 Task: Add a signature Maximus Ramirez containing With heartfelt thanks and warm wishes, Maximus Ramirez to email address softage.9@softage.net and add a label Community events
Action: Mouse moved to (1166, 66)
Screenshot: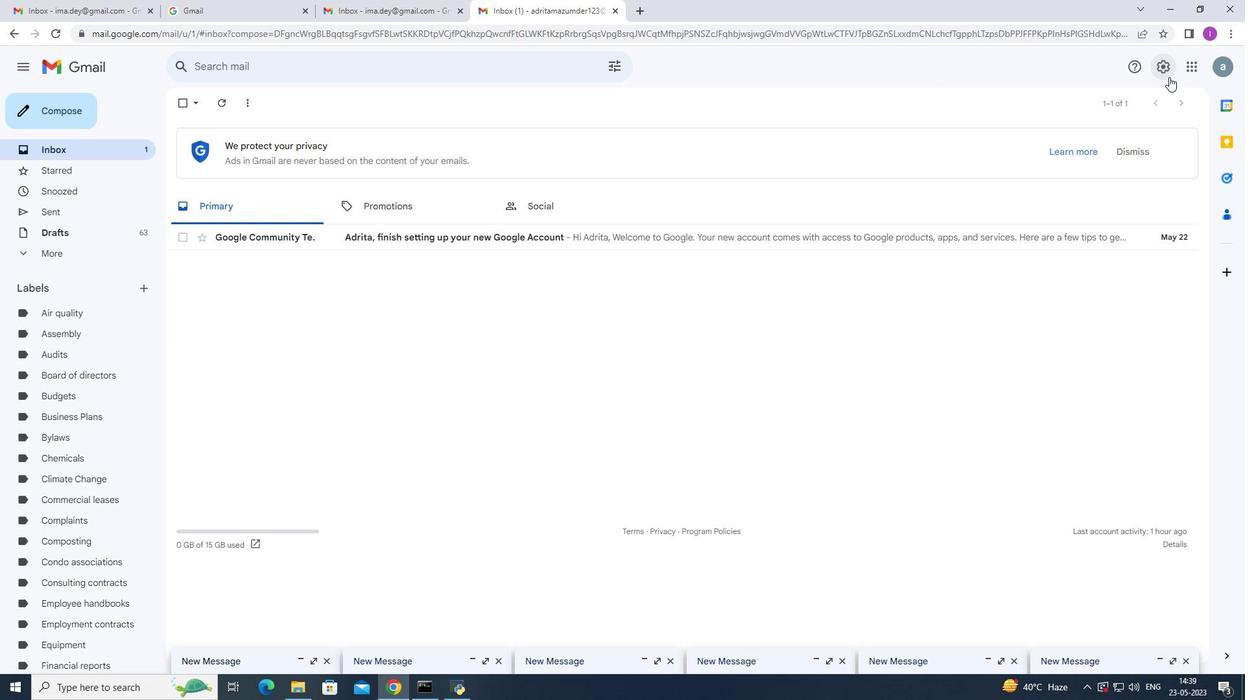 
Action: Mouse pressed left at (1166, 66)
Screenshot: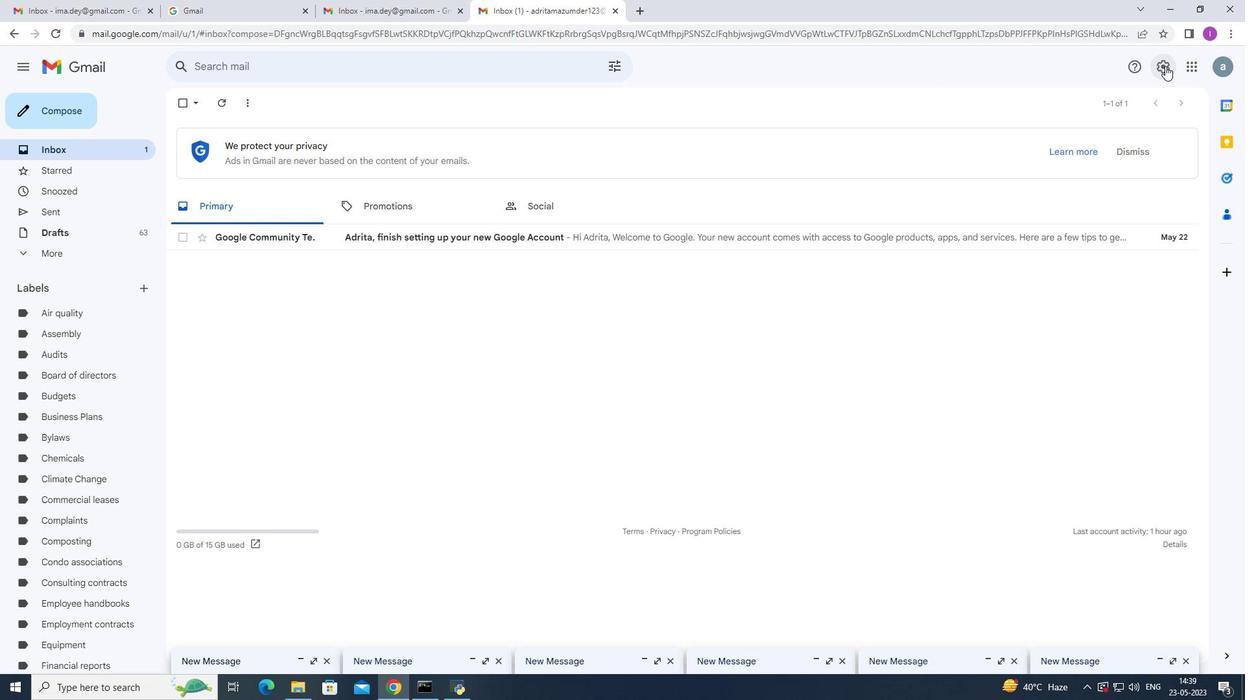 
Action: Mouse moved to (1059, 135)
Screenshot: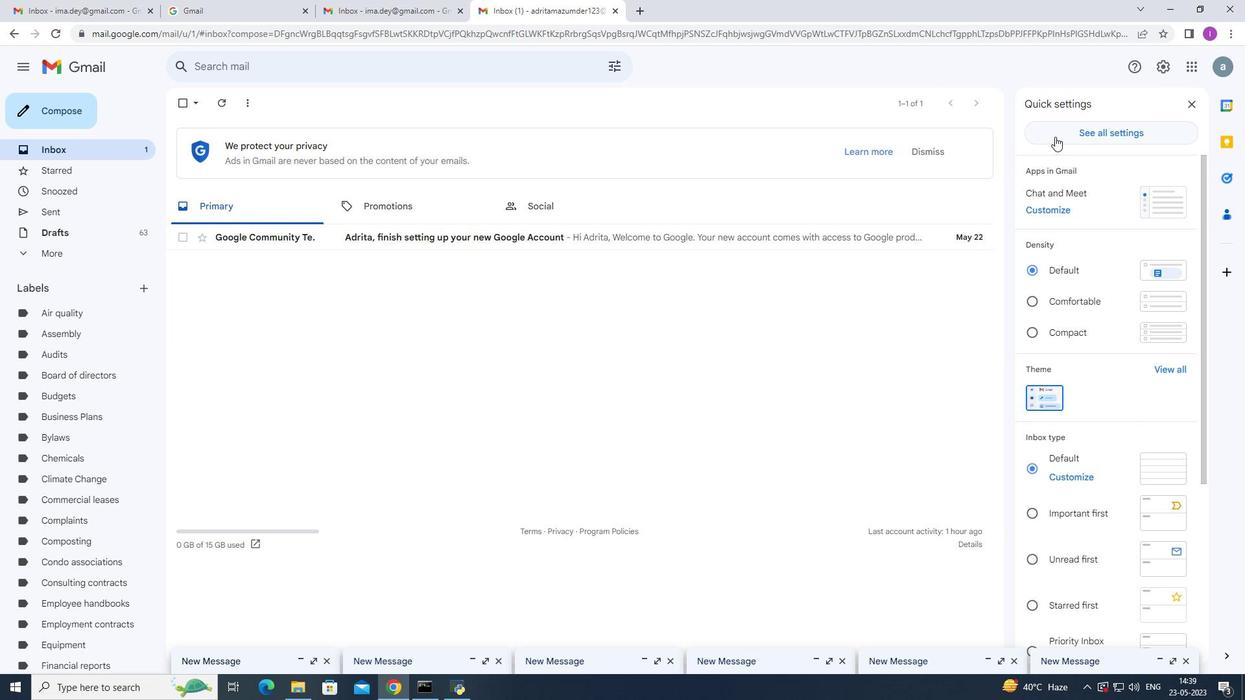
Action: Mouse pressed left at (1059, 135)
Screenshot: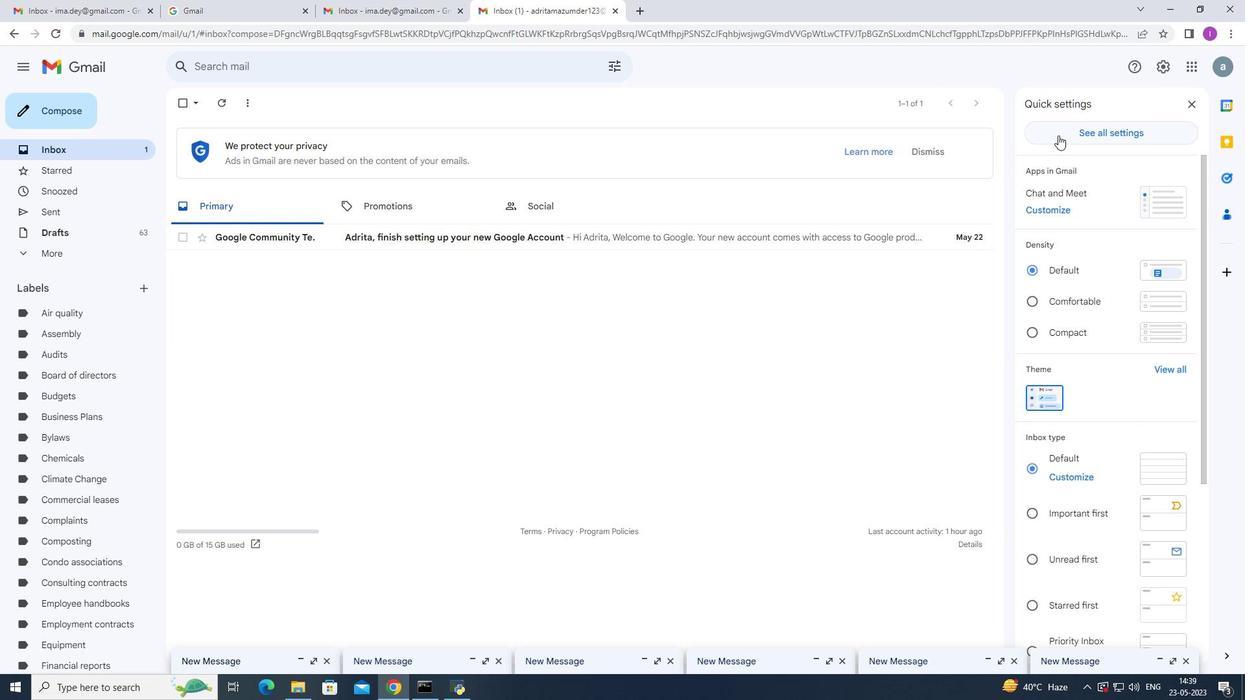 
Action: Mouse moved to (429, 349)
Screenshot: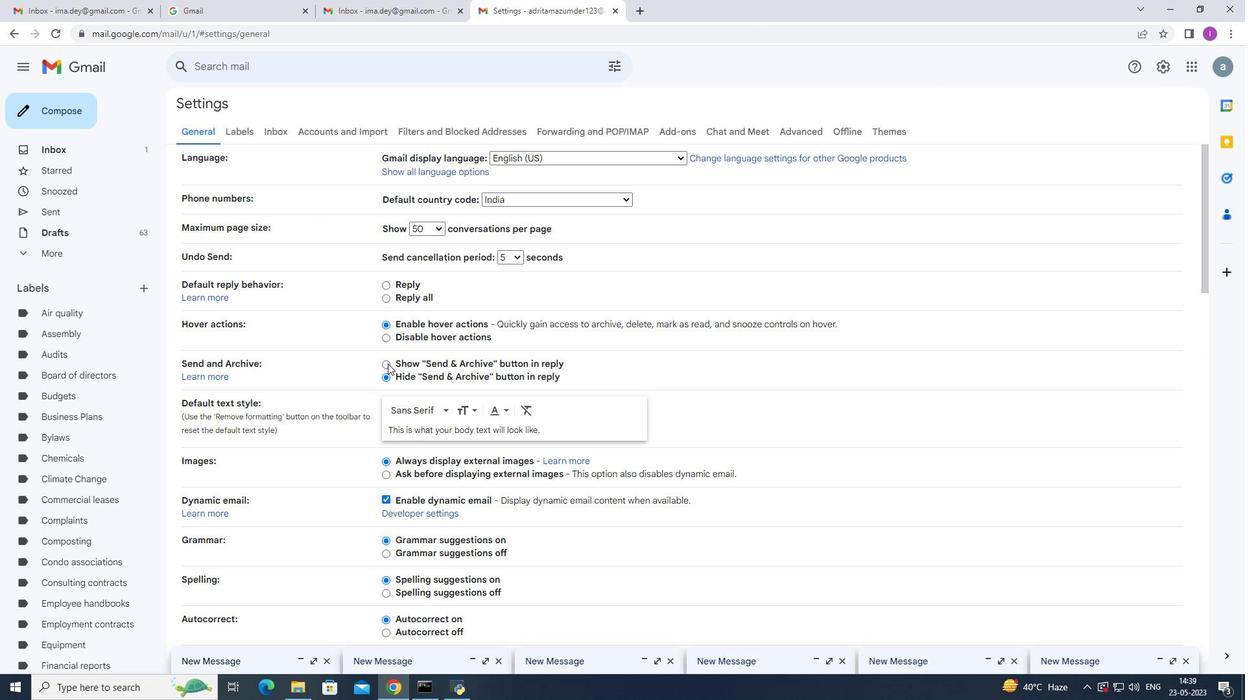 
Action: Mouse scrolled (429, 348) with delta (0, 0)
Screenshot: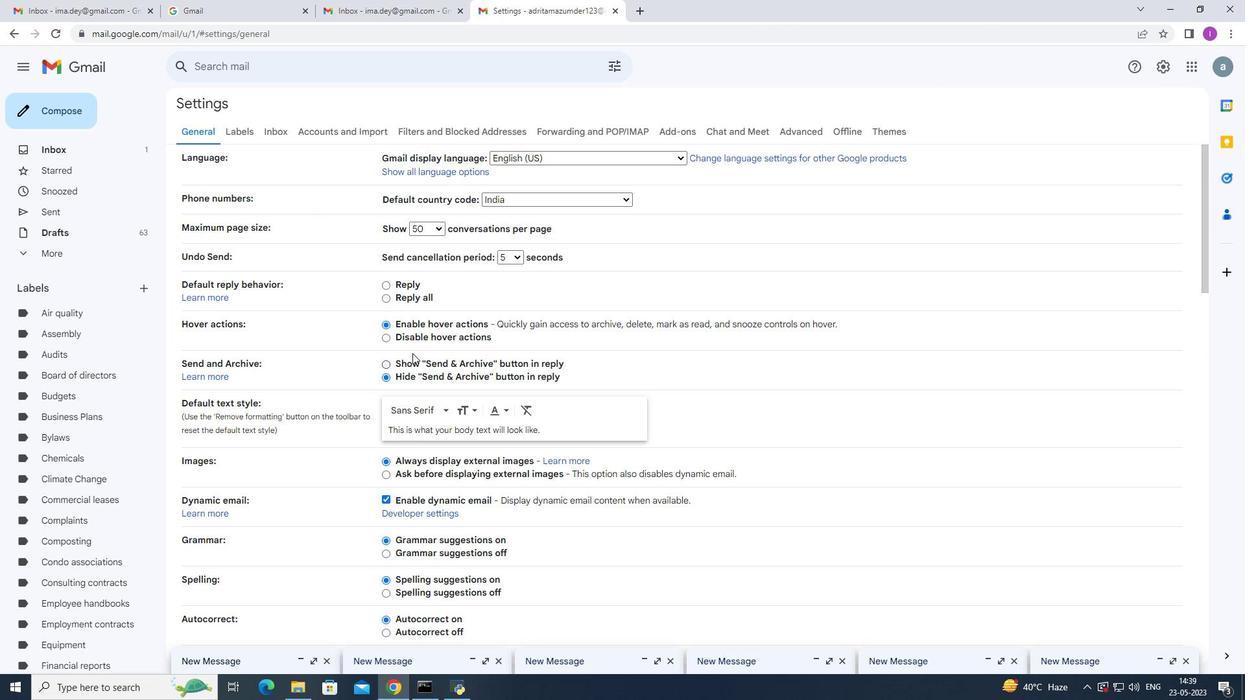 
Action: Mouse scrolled (429, 348) with delta (0, 0)
Screenshot: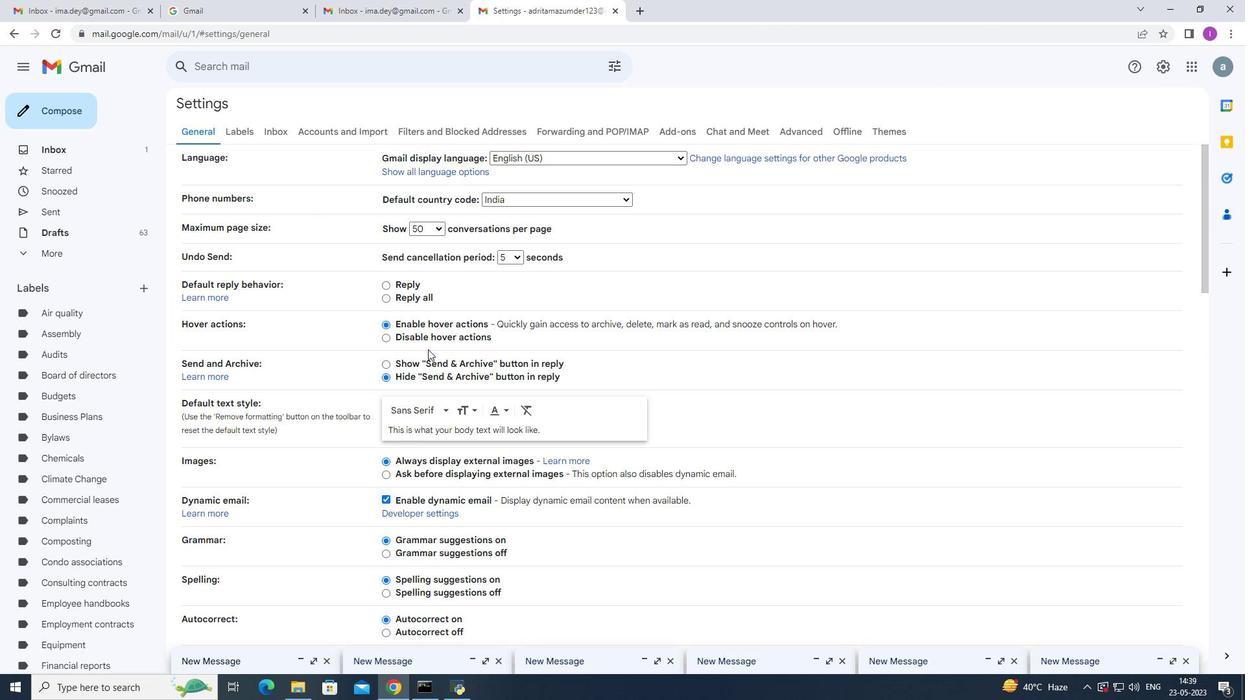 
Action: Mouse scrolled (429, 348) with delta (0, 0)
Screenshot: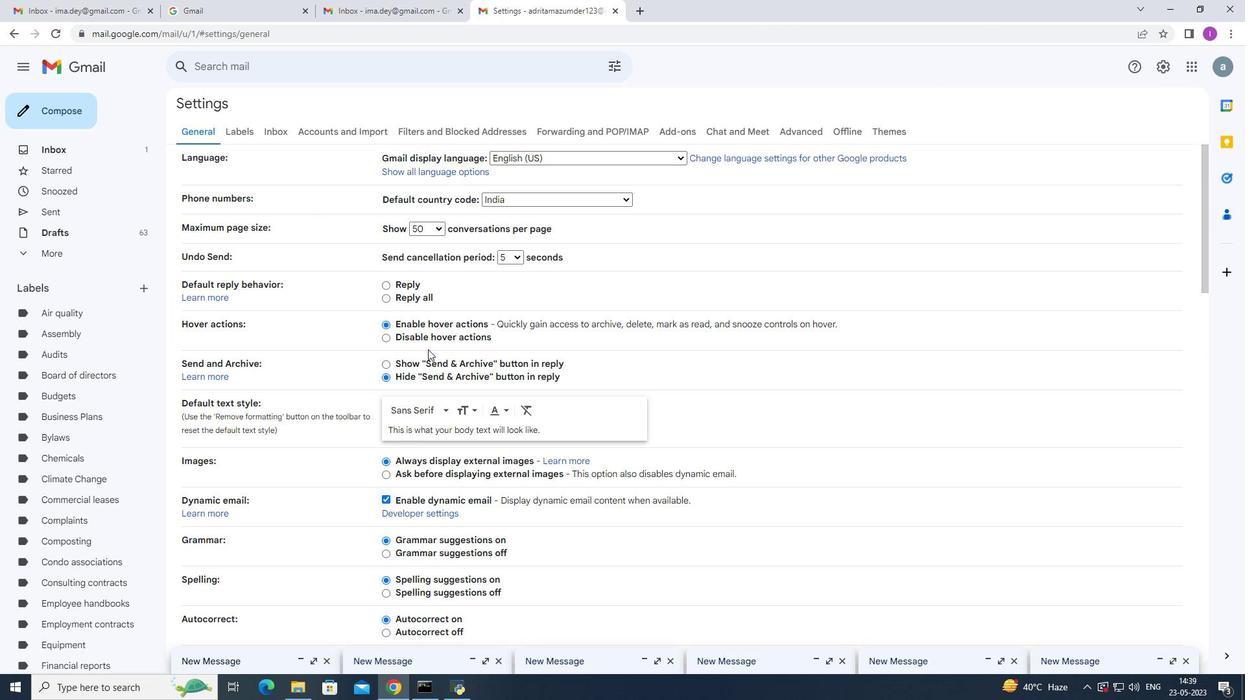 
Action: Mouse scrolled (429, 349) with delta (0, 0)
Screenshot: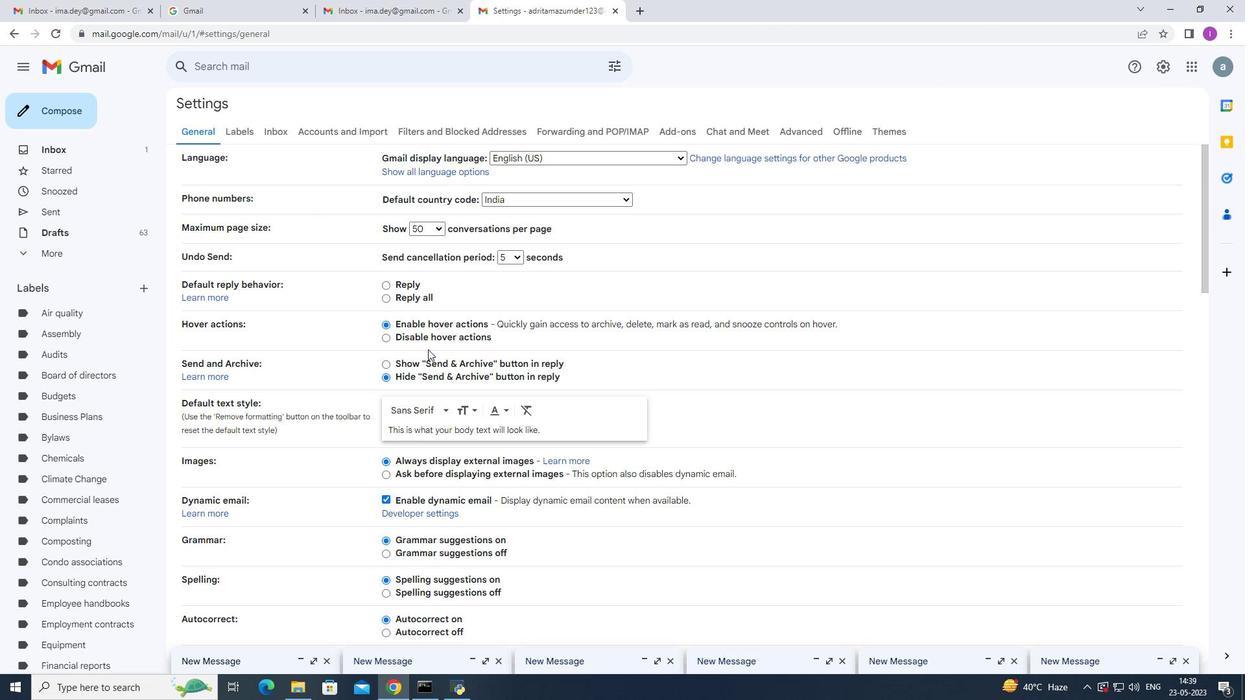 
Action: Mouse moved to (431, 349)
Screenshot: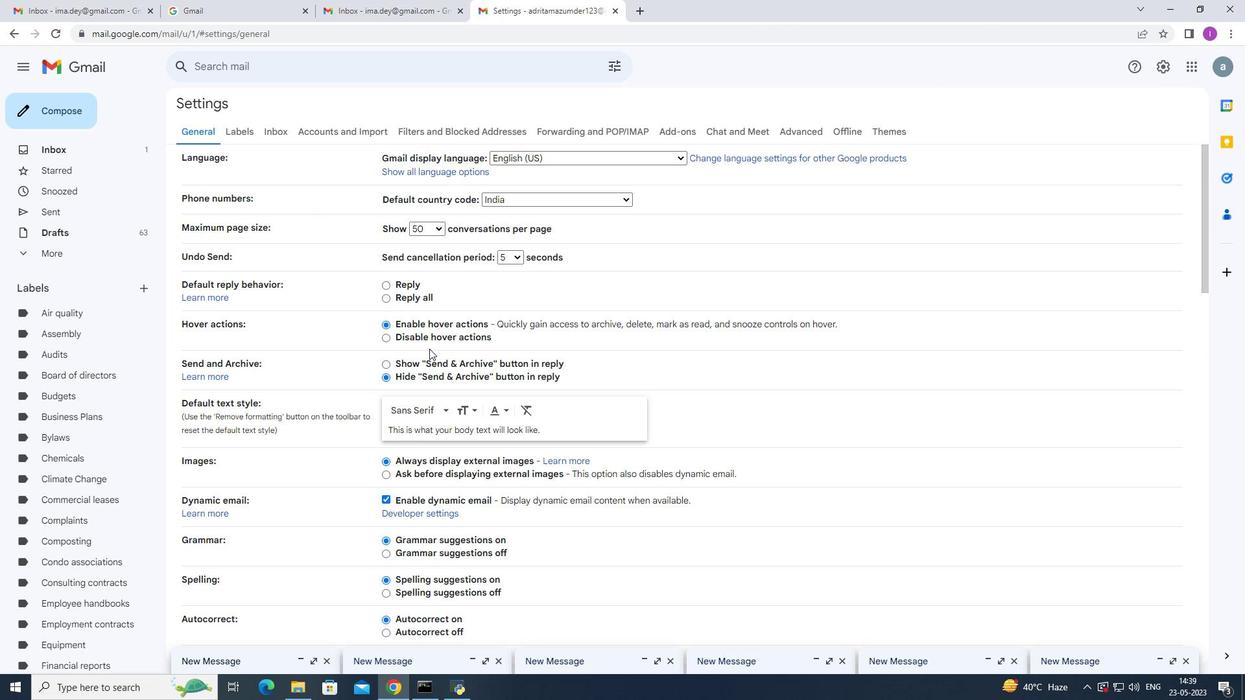 
Action: Mouse scrolled (430, 348) with delta (0, 0)
Screenshot: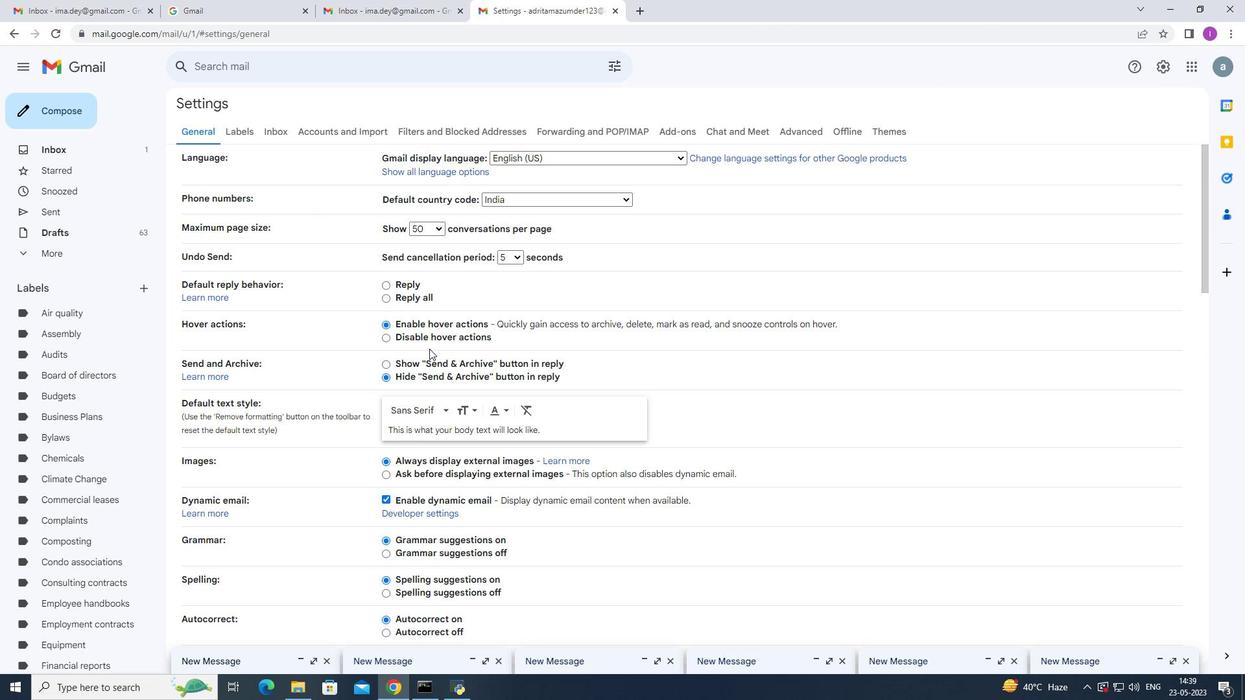 
Action: Mouse moved to (441, 344)
Screenshot: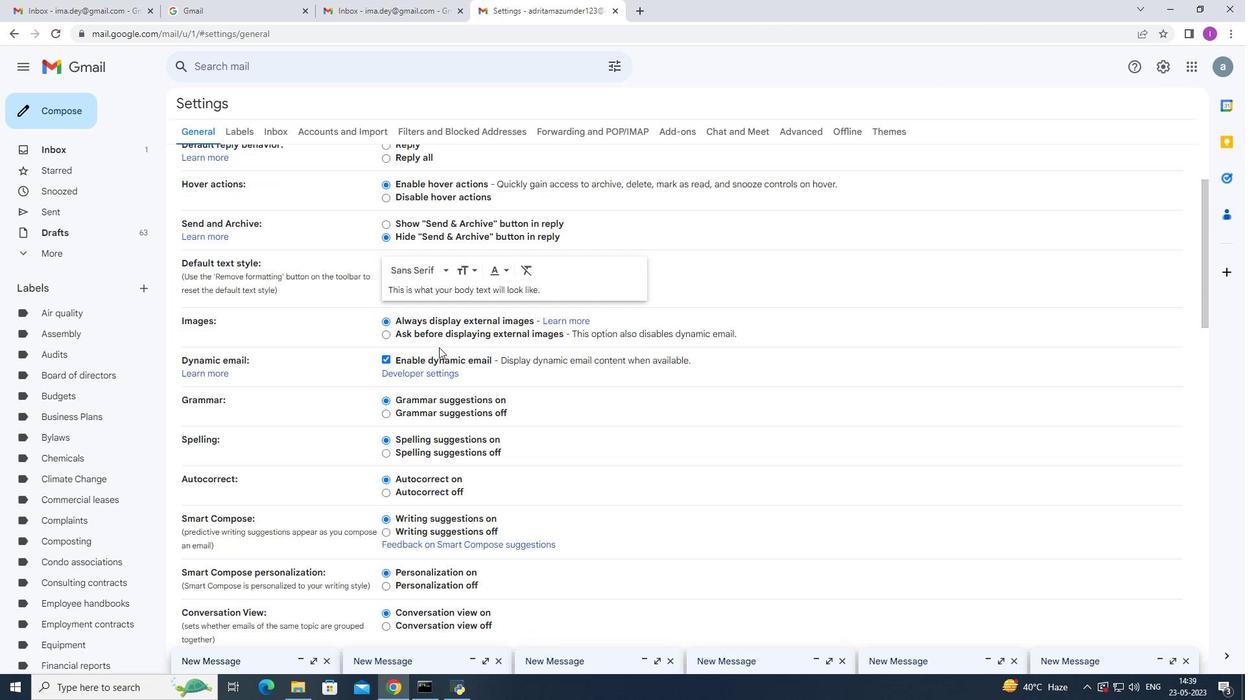 
Action: Mouse scrolled (441, 343) with delta (0, 0)
Screenshot: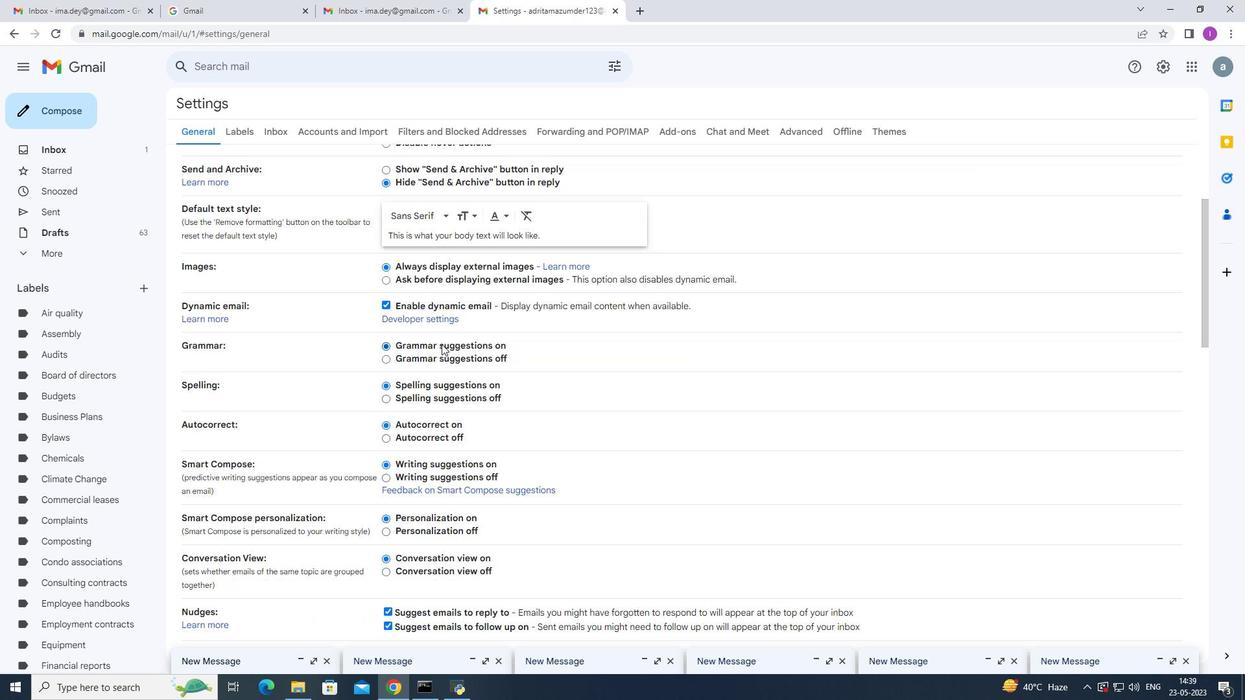 
Action: Mouse scrolled (441, 343) with delta (0, 0)
Screenshot: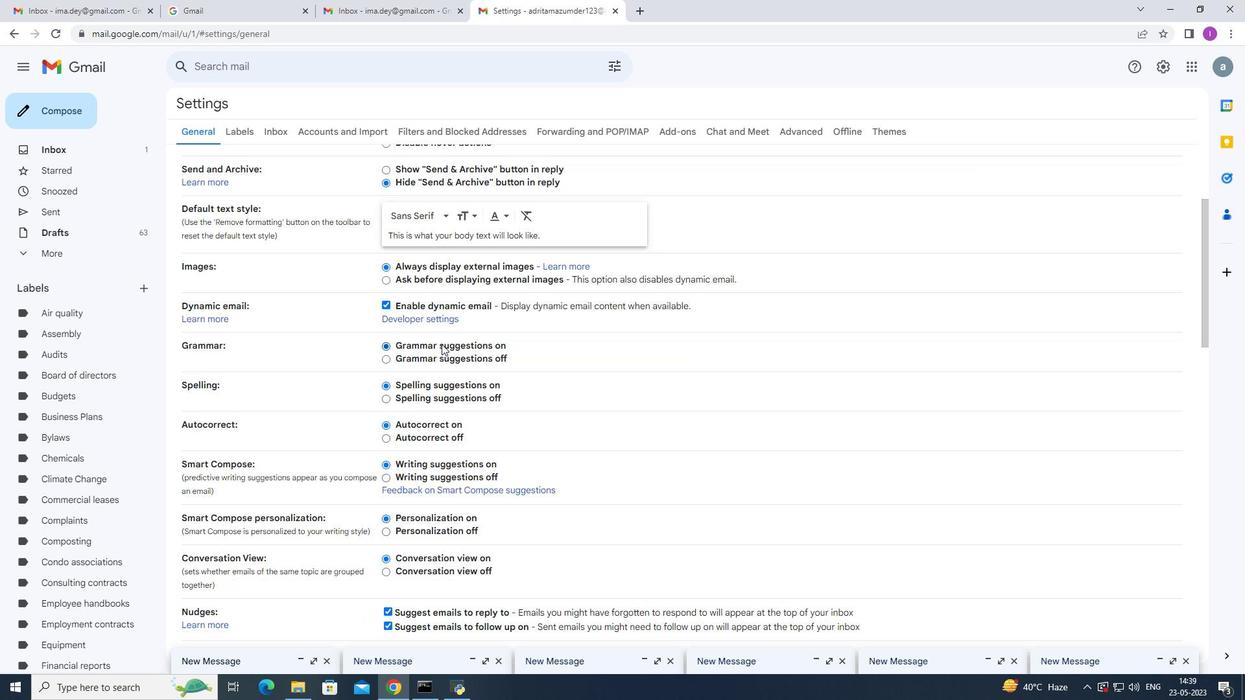 
Action: Mouse moved to (443, 343)
Screenshot: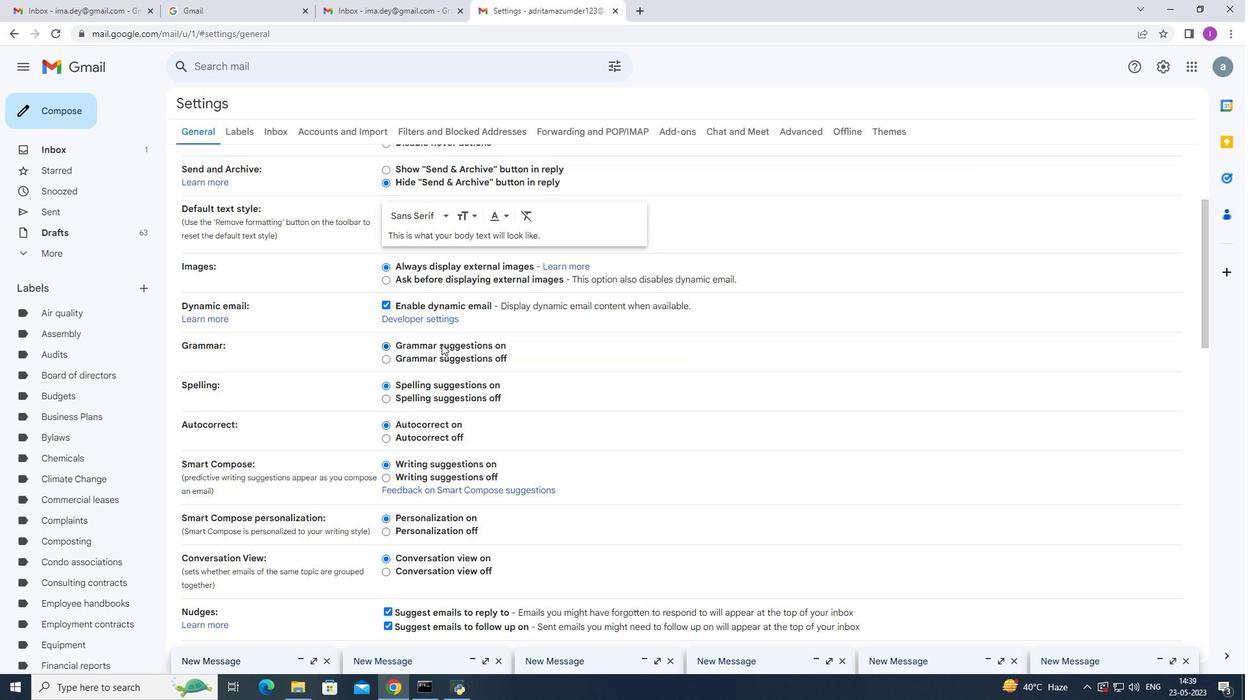 
Action: Mouse scrolled (443, 343) with delta (0, 0)
Screenshot: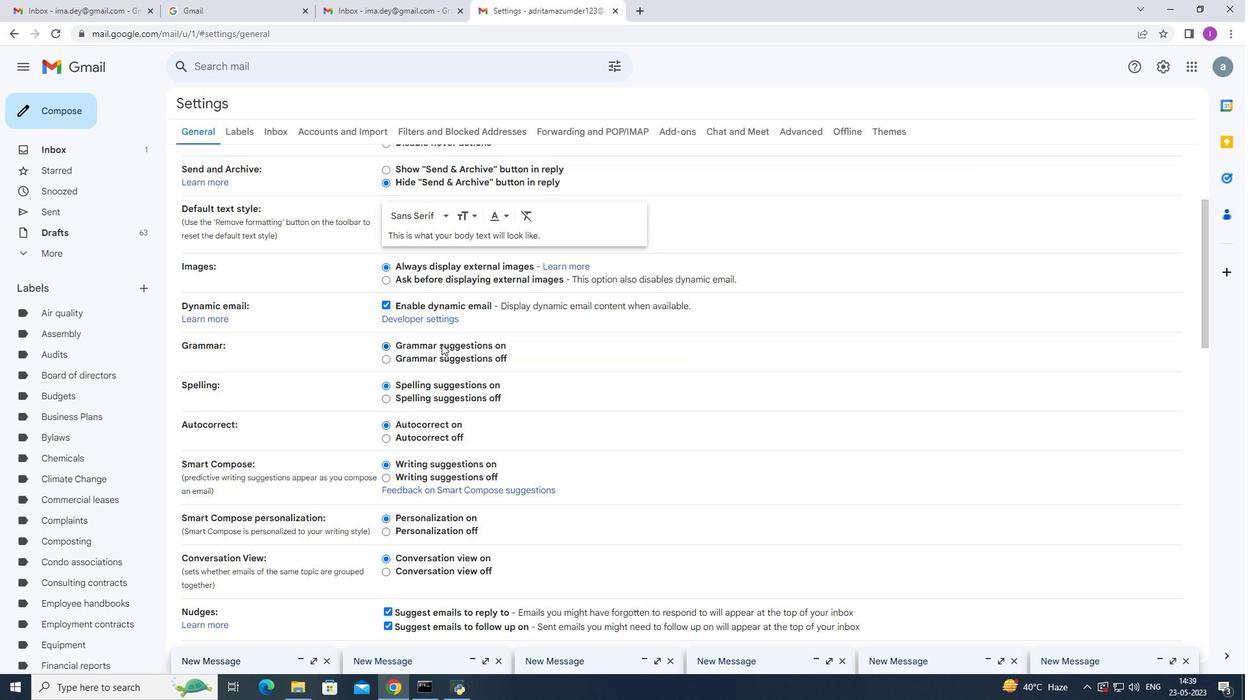 
Action: Mouse moved to (443, 343)
Screenshot: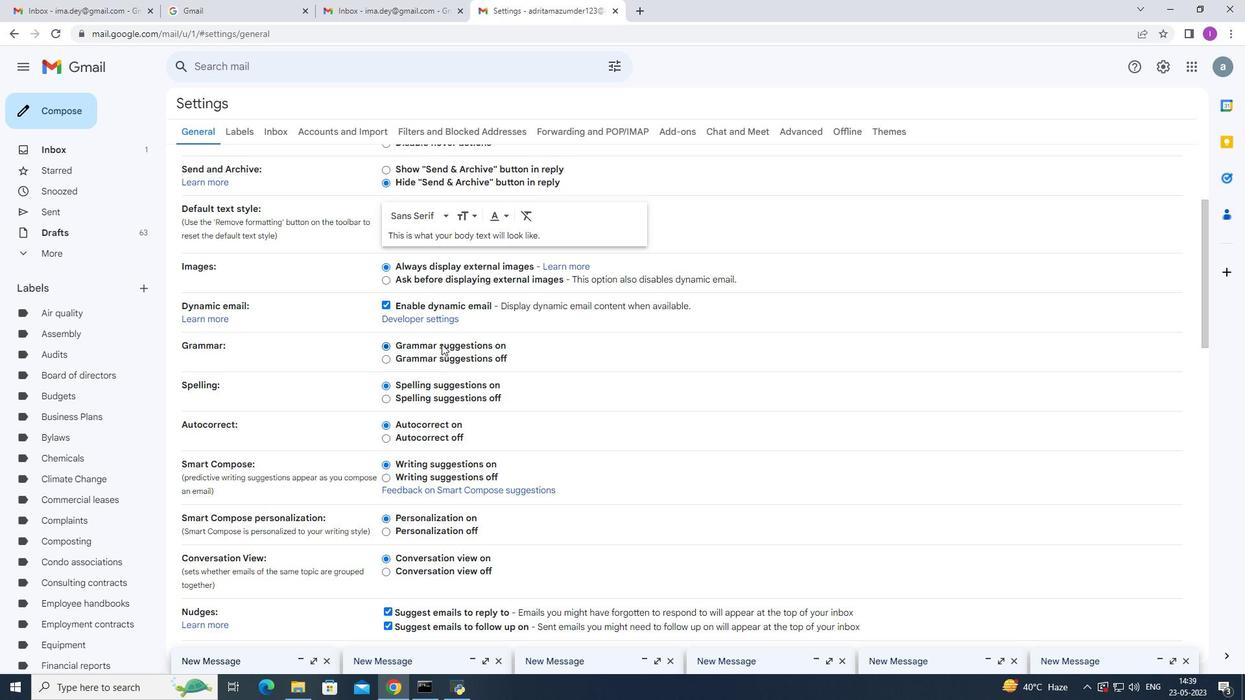 
Action: Mouse scrolled (443, 342) with delta (0, 0)
Screenshot: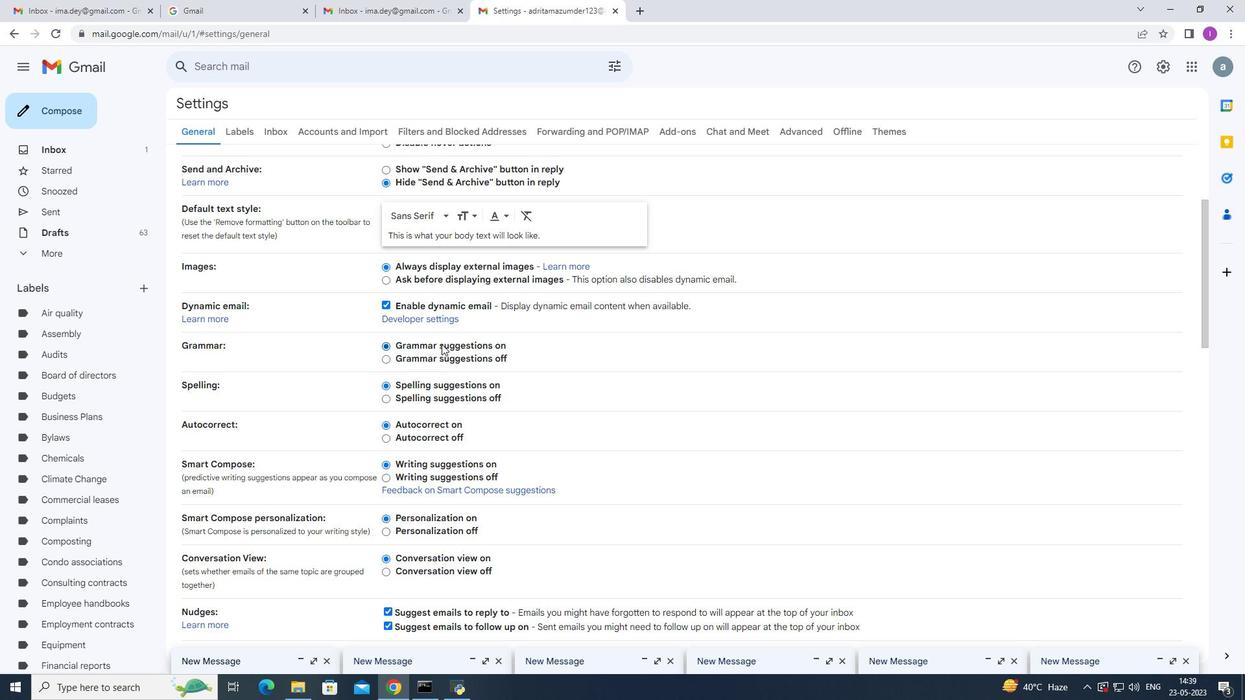 
Action: Mouse scrolled (443, 342) with delta (0, 0)
Screenshot: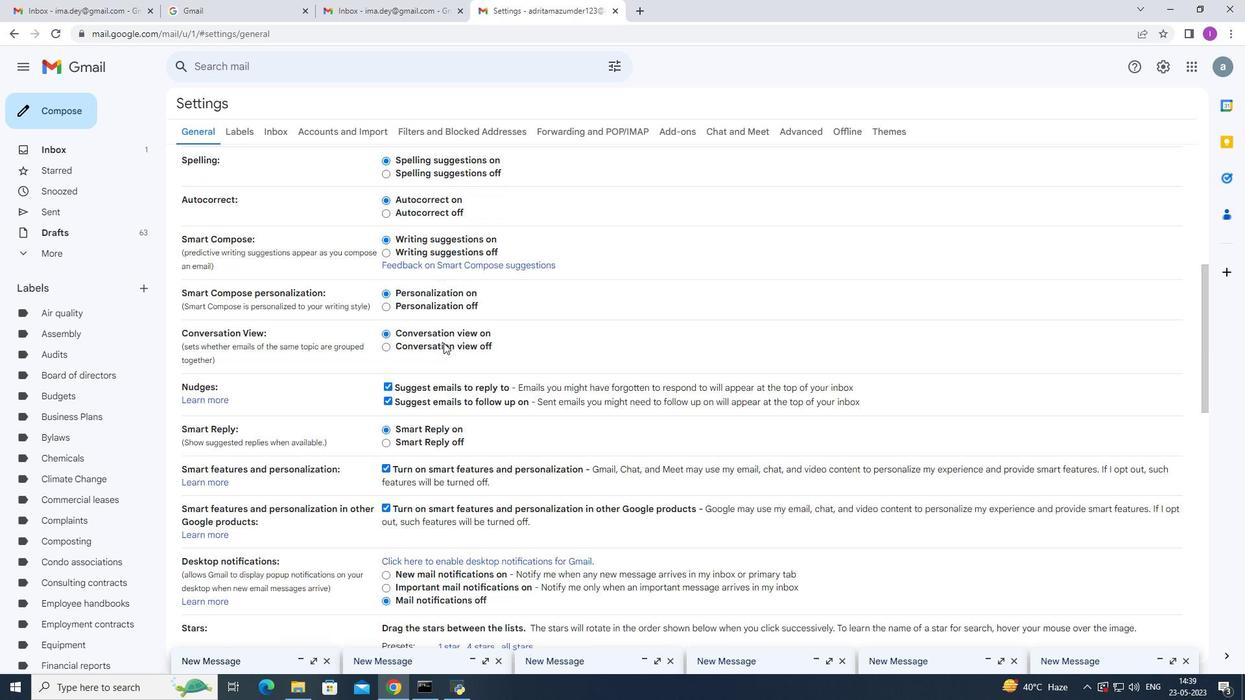 
Action: Mouse scrolled (443, 342) with delta (0, 0)
Screenshot: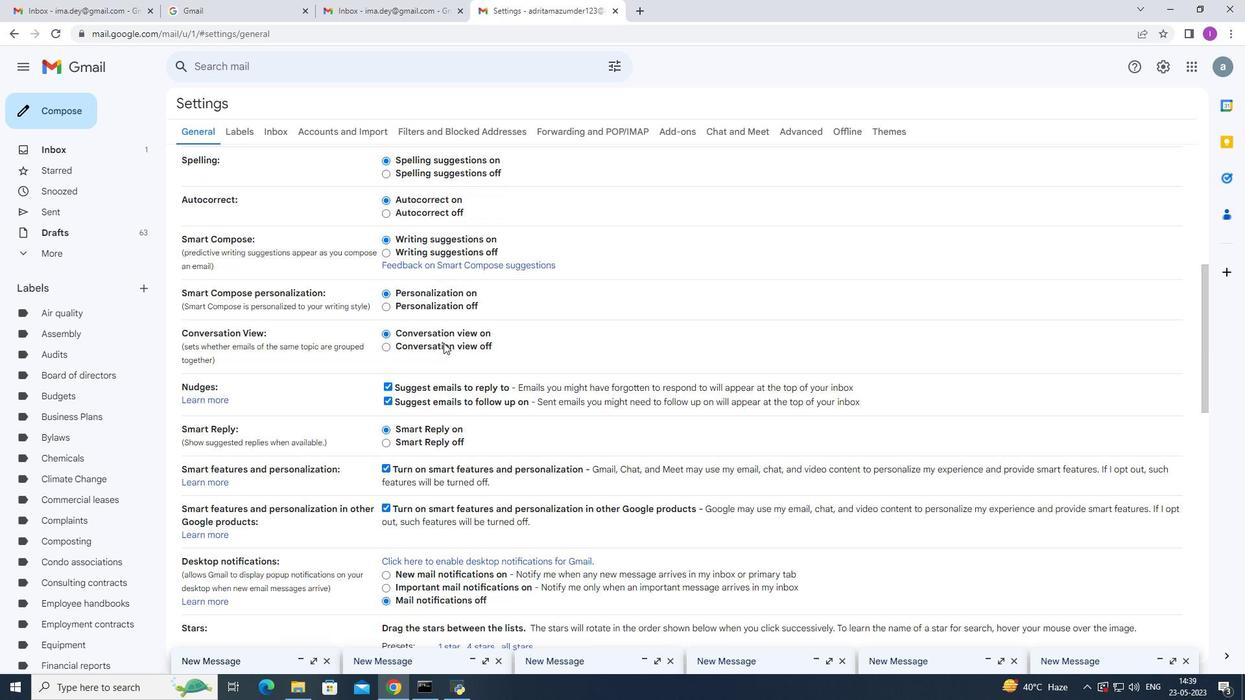 
Action: Mouse scrolled (443, 343) with delta (0, 0)
Screenshot: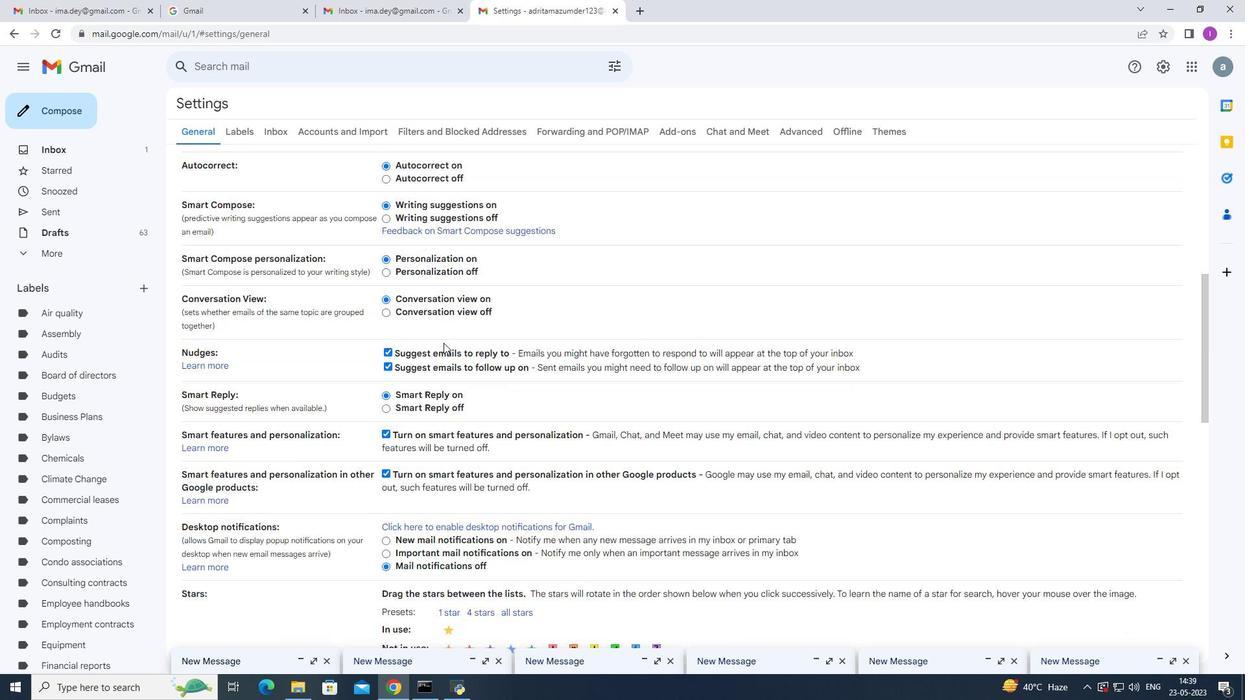 
Action: Mouse moved to (444, 344)
Screenshot: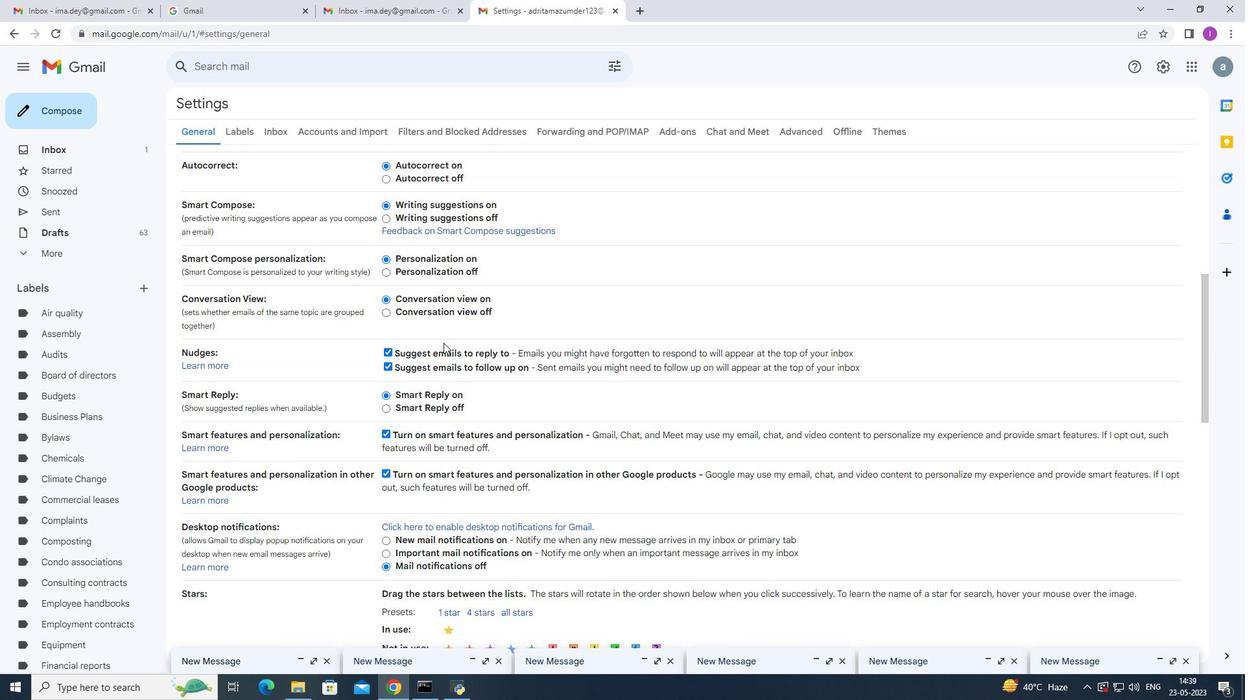 
Action: Mouse scrolled (444, 343) with delta (0, 0)
Screenshot: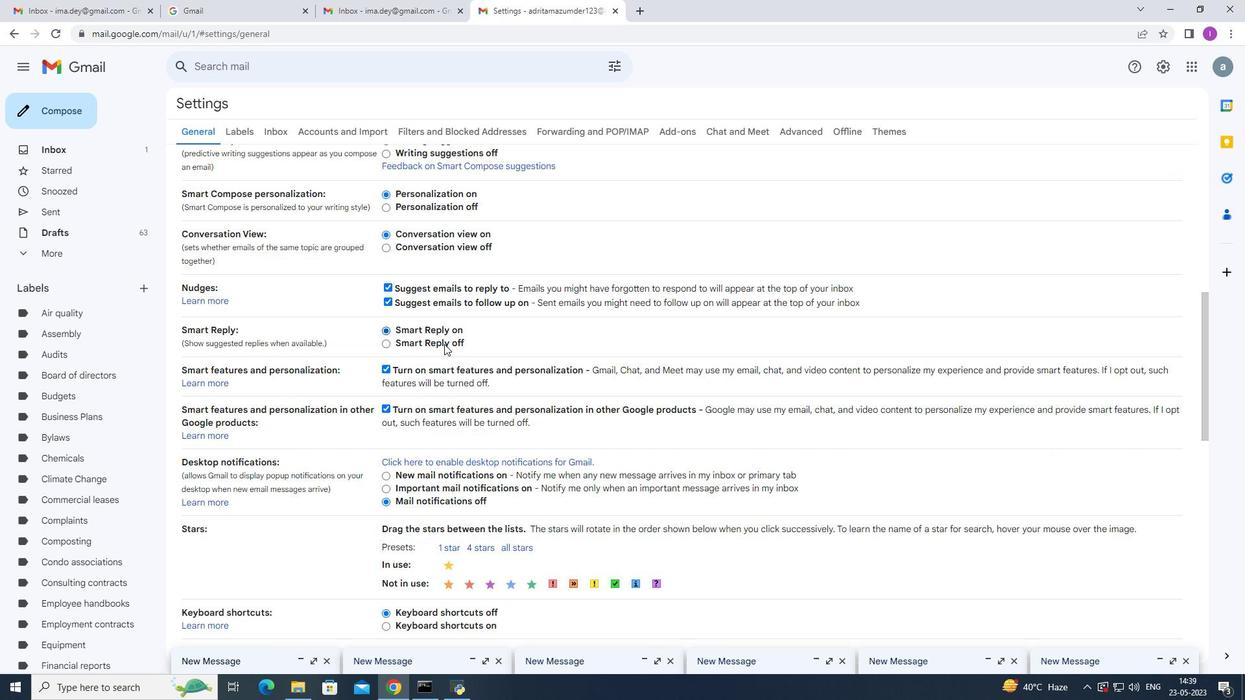 
Action: Mouse scrolled (444, 343) with delta (0, 0)
Screenshot: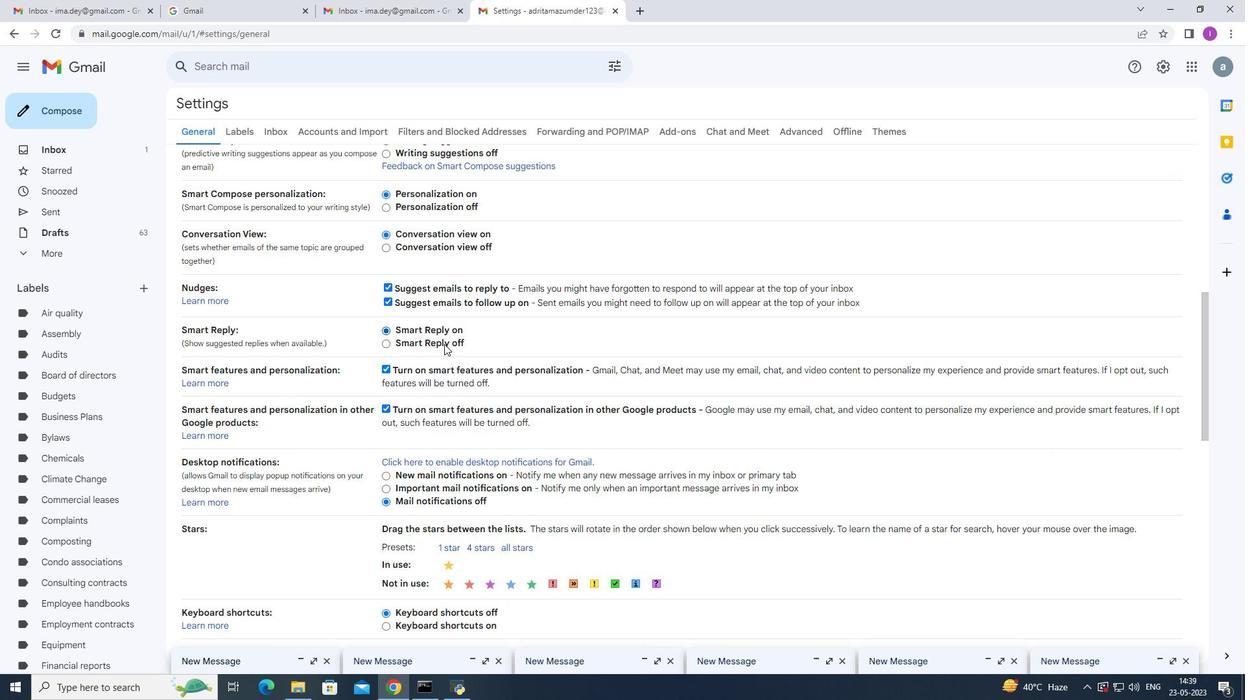 
Action: Mouse scrolled (444, 343) with delta (0, 0)
Screenshot: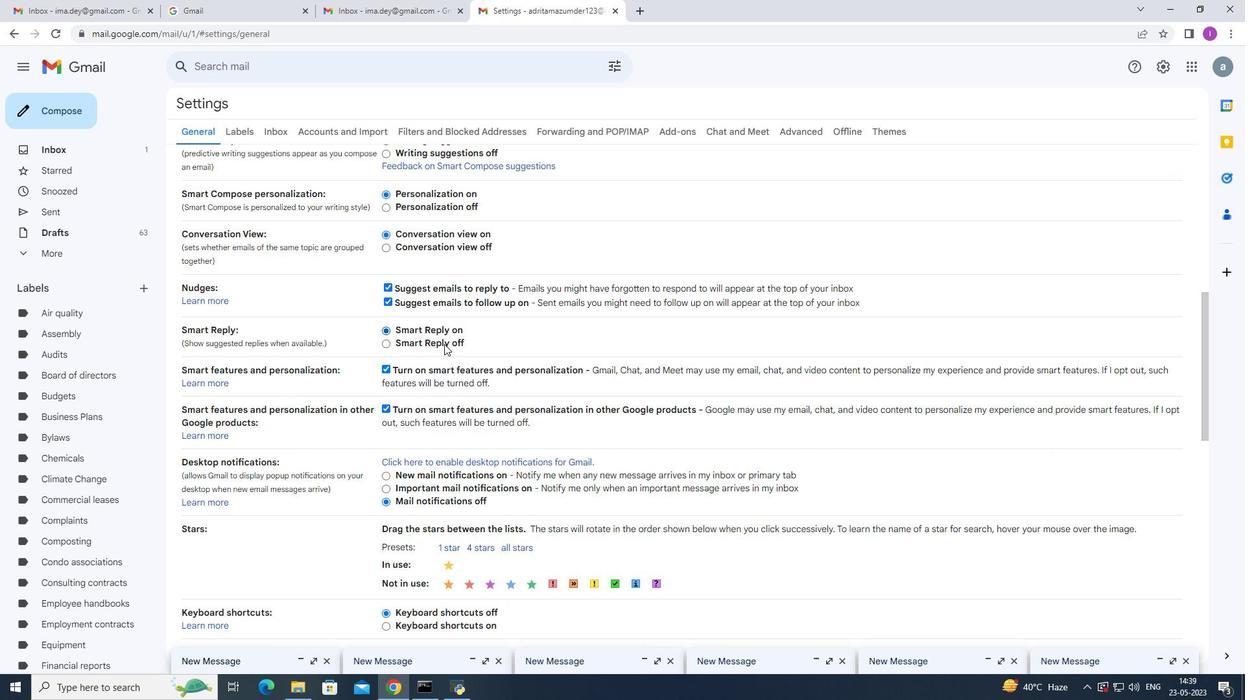 
Action: Mouse scrolled (444, 343) with delta (0, 0)
Screenshot: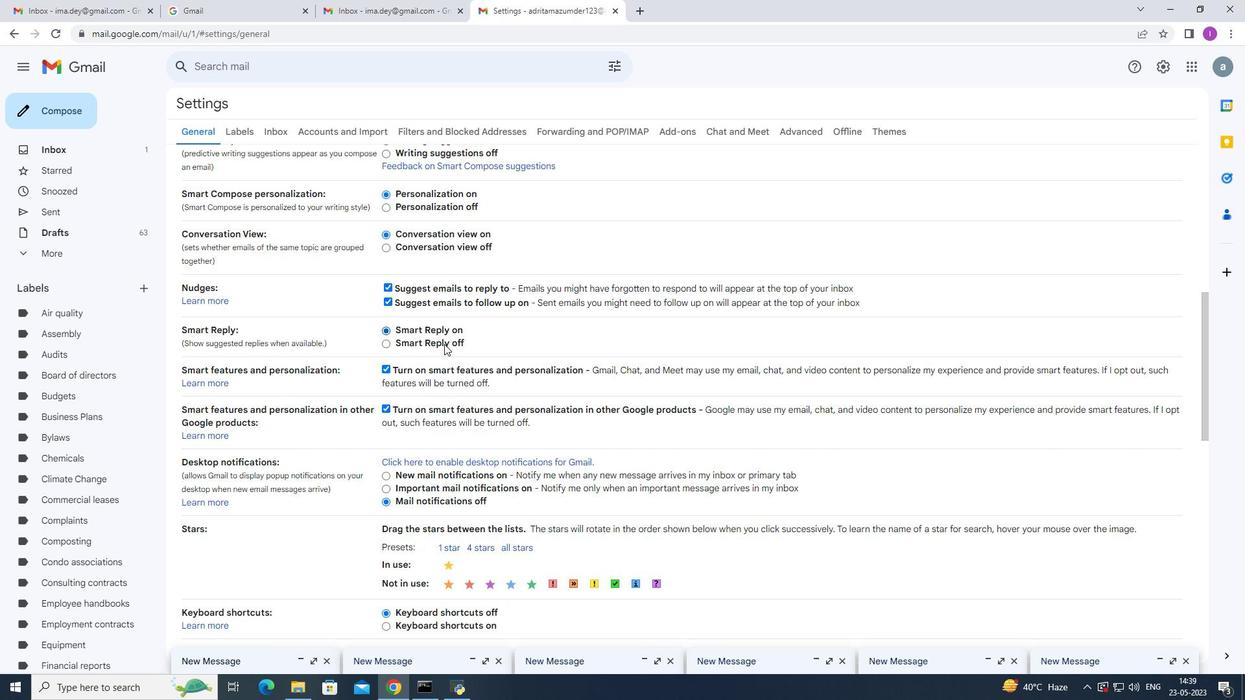 
Action: Mouse moved to (445, 345)
Screenshot: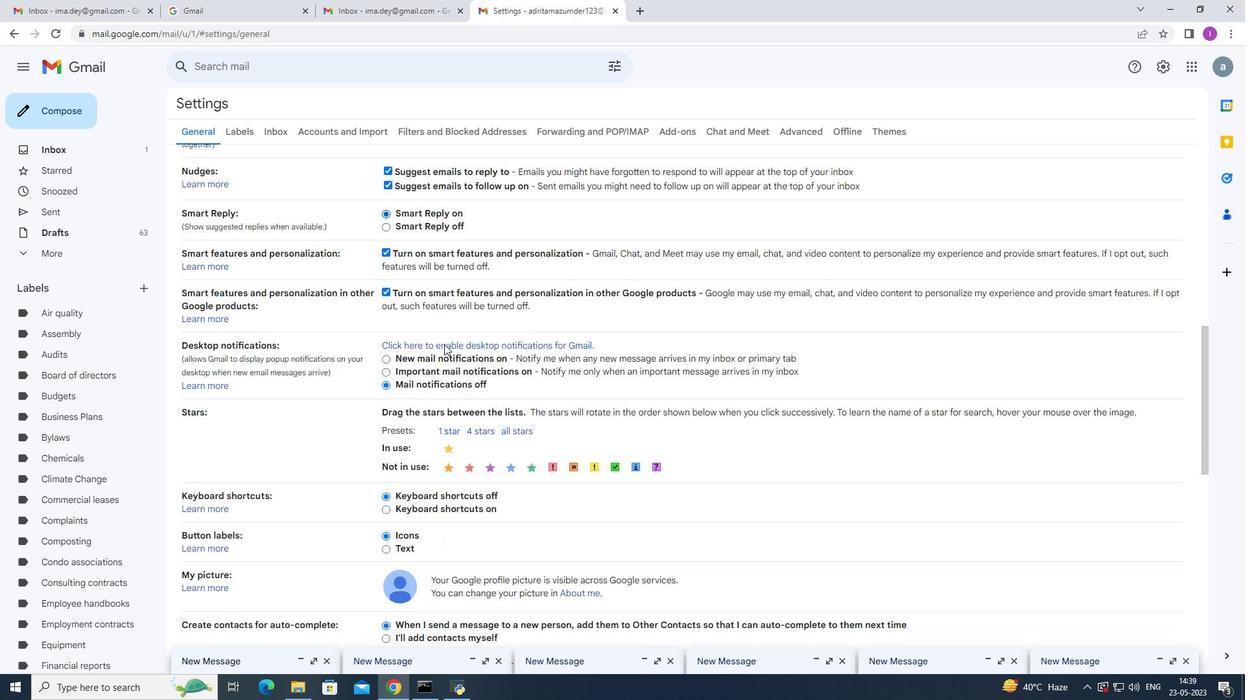 
Action: Mouse scrolled (445, 344) with delta (0, 0)
Screenshot: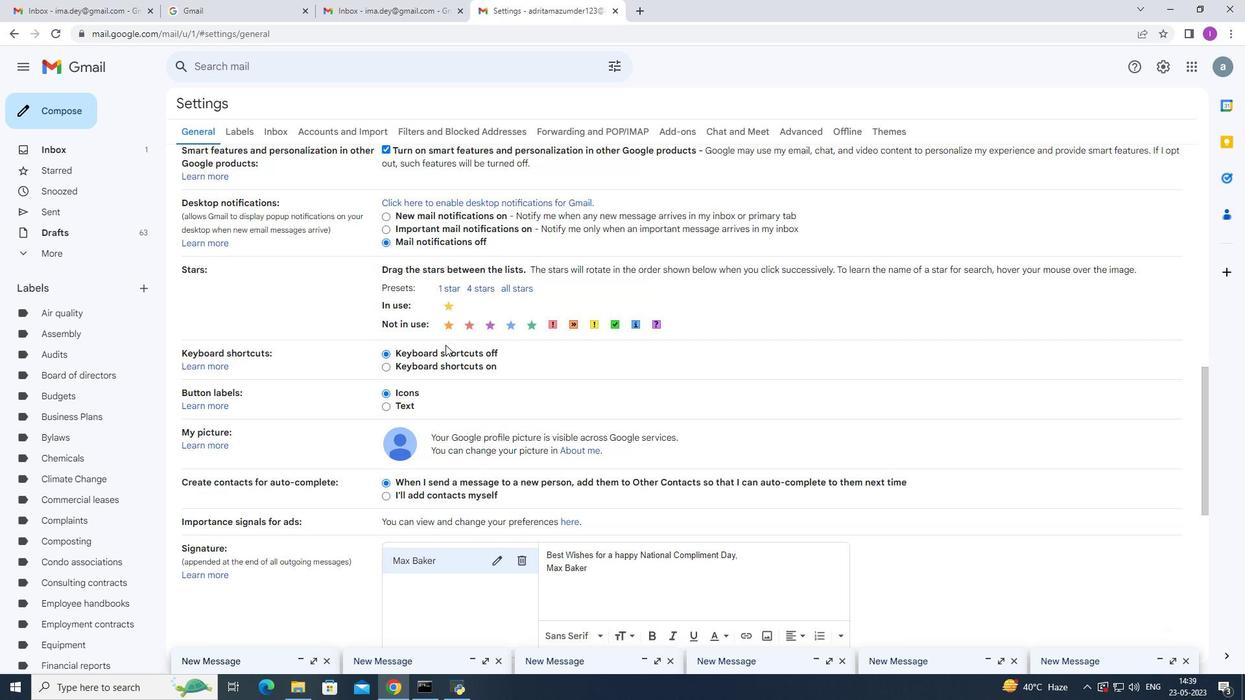 
Action: Mouse scrolled (445, 344) with delta (0, 0)
Screenshot: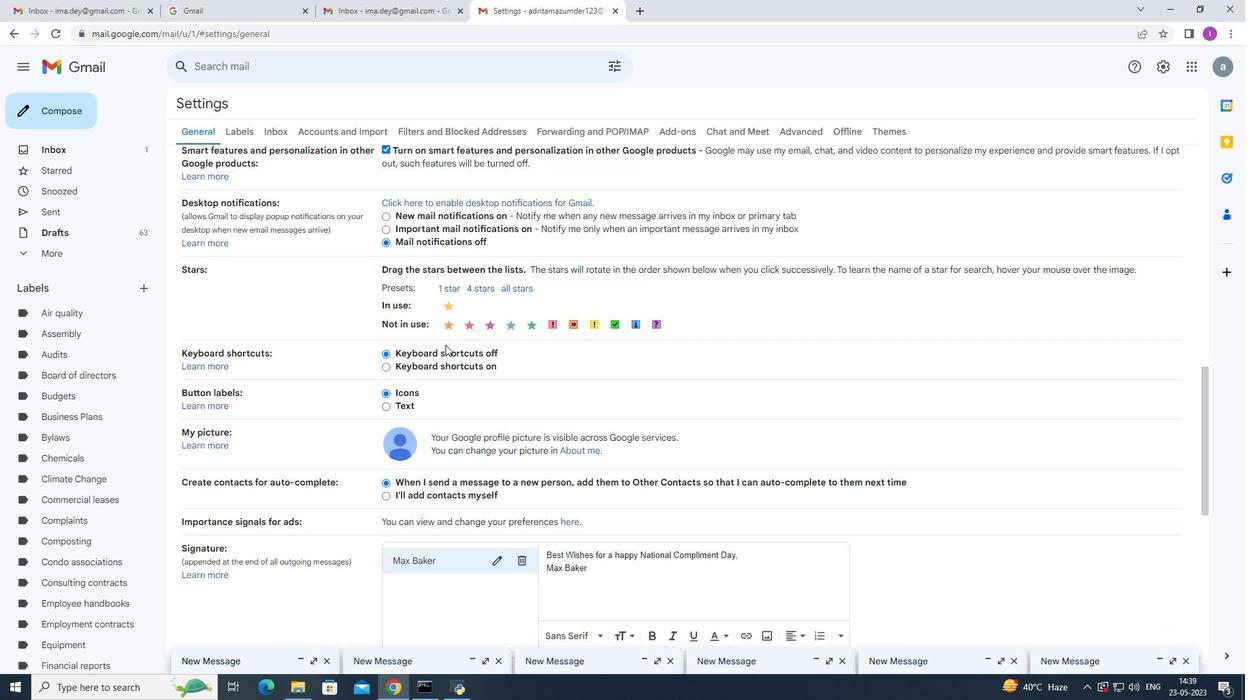 
Action: Mouse scrolled (445, 344) with delta (0, 0)
Screenshot: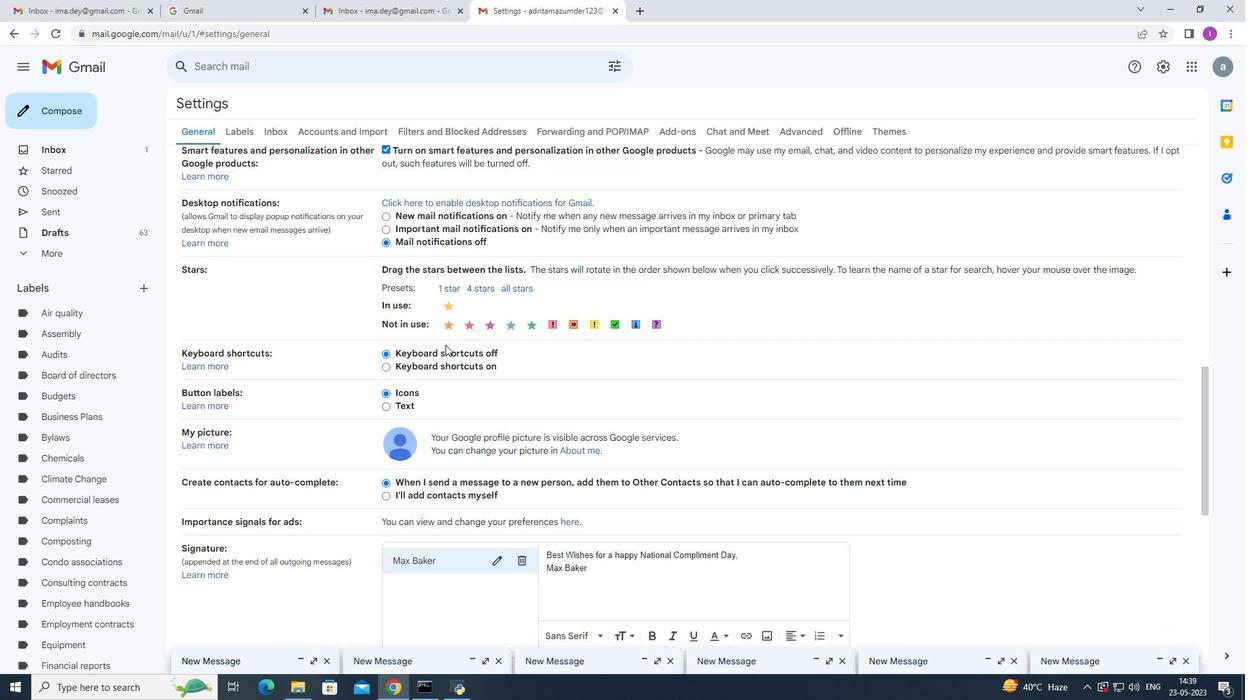 
Action: Mouse scrolled (445, 344) with delta (0, 0)
Screenshot: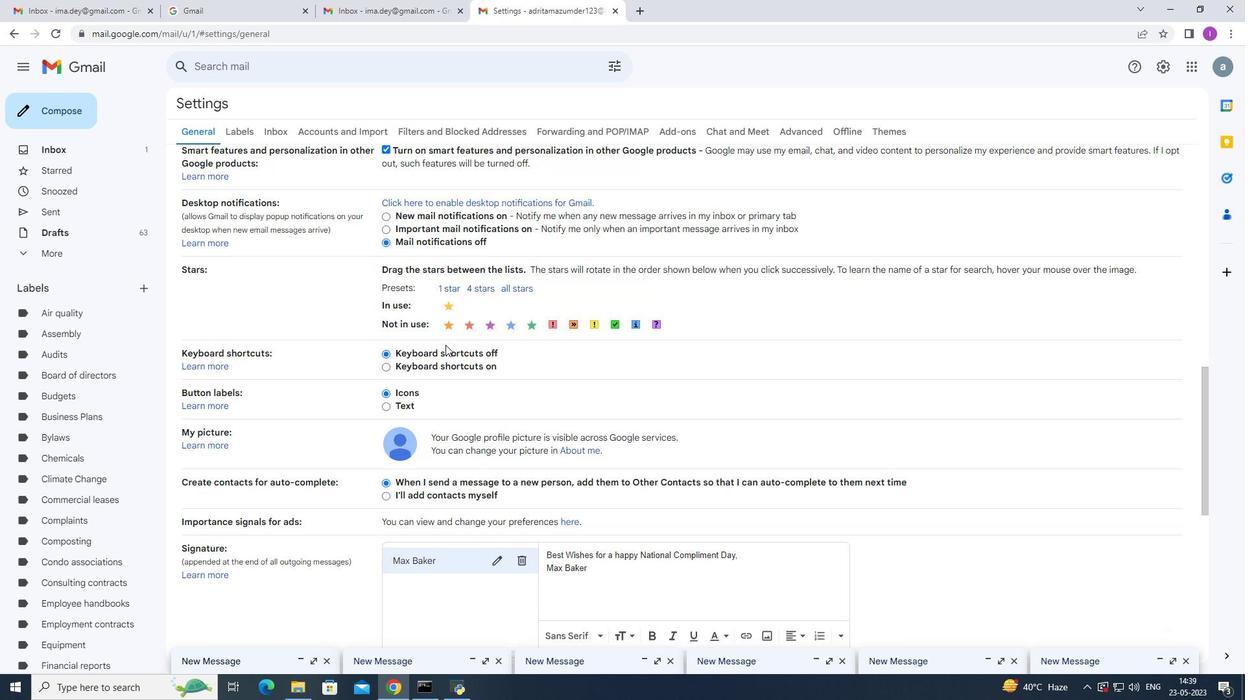 
Action: Mouse scrolled (445, 344) with delta (0, 0)
Screenshot: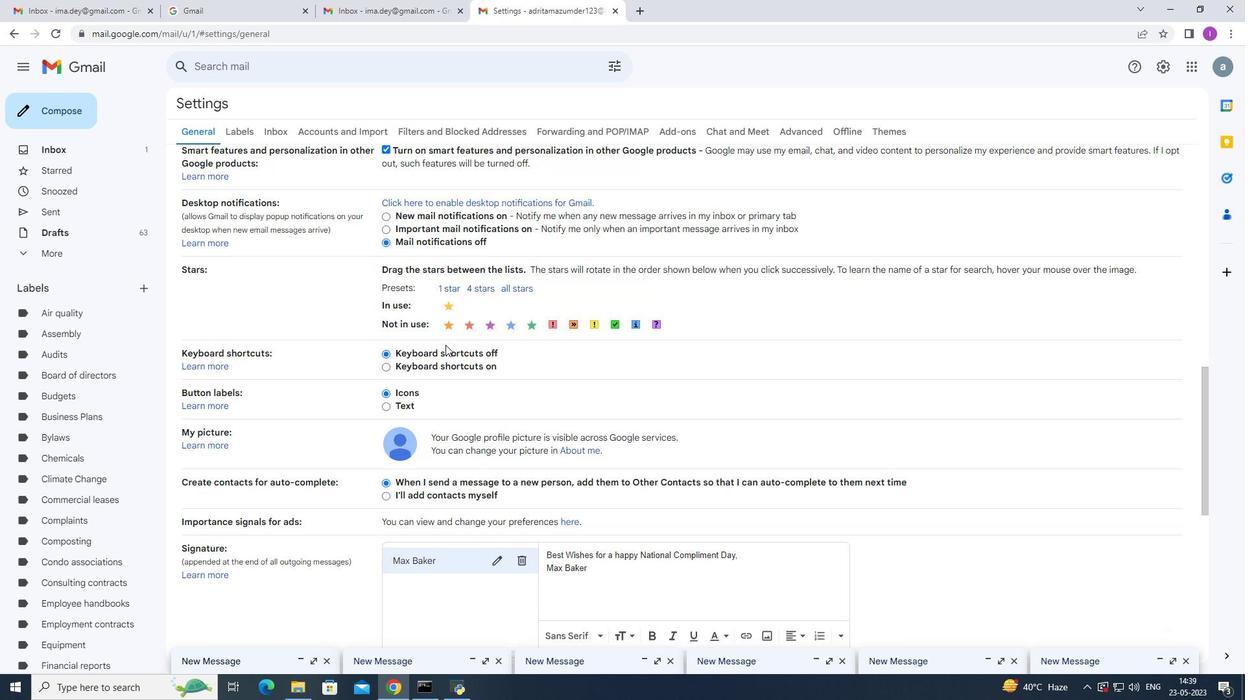 
Action: Mouse moved to (447, 345)
Screenshot: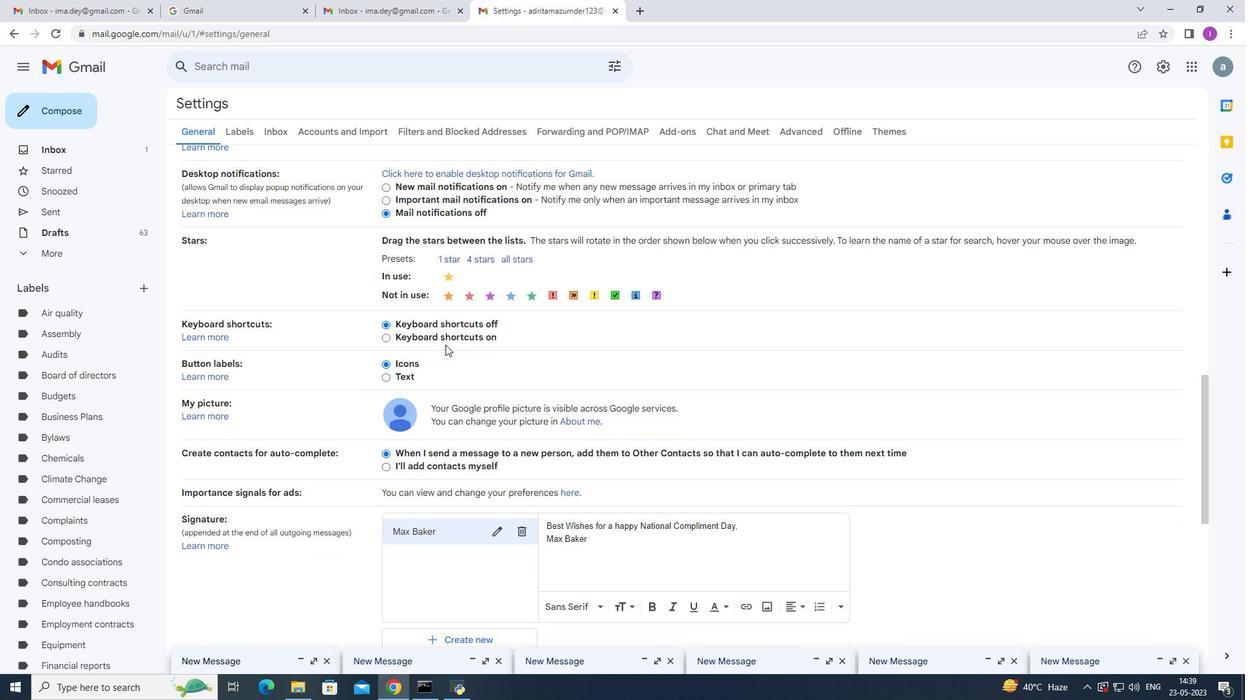 
Action: Mouse scrolled (447, 344) with delta (0, 0)
Screenshot: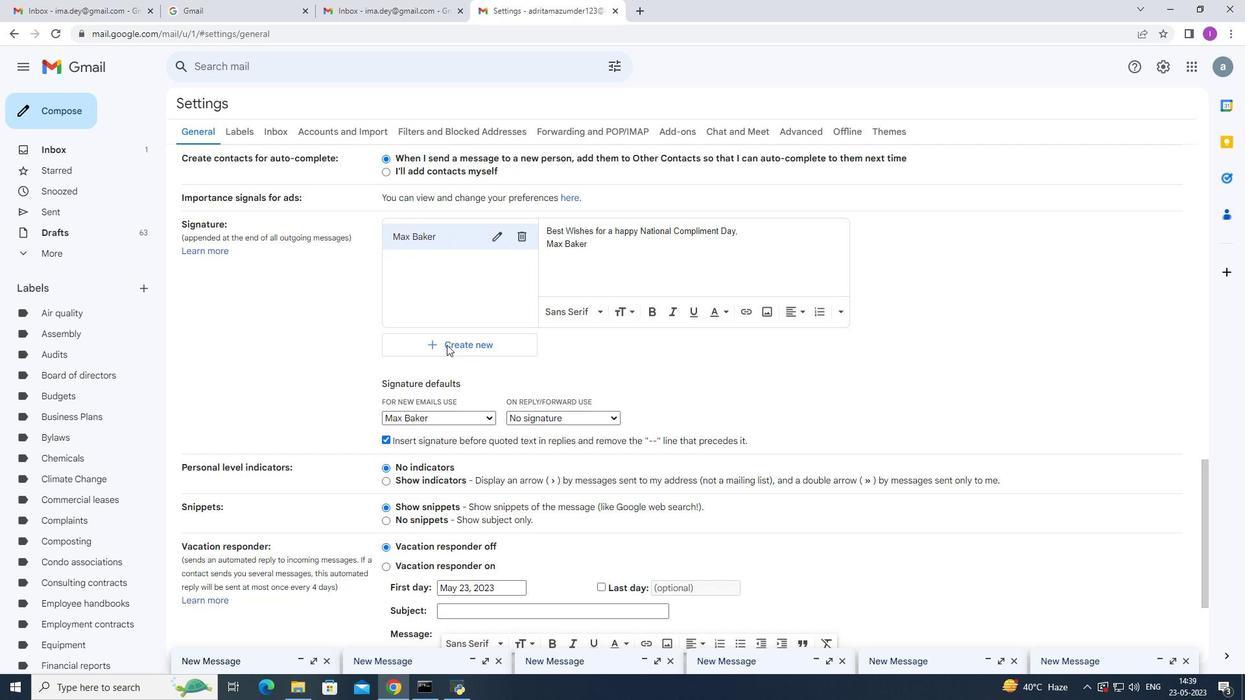 
Action: Mouse scrolled (447, 344) with delta (0, 0)
Screenshot: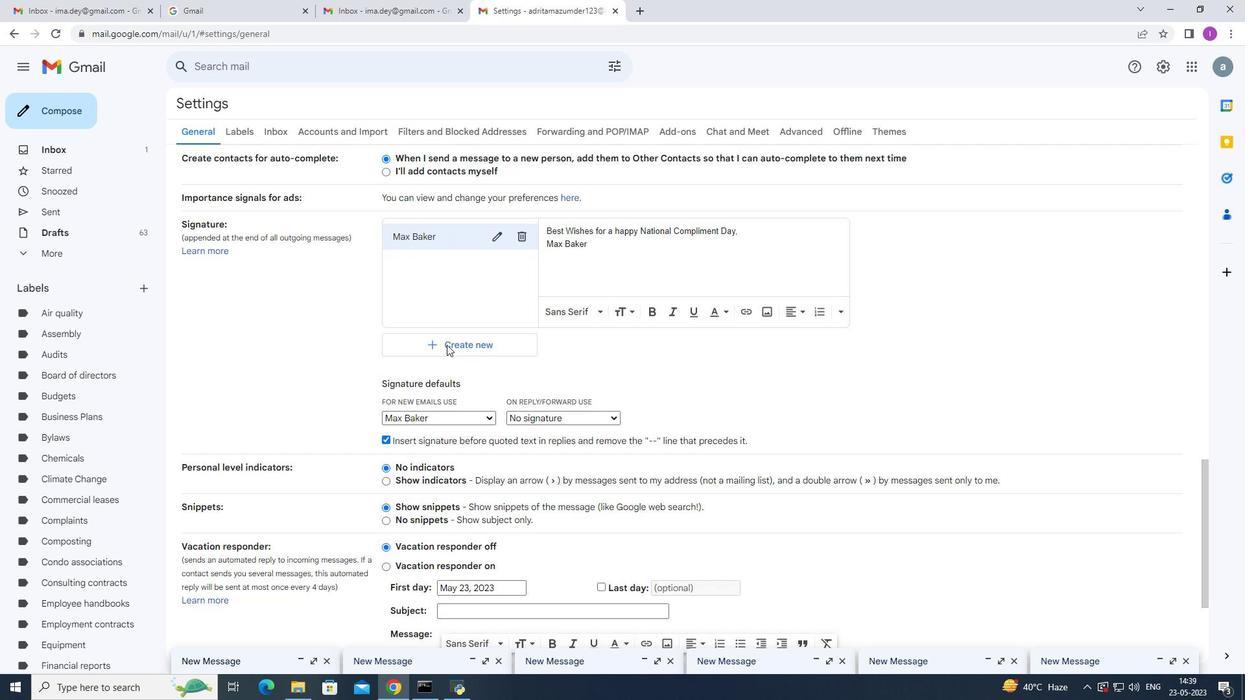 
Action: Mouse scrolled (447, 344) with delta (0, 0)
Screenshot: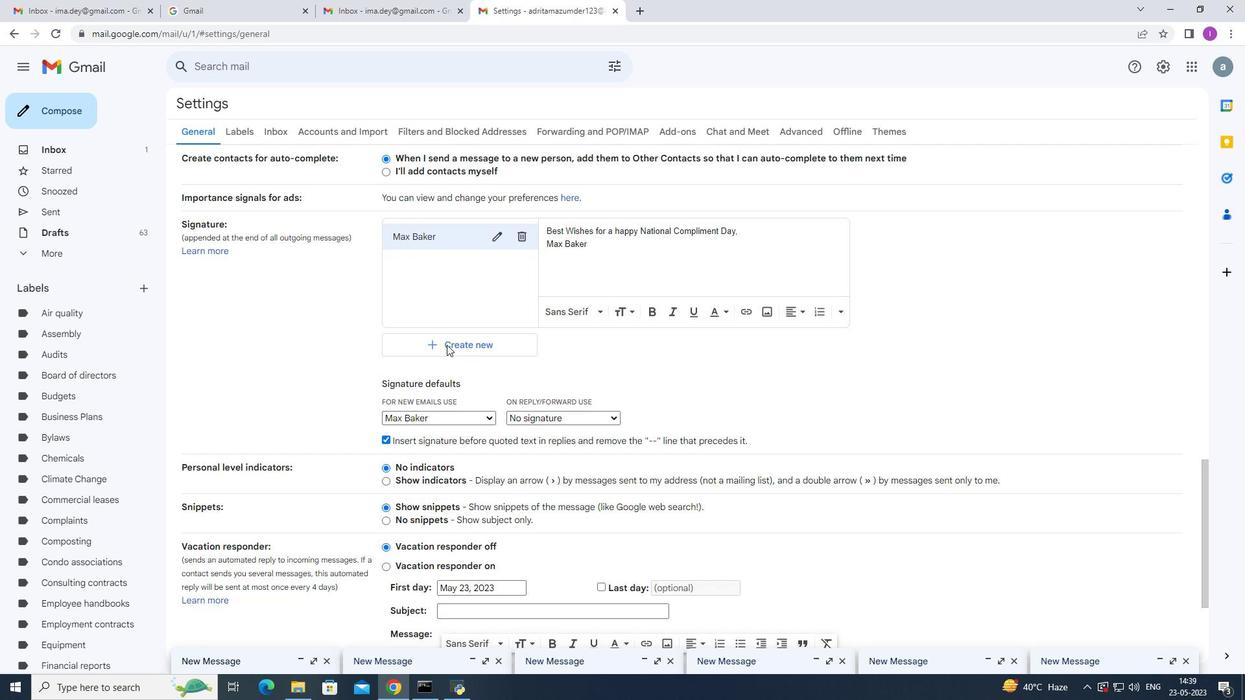 
Action: Mouse moved to (448, 343)
Screenshot: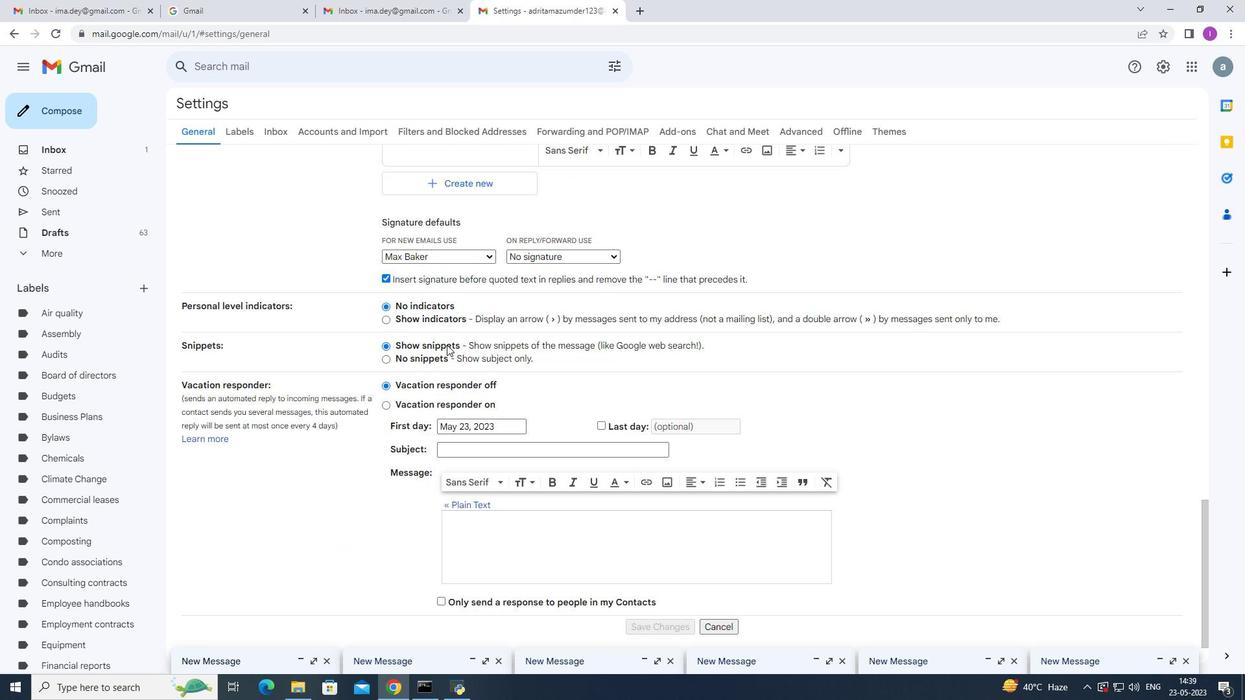 
Action: Mouse scrolled (448, 343) with delta (0, 0)
Screenshot: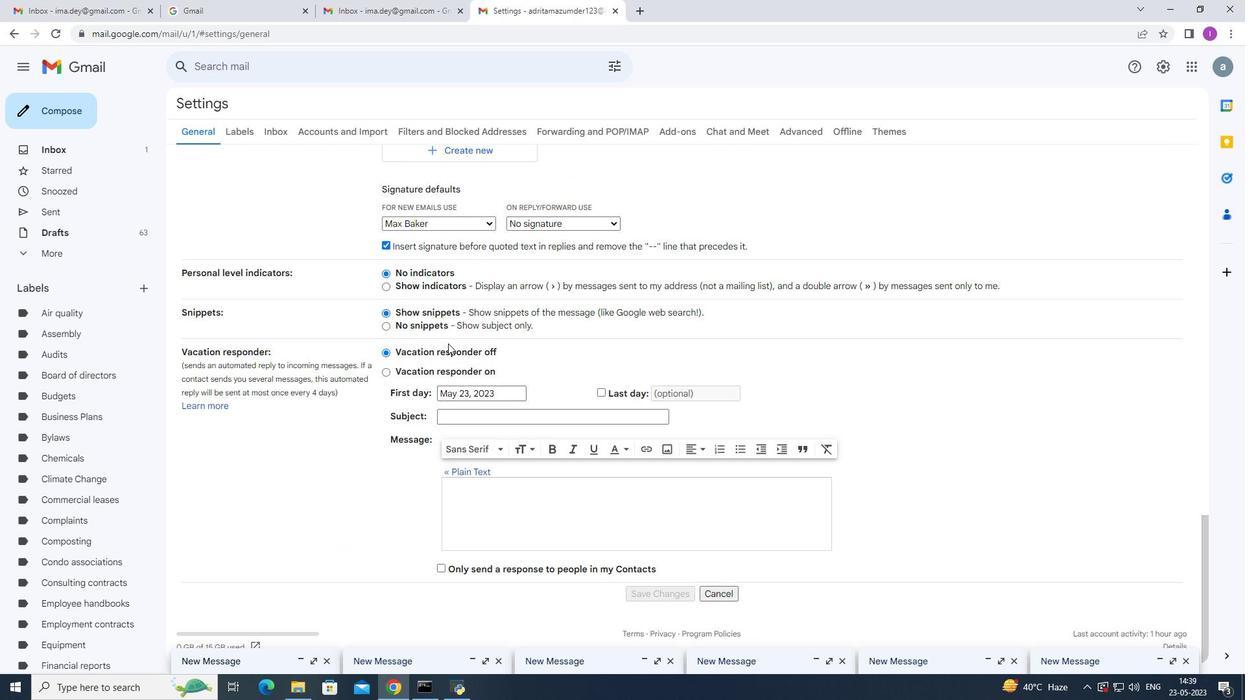 
Action: Mouse scrolled (448, 343) with delta (0, 0)
Screenshot: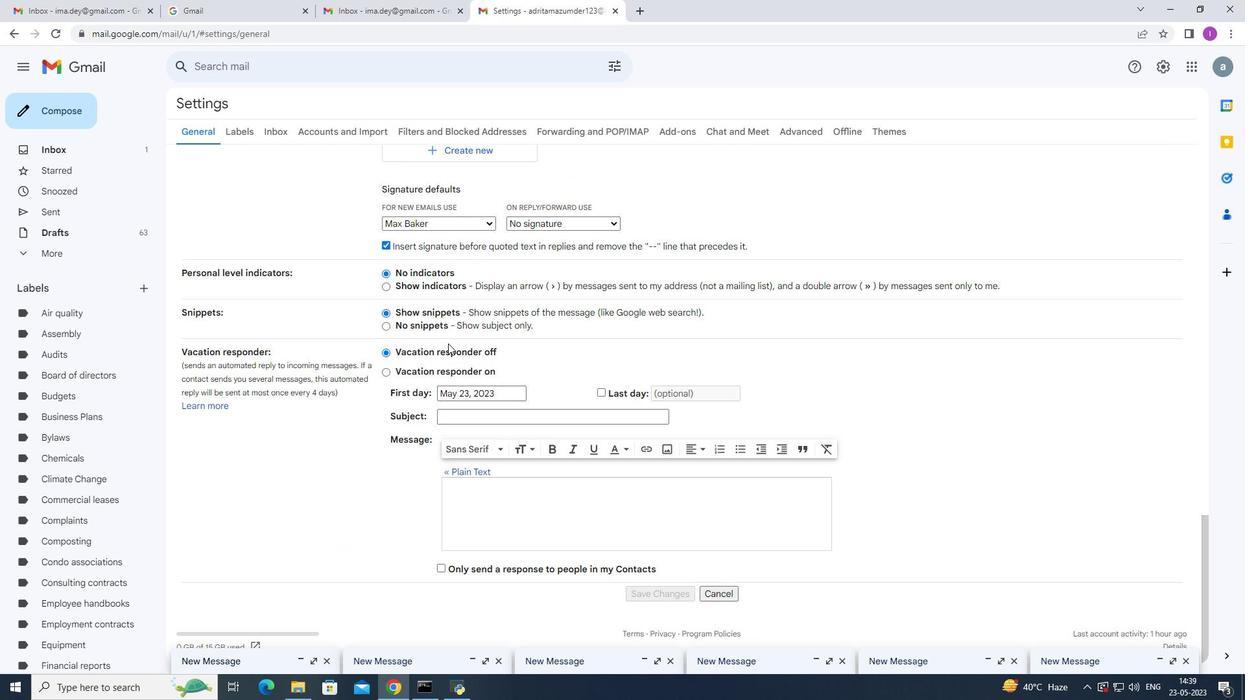 
Action: Mouse scrolled (448, 343) with delta (0, 0)
Screenshot: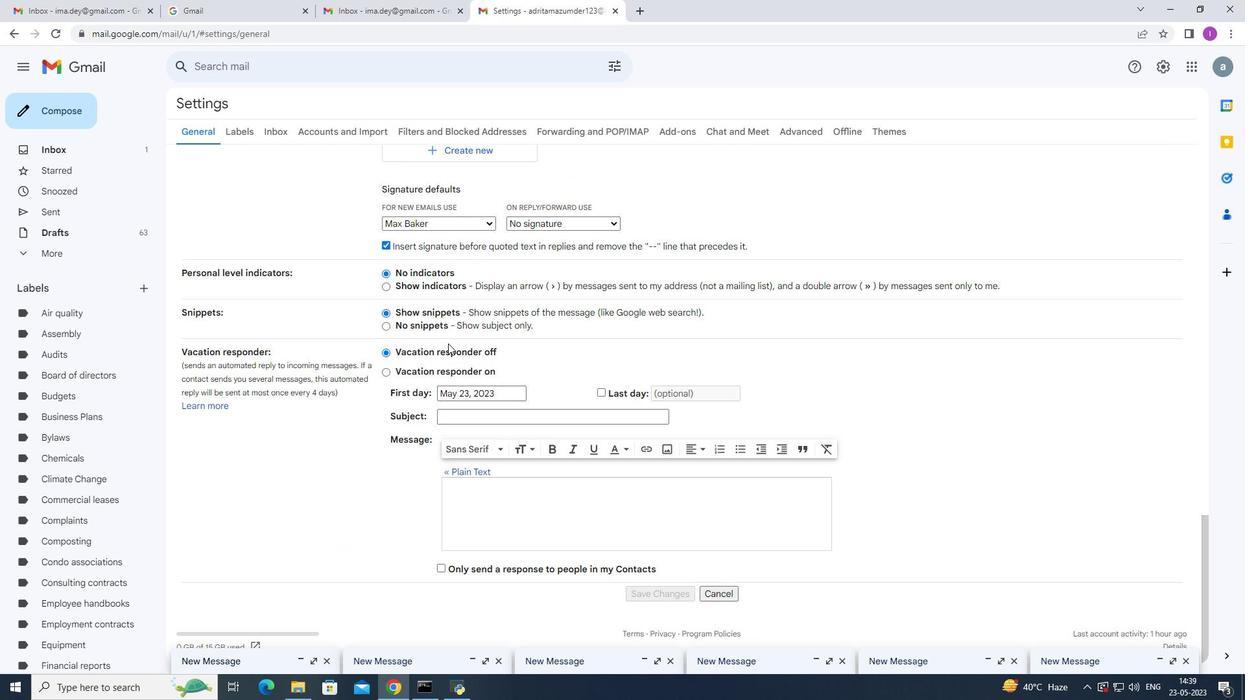 
Action: Mouse moved to (467, 367)
Screenshot: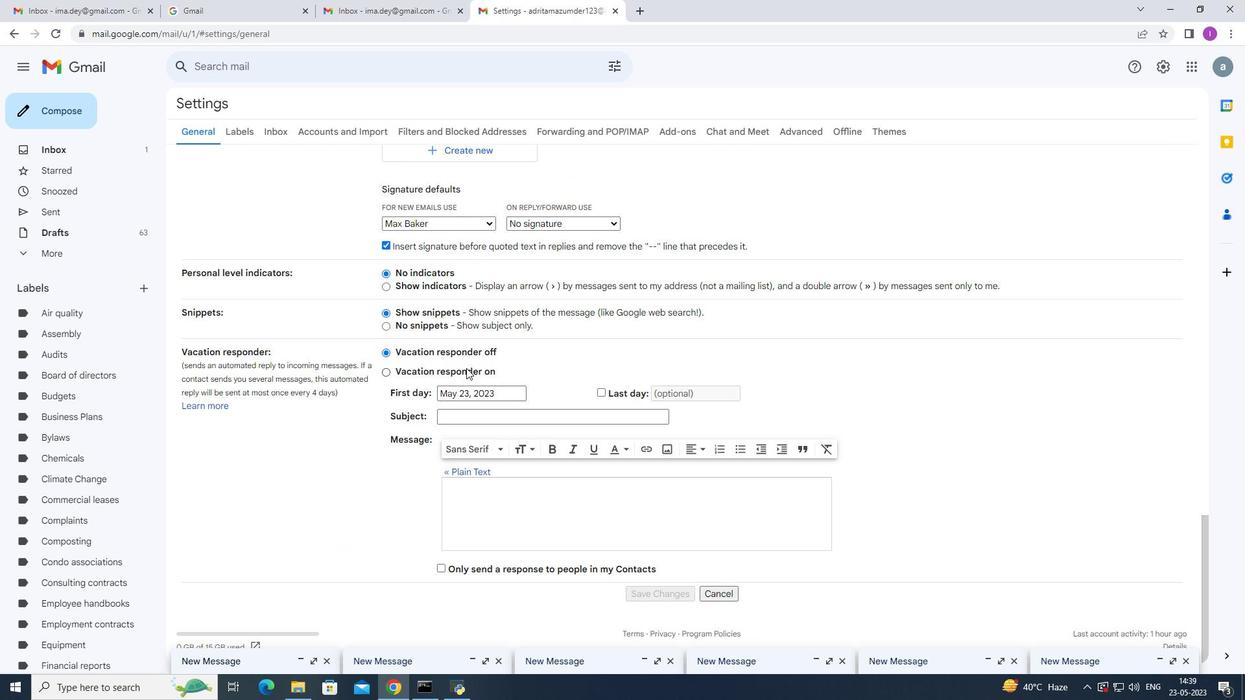 
Action: Mouse scrolled (467, 368) with delta (0, 0)
Screenshot: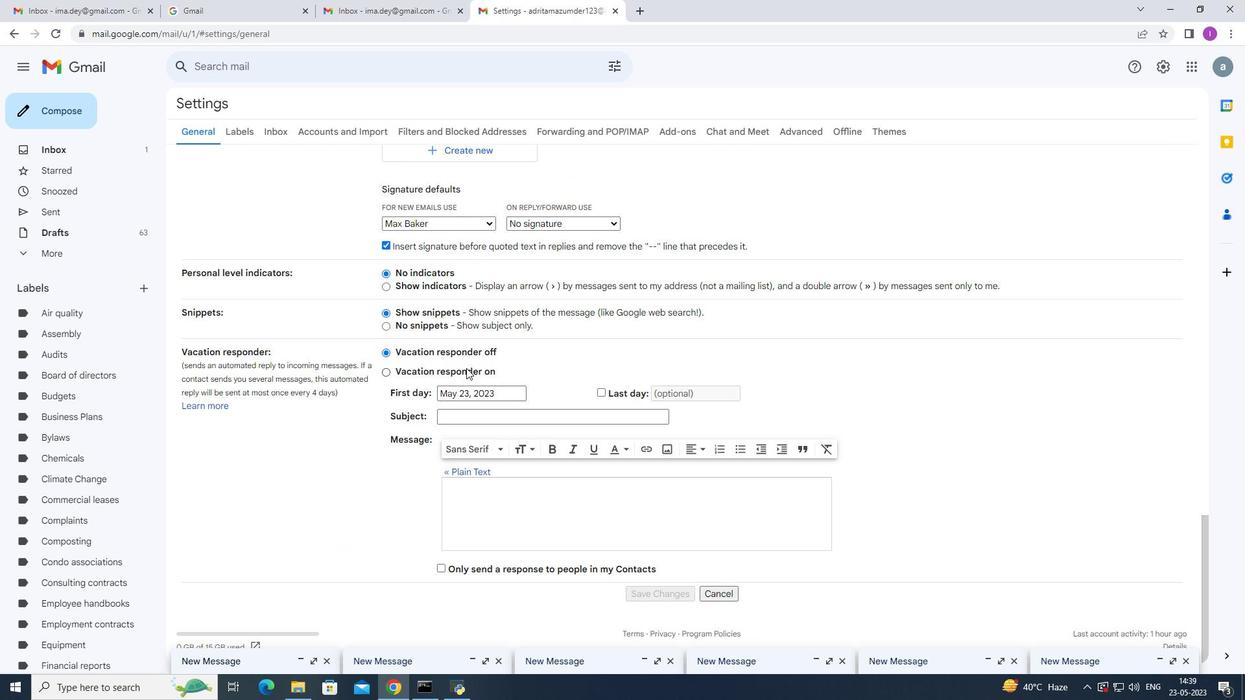 
Action: Mouse scrolled (467, 368) with delta (0, 0)
Screenshot: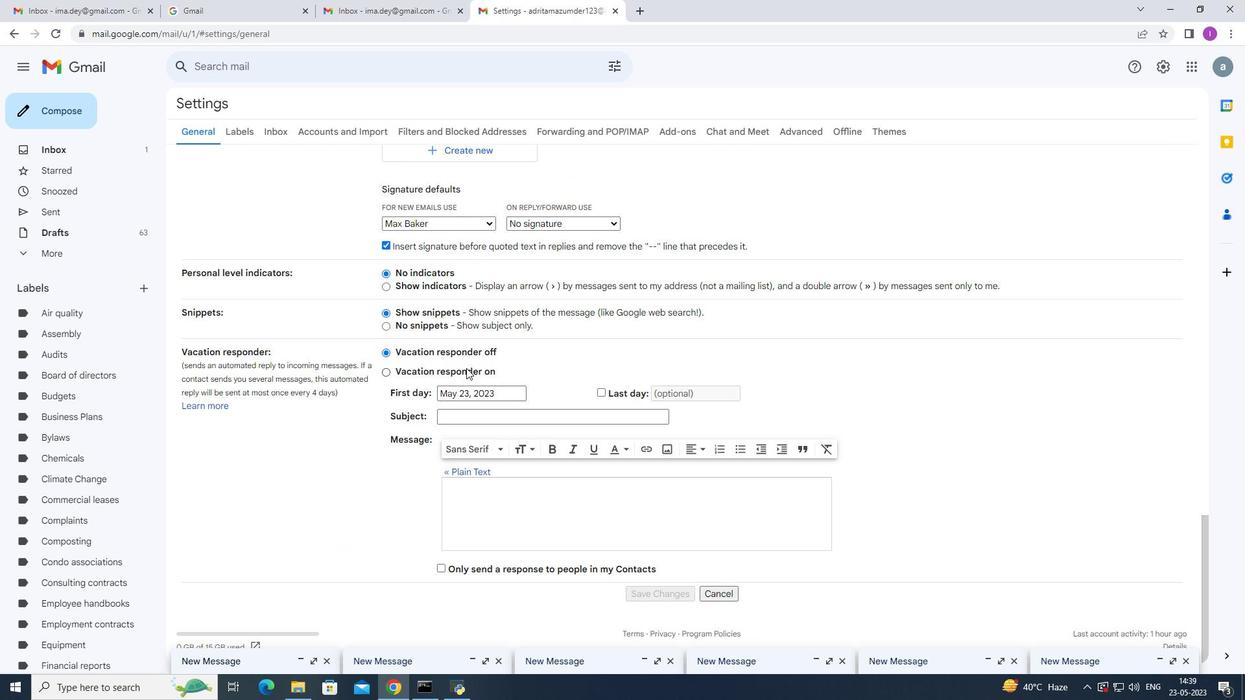 
Action: Mouse scrolled (467, 368) with delta (0, 0)
Screenshot: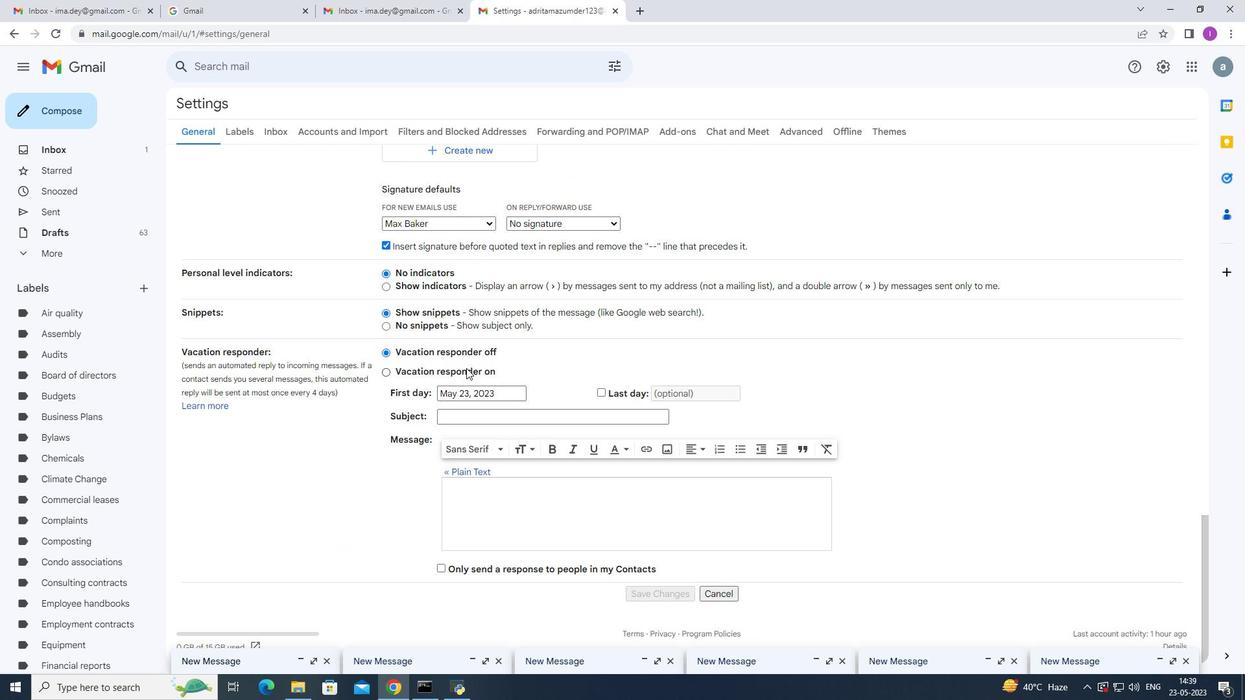 
Action: Mouse moved to (526, 241)
Screenshot: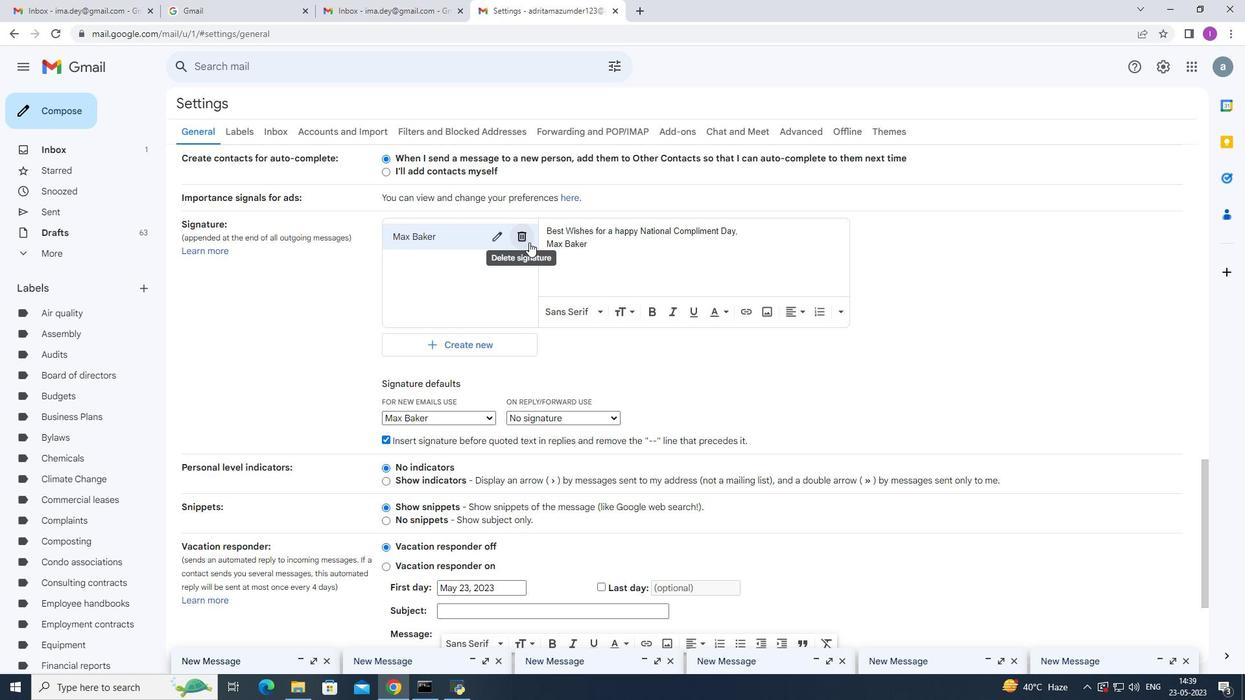 
Action: Mouse pressed left at (526, 241)
Screenshot: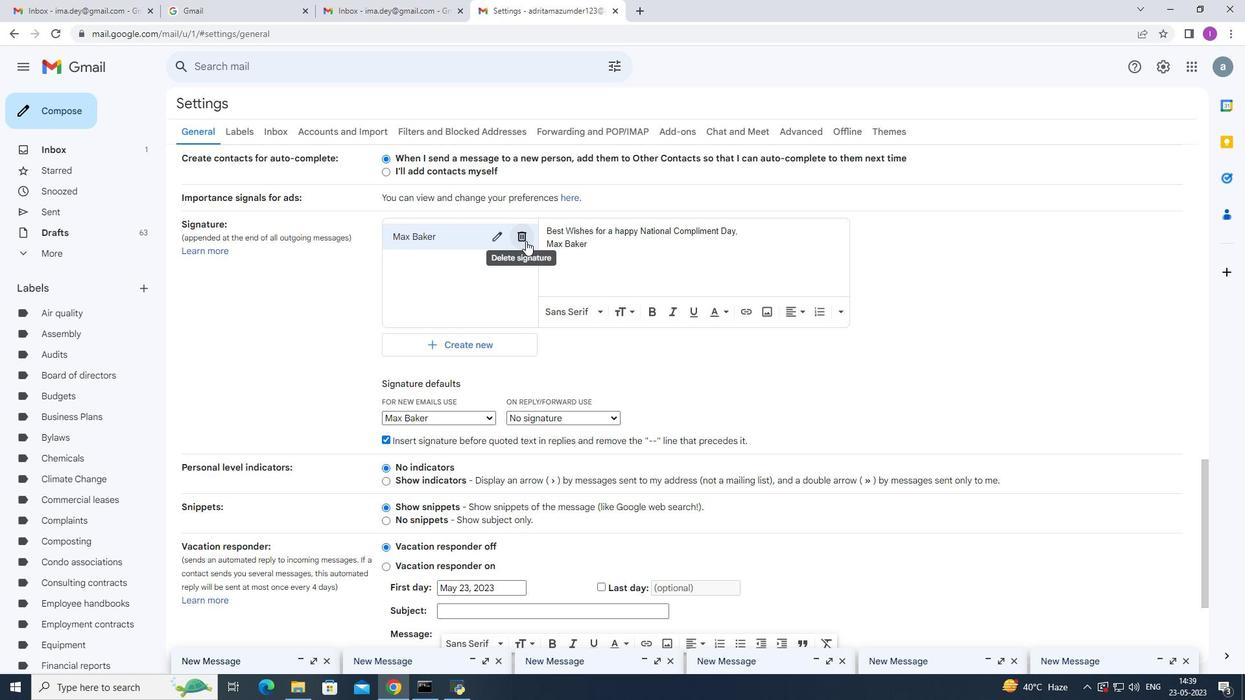 
Action: Mouse moved to (725, 394)
Screenshot: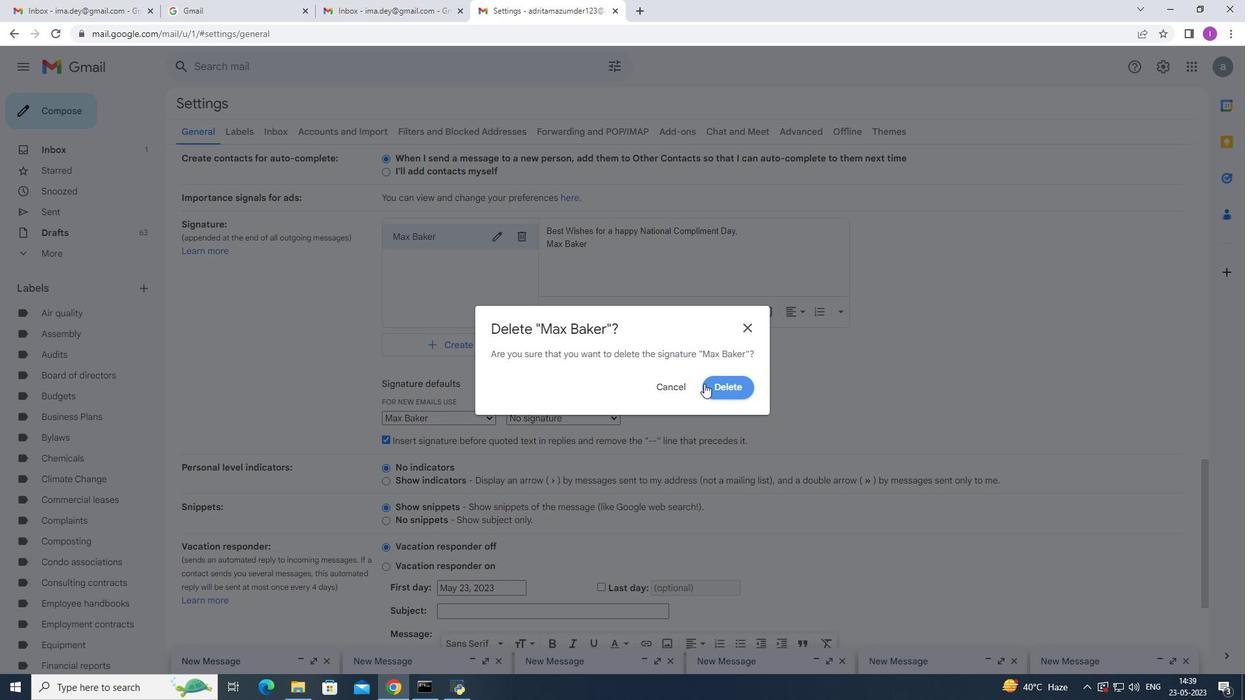 
Action: Mouse pressed left at (725, 394)
Screenshot: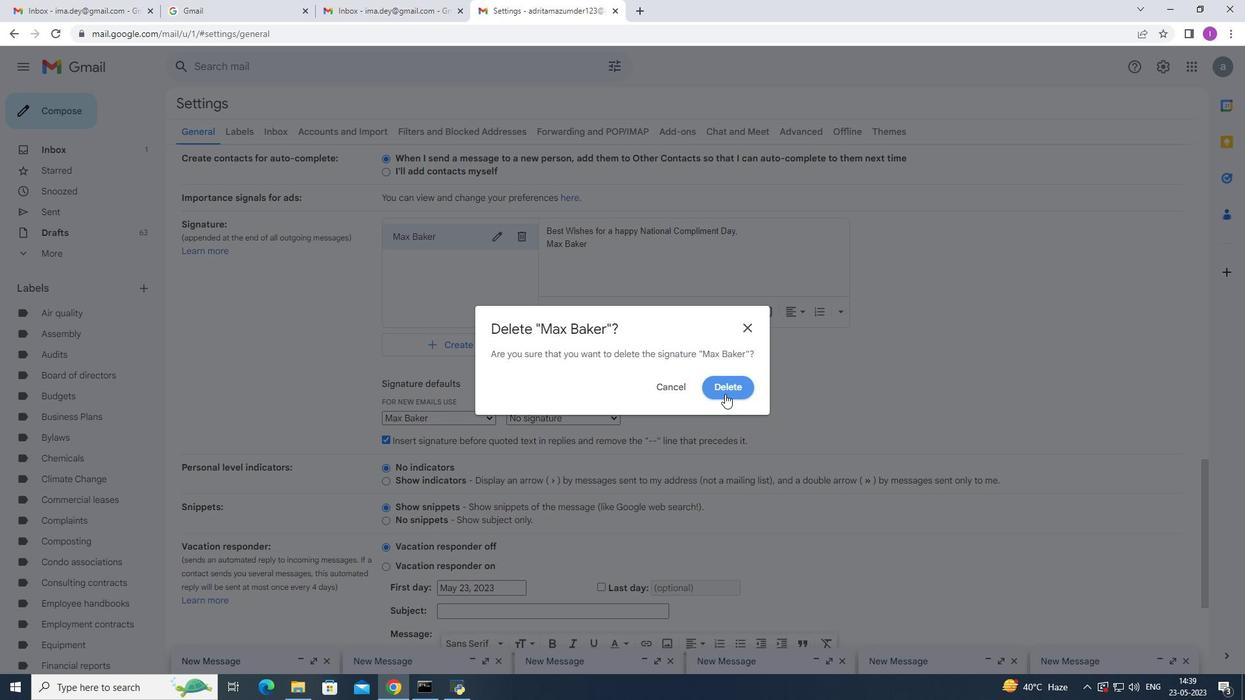 
Action: Mouse moved to (441, 246)
Screenshot: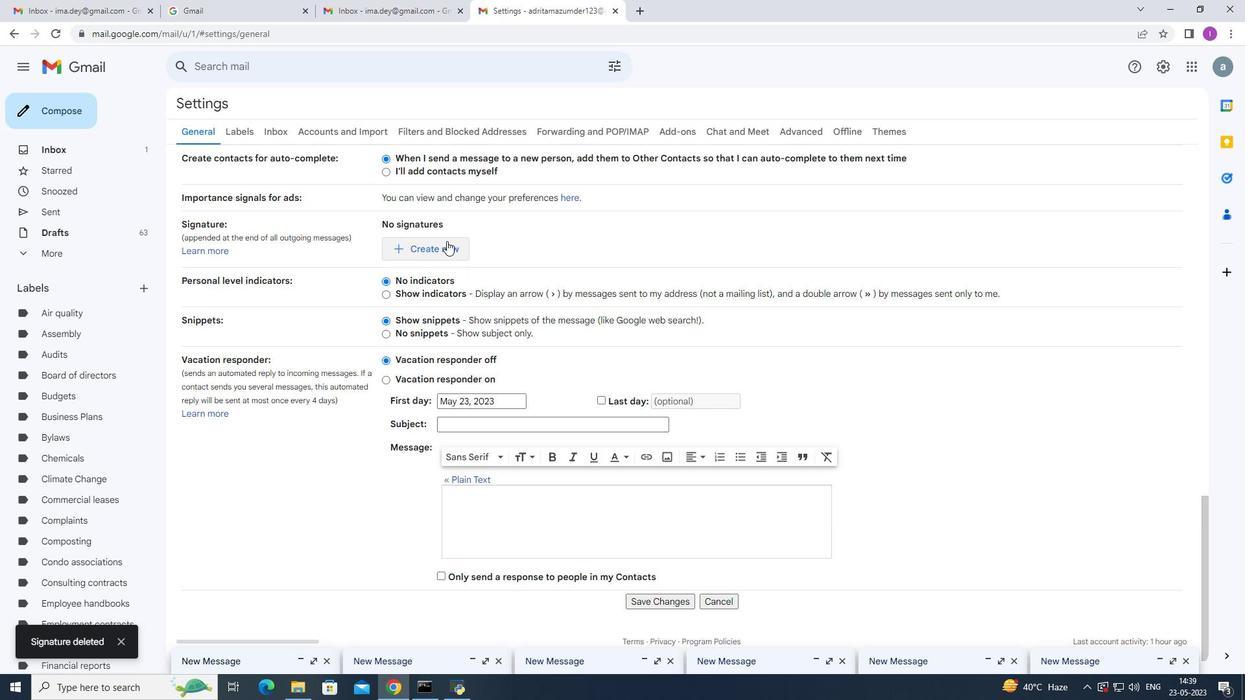 
Action: Mouse pressed left at (441, 246)
Screenshot: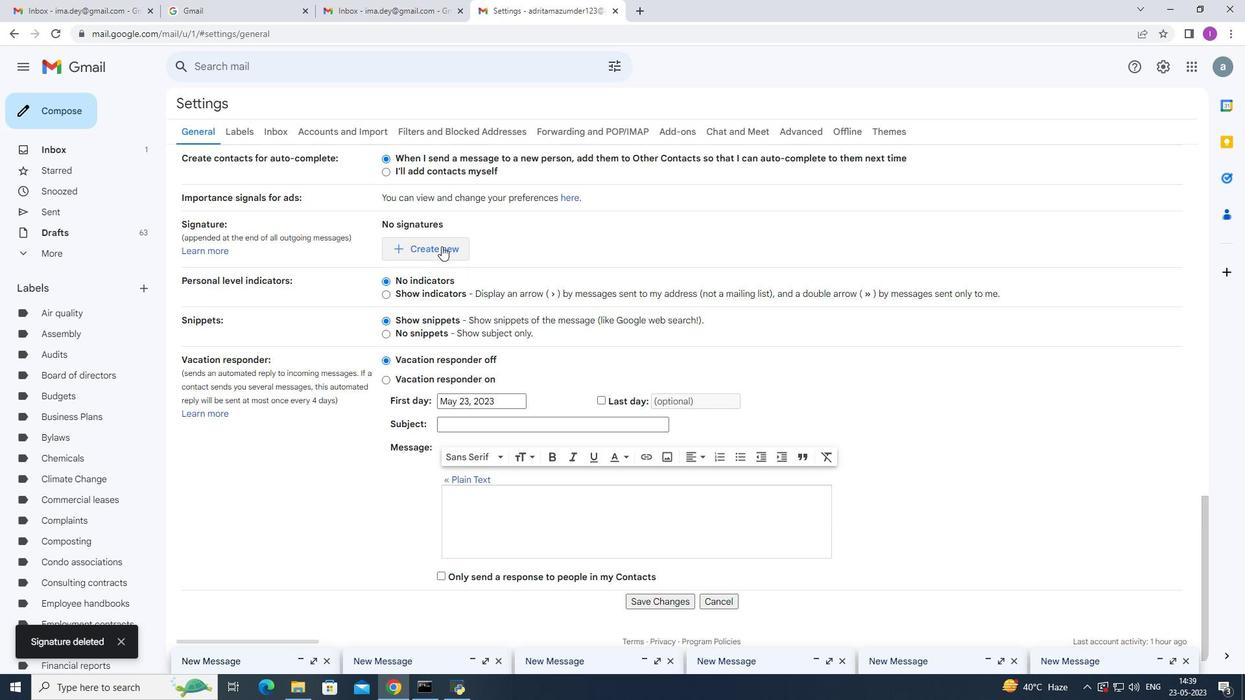 
Action: Mouse moved to (523, 358)
Screenshot: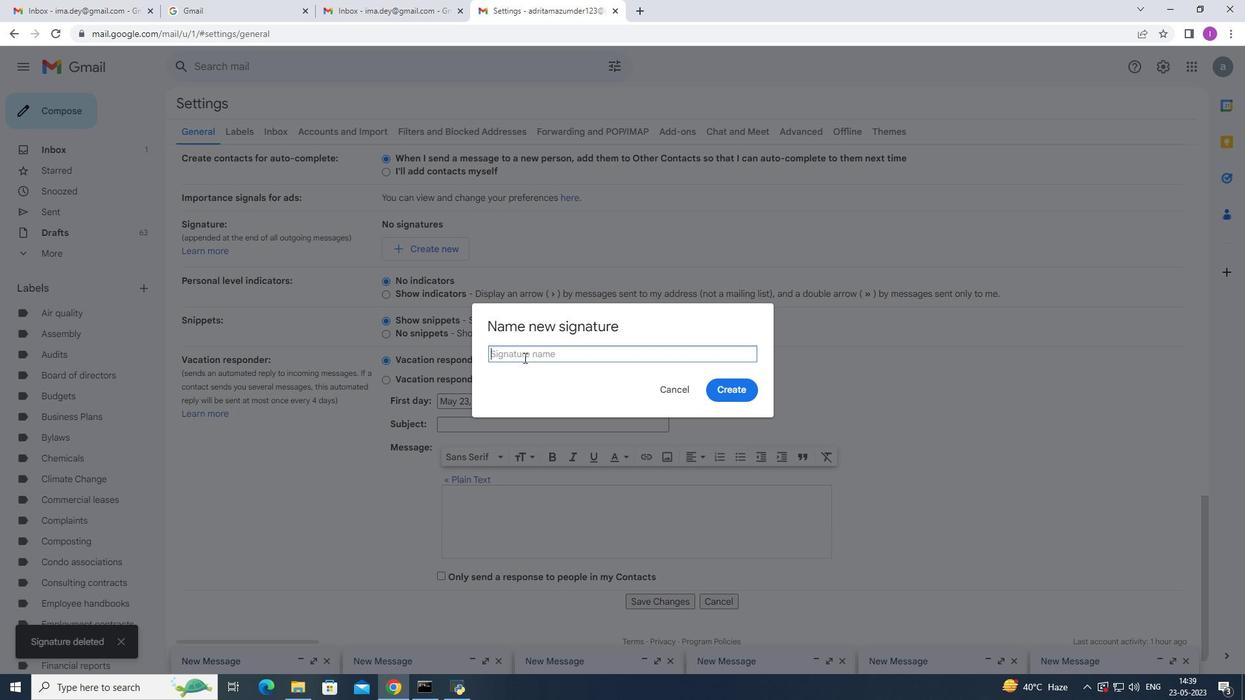 
Action: Mouse pressed left at (523, 358)
Screenshot: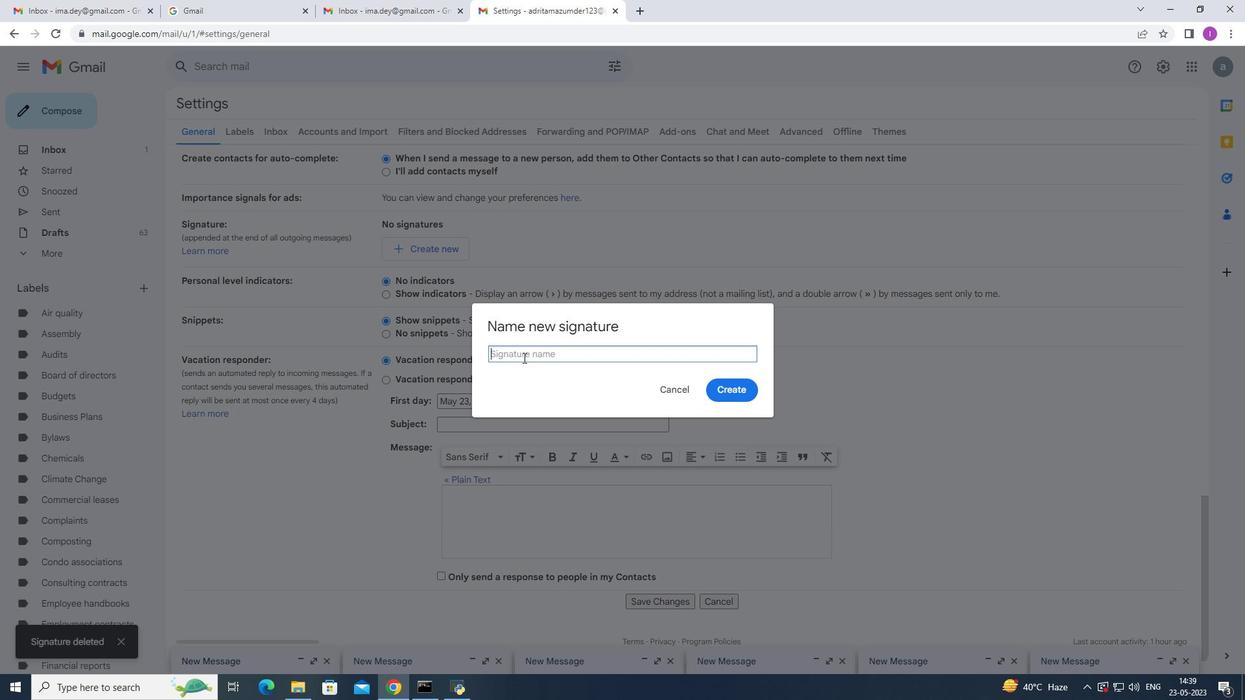 
Action: Mouse moved to (561, 351)
Screenshot: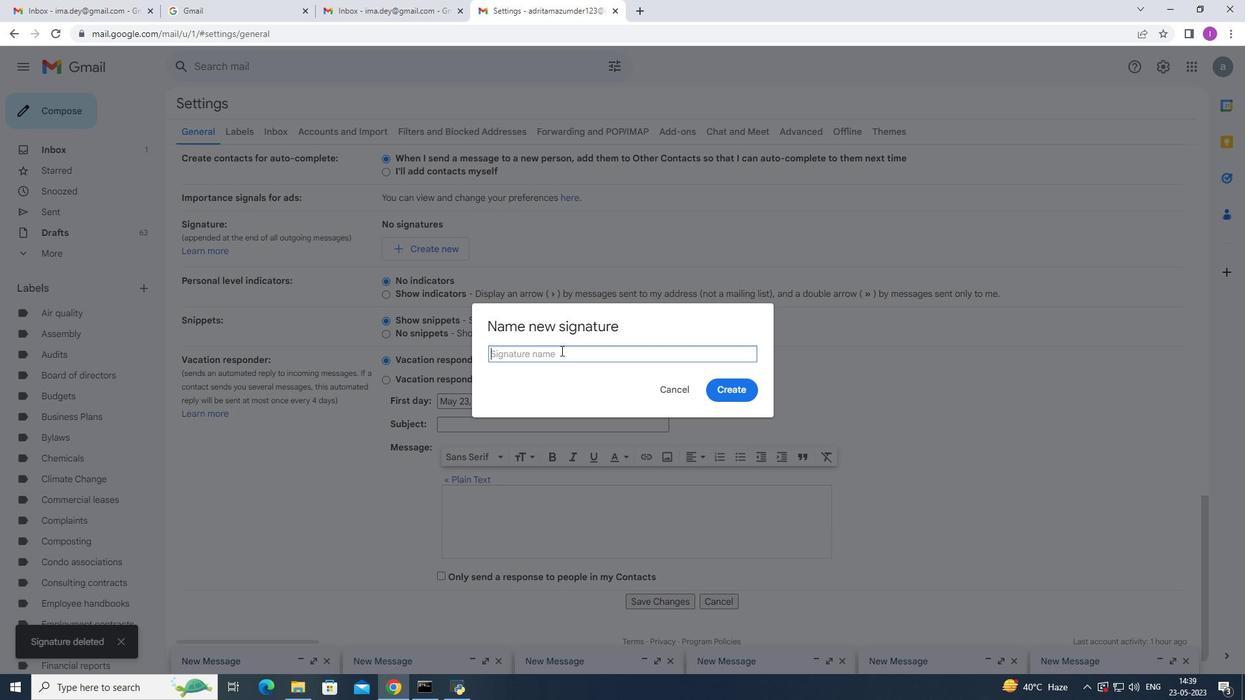 
Action: Key pressed <Key.shift>Maximus<Key.space><Key.shift>Ramirer<Key.backspace>z
Screenshot: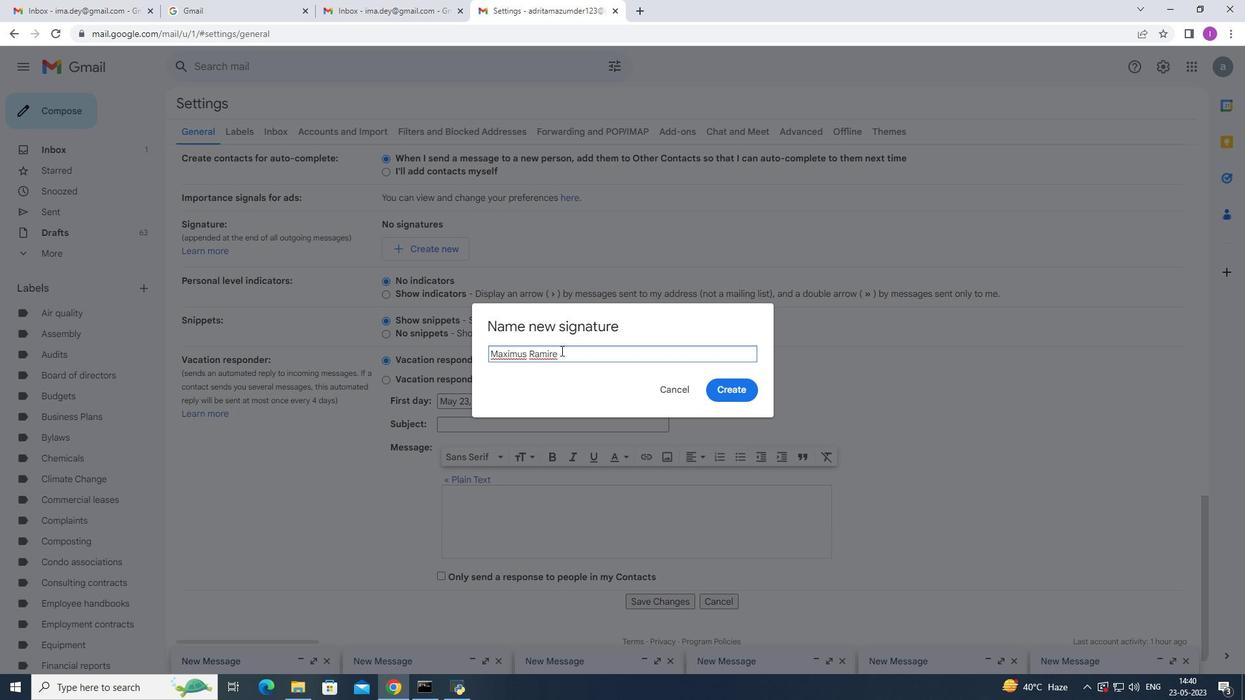
Action: Mouse moved to (730, 382)
Screenshot: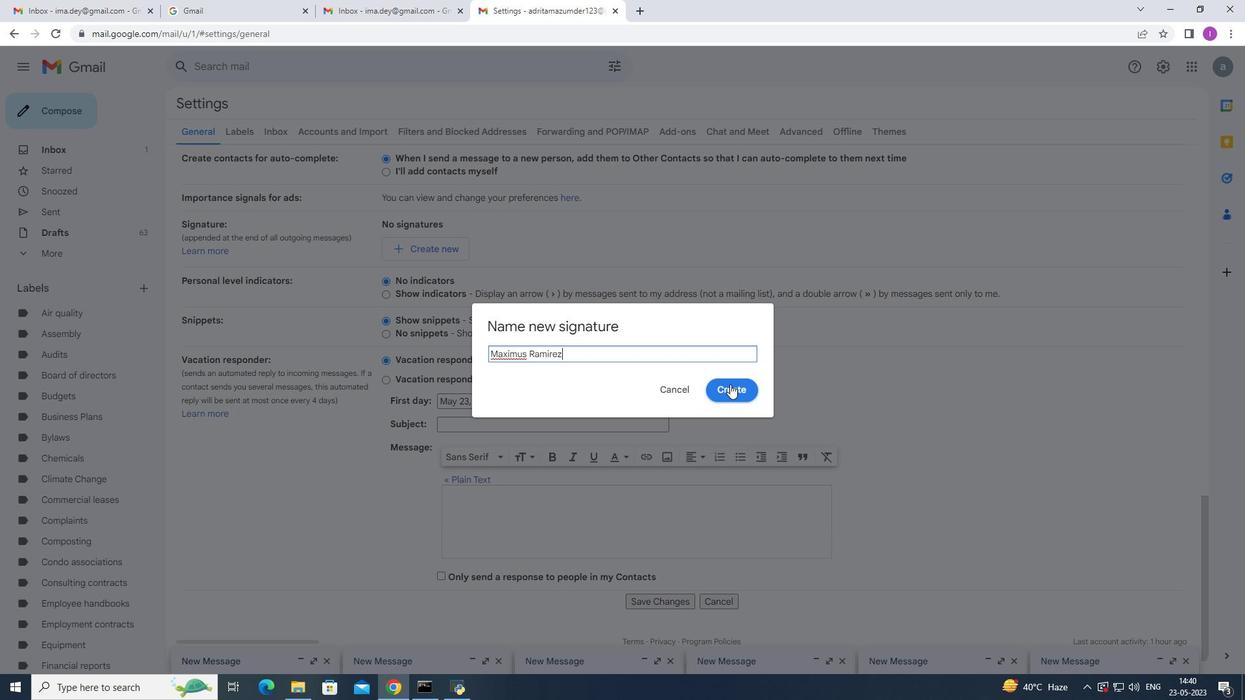 
Action: Mouse pressed left at (730, 382)
Screenshot: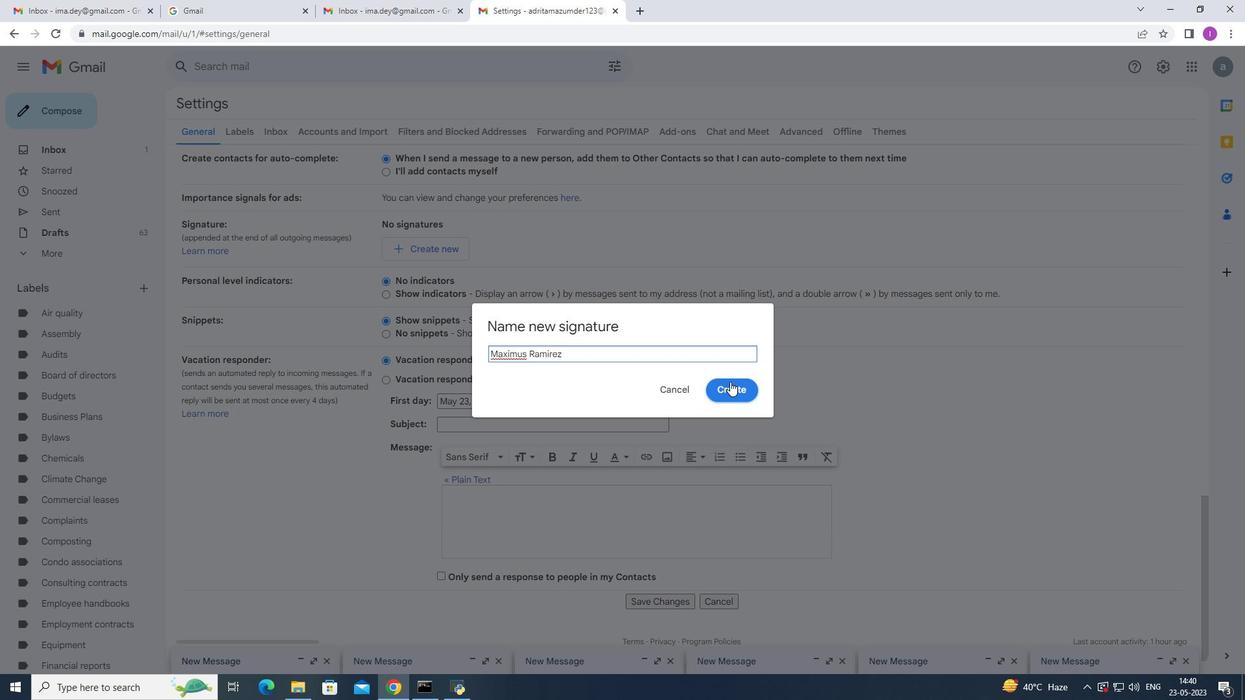 
Action: Mouse moved to (491, 415)
Screenshot: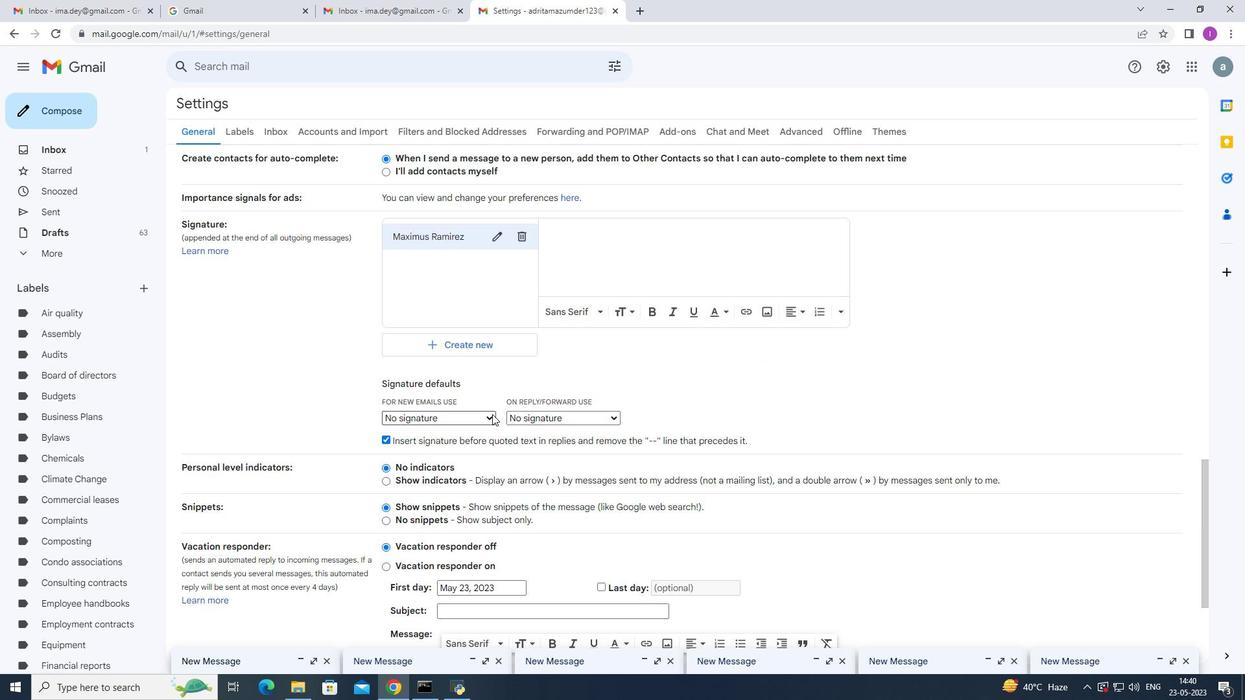 
Action: Mouse pressed left at (491, 415)
Screenshot: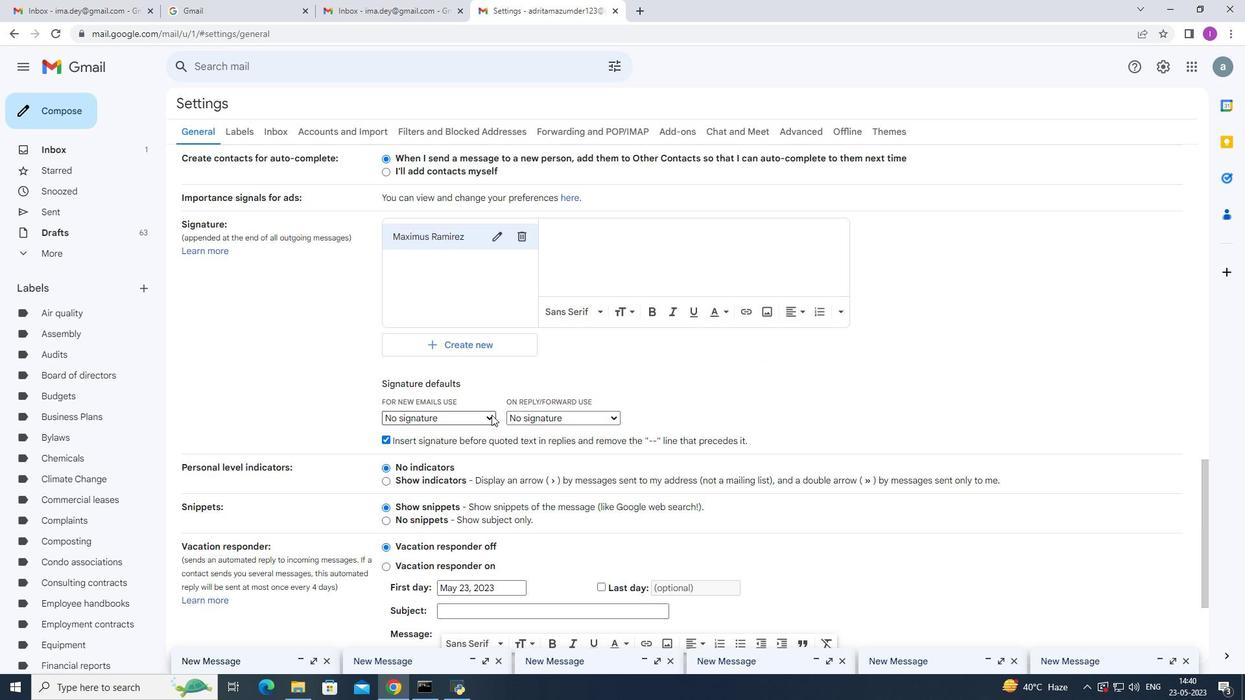 
Action: Mouse moved to (463, 447)
Screenshot: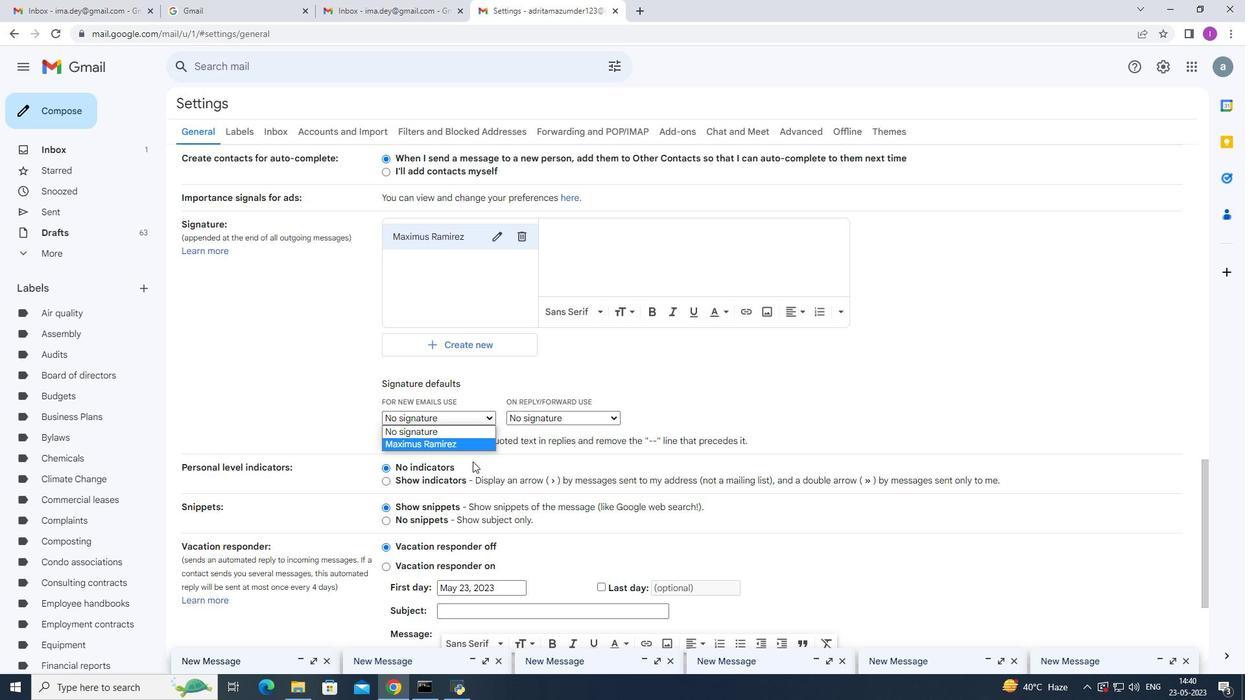 
Action: Mouse pressed left at (463, 447)
Screenshot: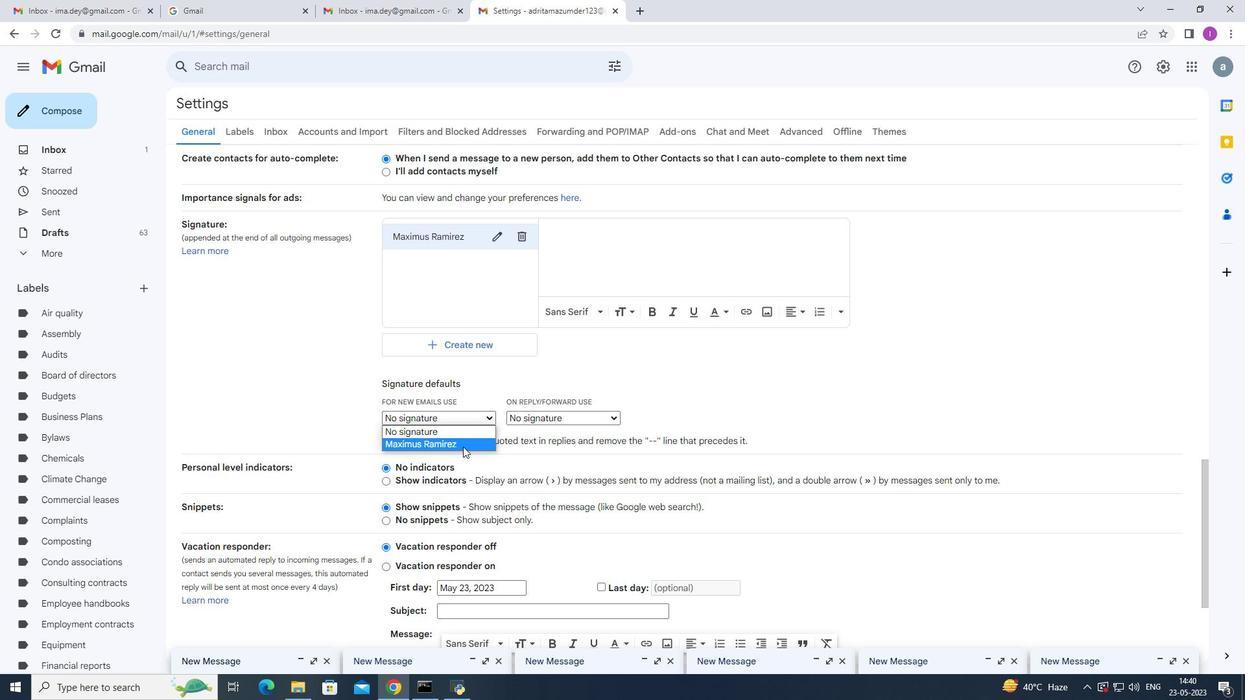 
Action: Mouse moved to (565, 244)
Screenshot: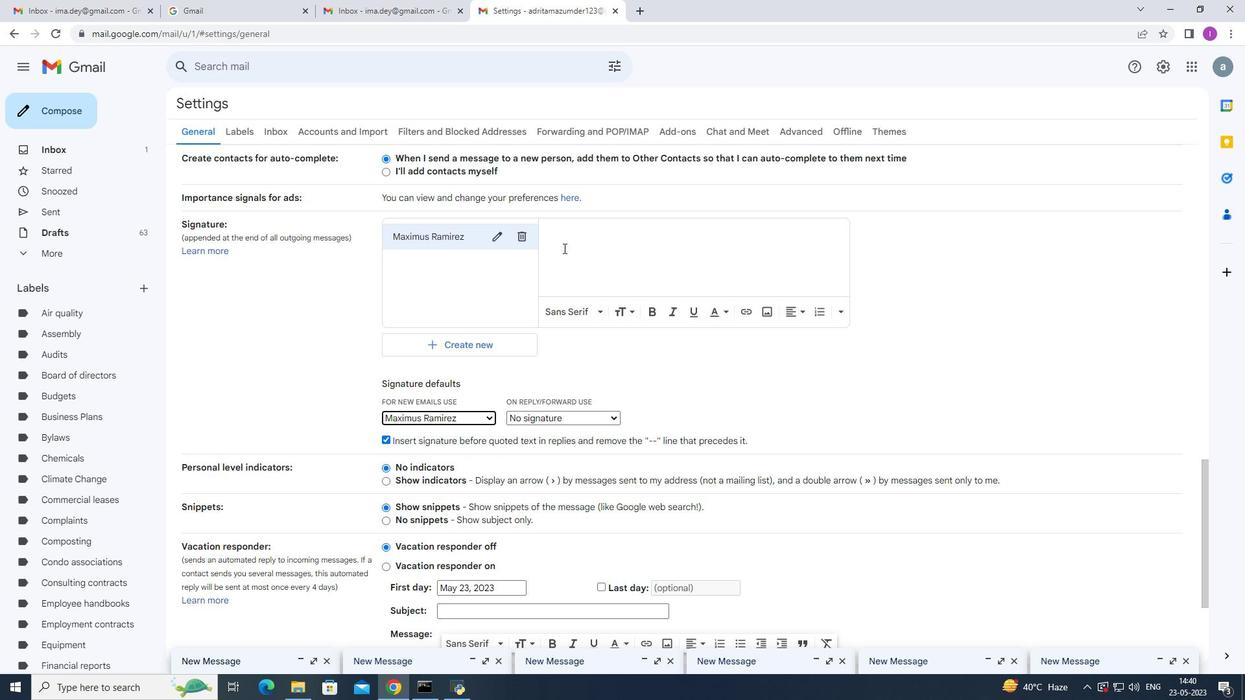 
Action: Mouse pressed left at (565, 244)
Screenshot: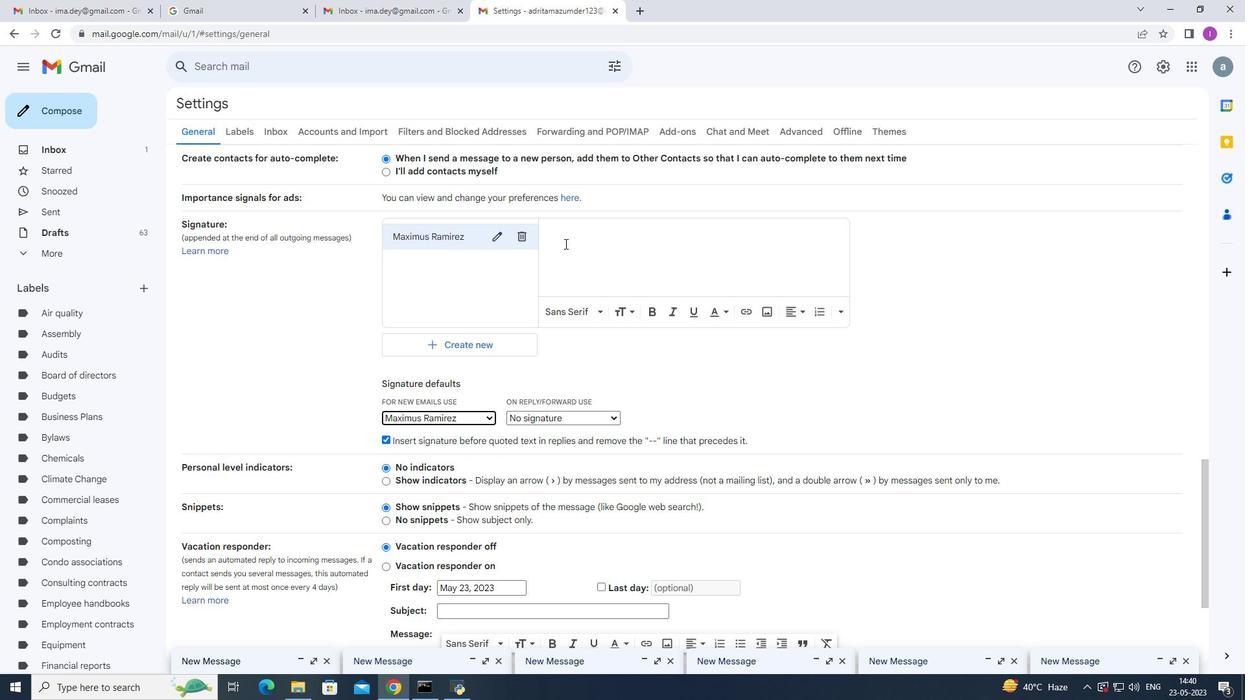 
Action: Mouse moved to (616, 260)
Screenshot: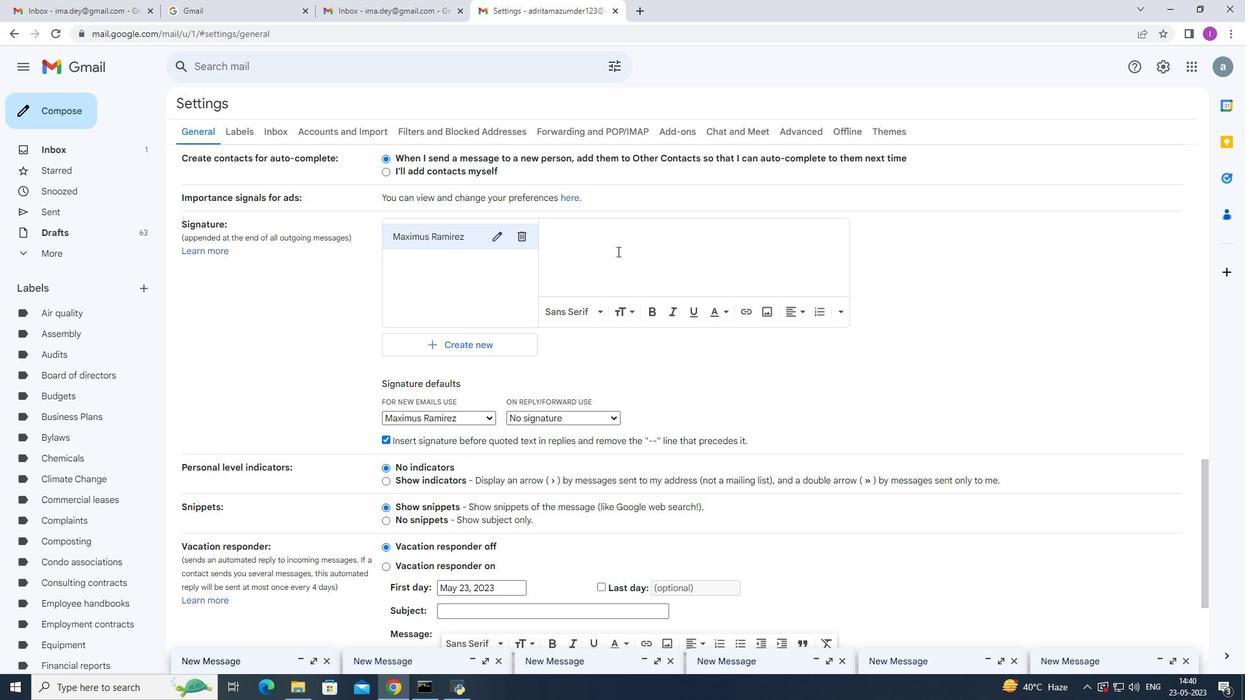 
Action: Key pressed <Key.shift><Key.shift><Key.shift><Key.shift><Key.shift><Key.shift>W
Screenshot: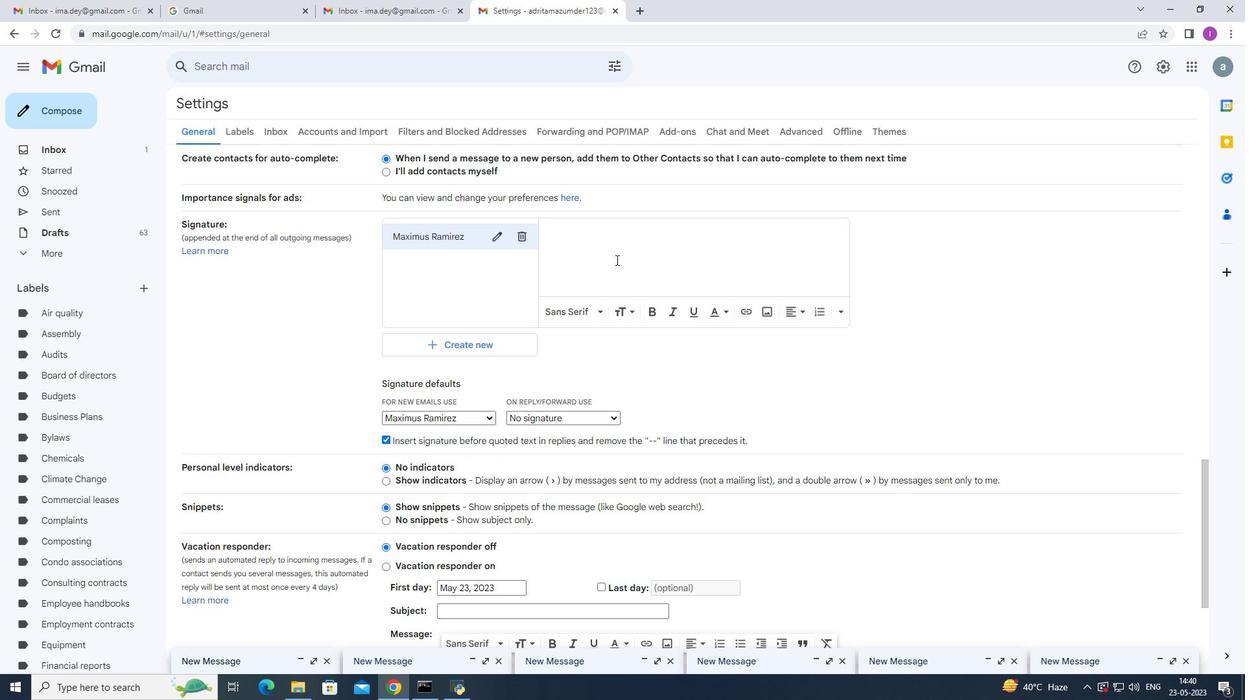 
Action: Mouse moved to (616, 260)
Screenshot: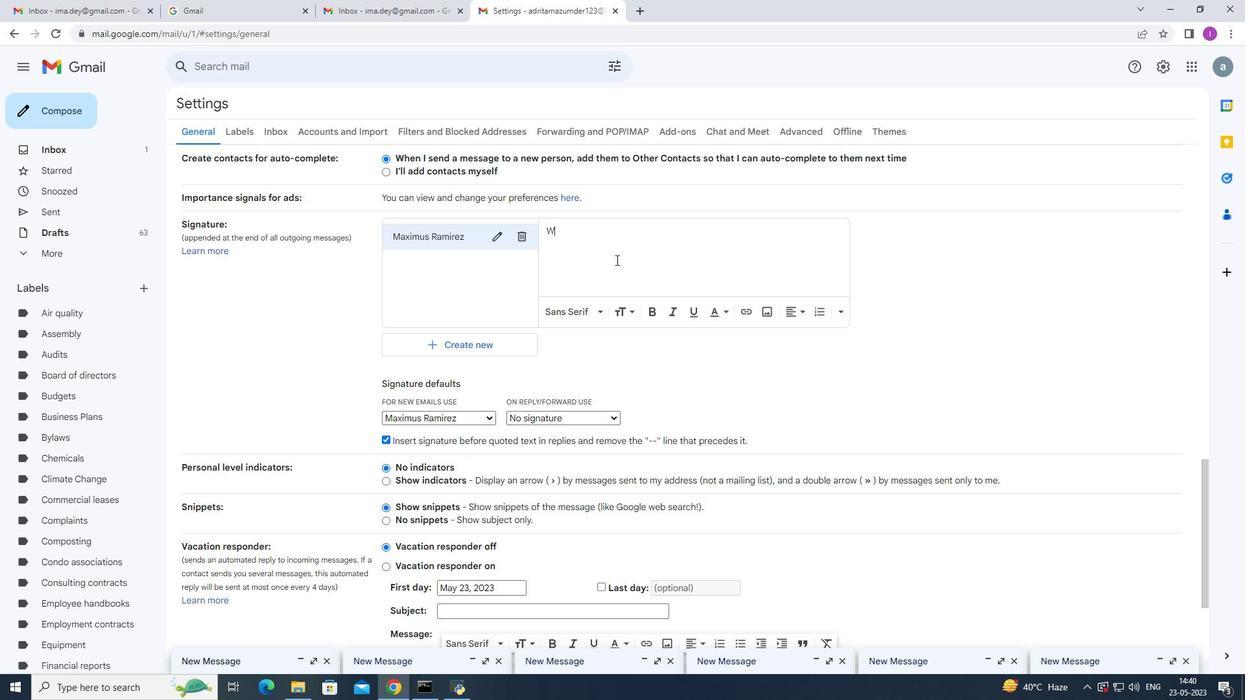 
Action: Key pressed ith<Key.space>heartfelt<Key.space>thanks<Key.space>and<Key.space>warm<Key.space>wishes,<Key.enter><Key.shift>Maximus<Key.space><Key.shift>Ramirez
Screenshot: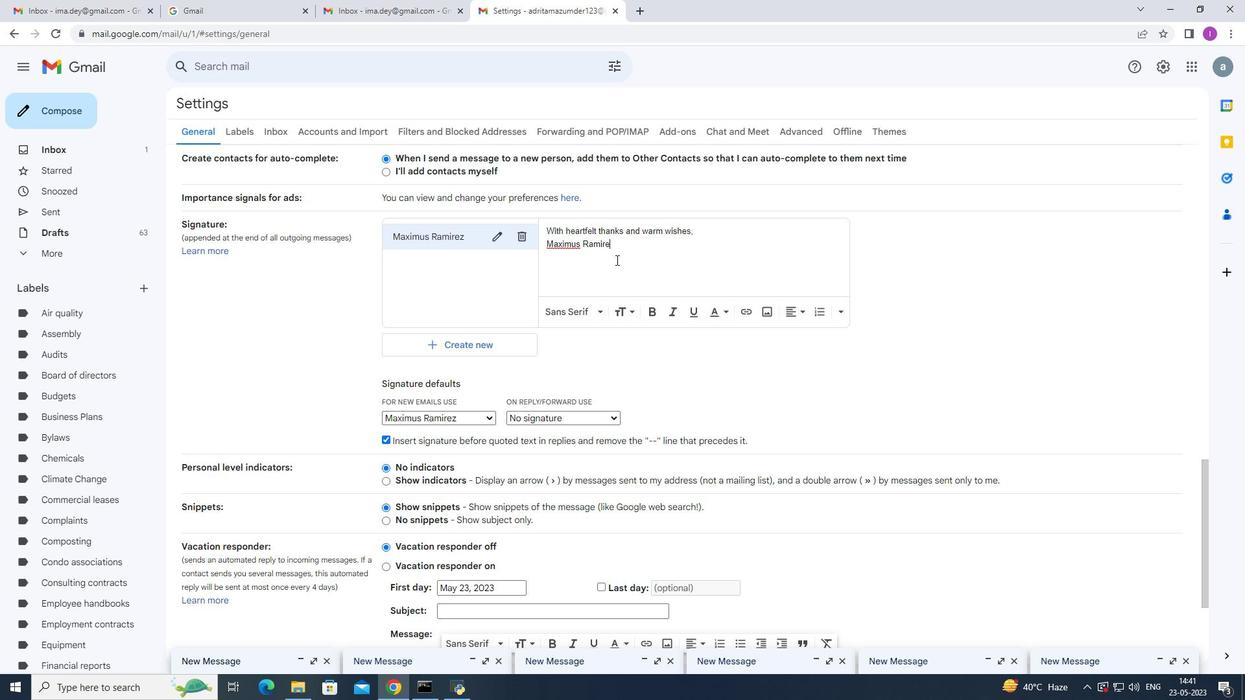 
Action: Mouse moved to (599, 484)
Screenshot: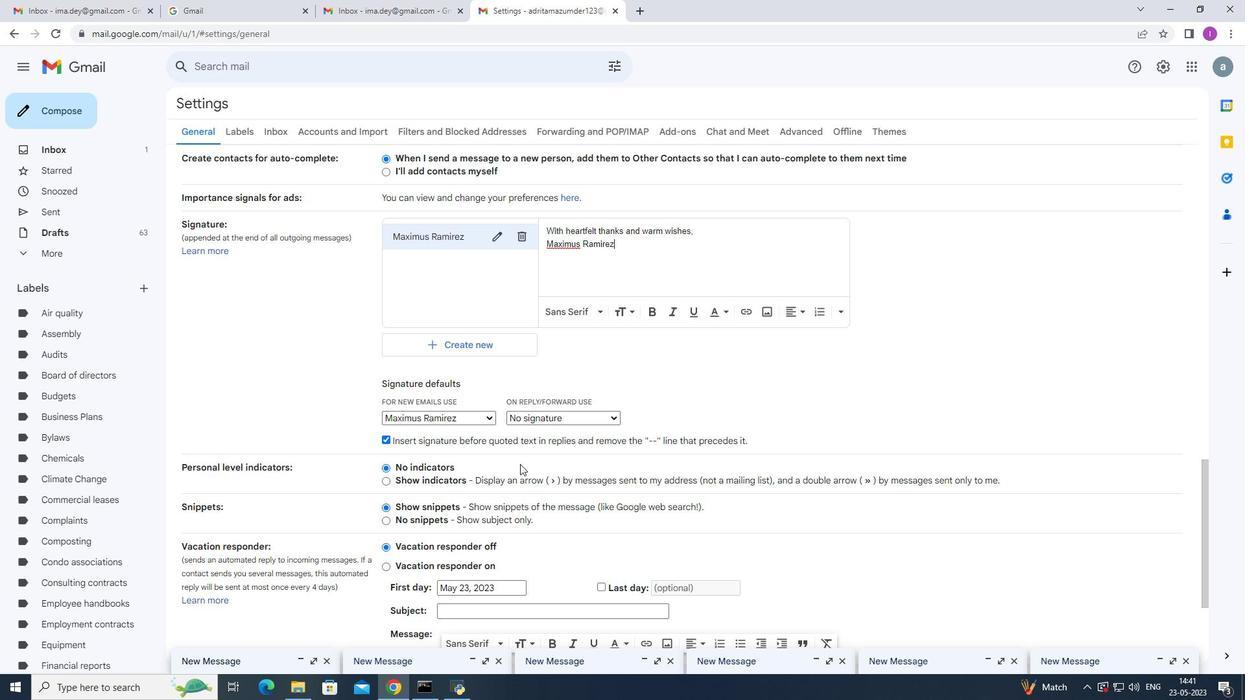 
Action: Mouse scrolled (599, 484) with delta (0, 0)
Screenshot: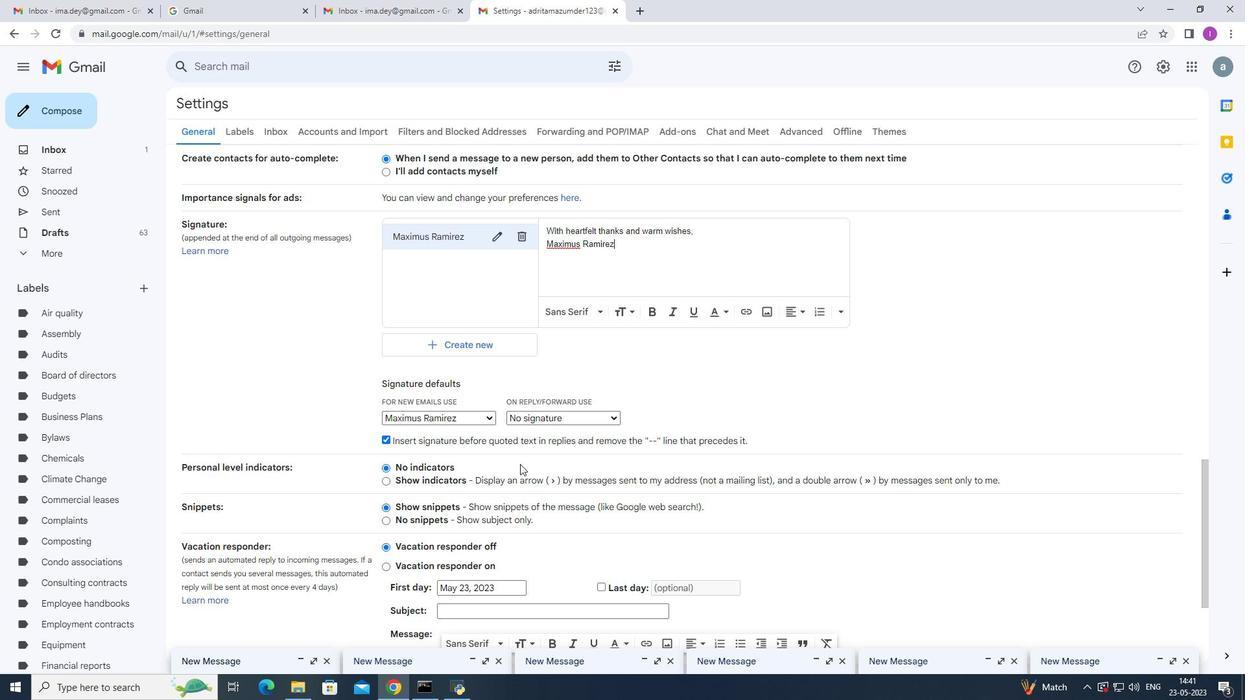 
Action: Mouse moved to (601, 486)
Screenshot: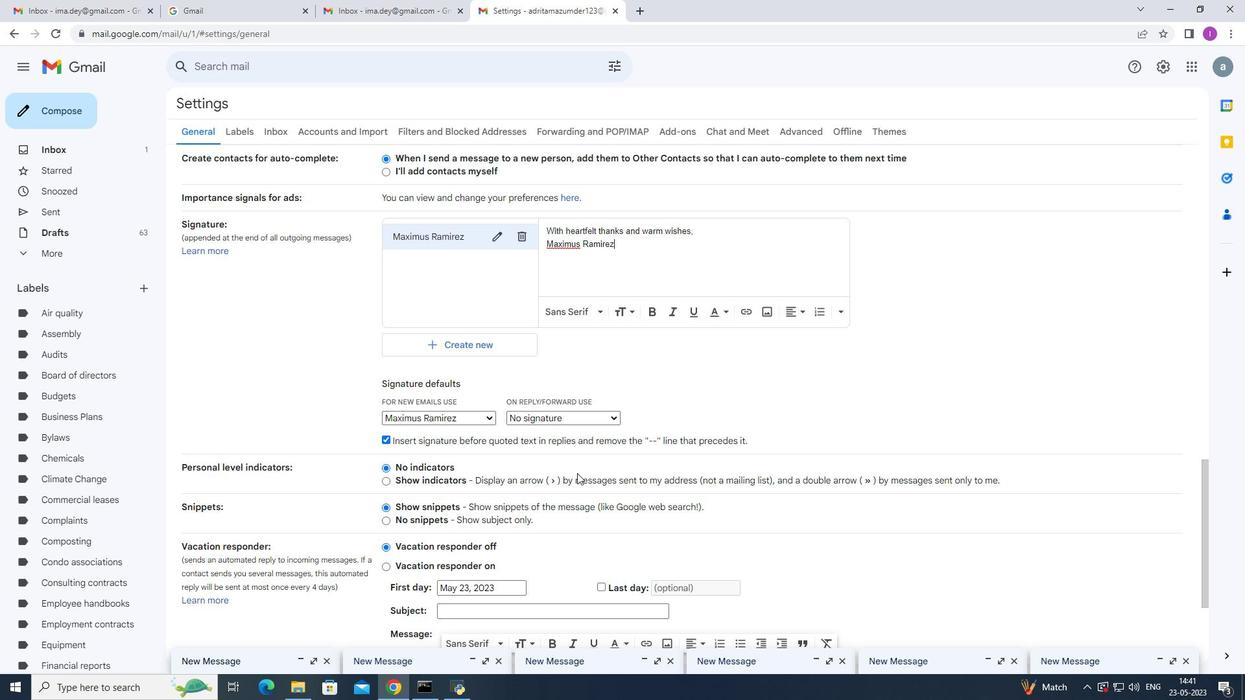 
Action: Mouse scrolled (600, 486) with delta (0, 0)
Screenshot: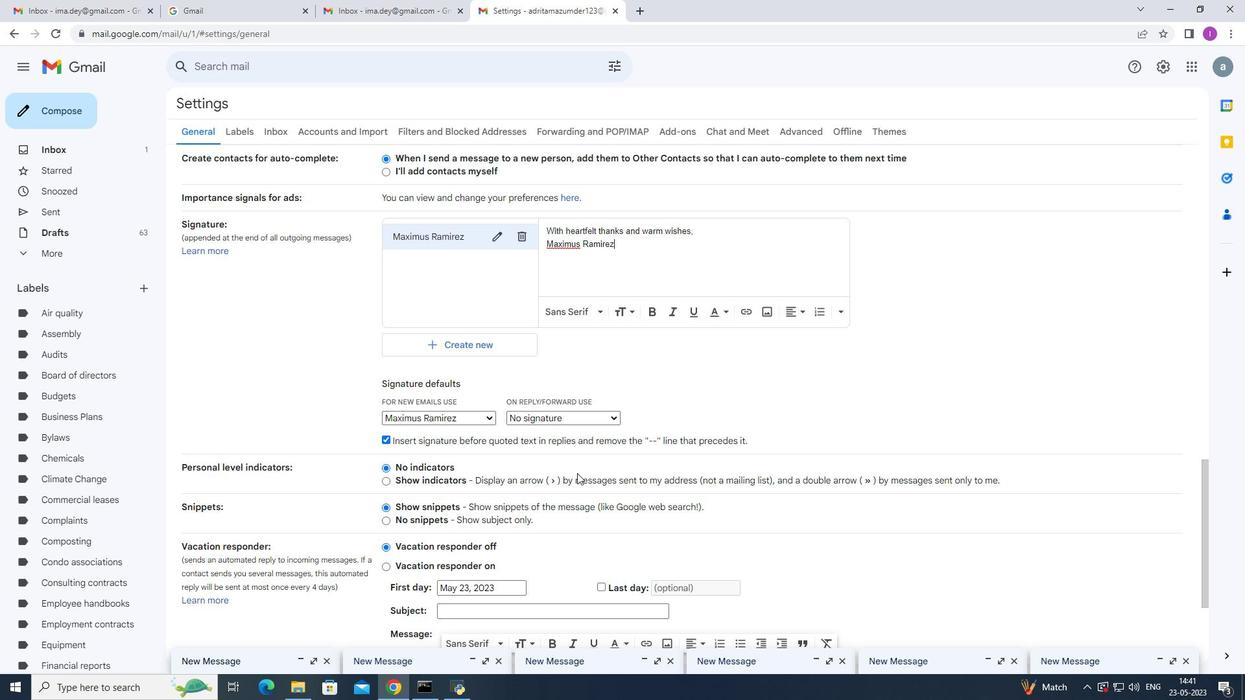 
Action: Mouse moved to (611, 491)
Screenshot: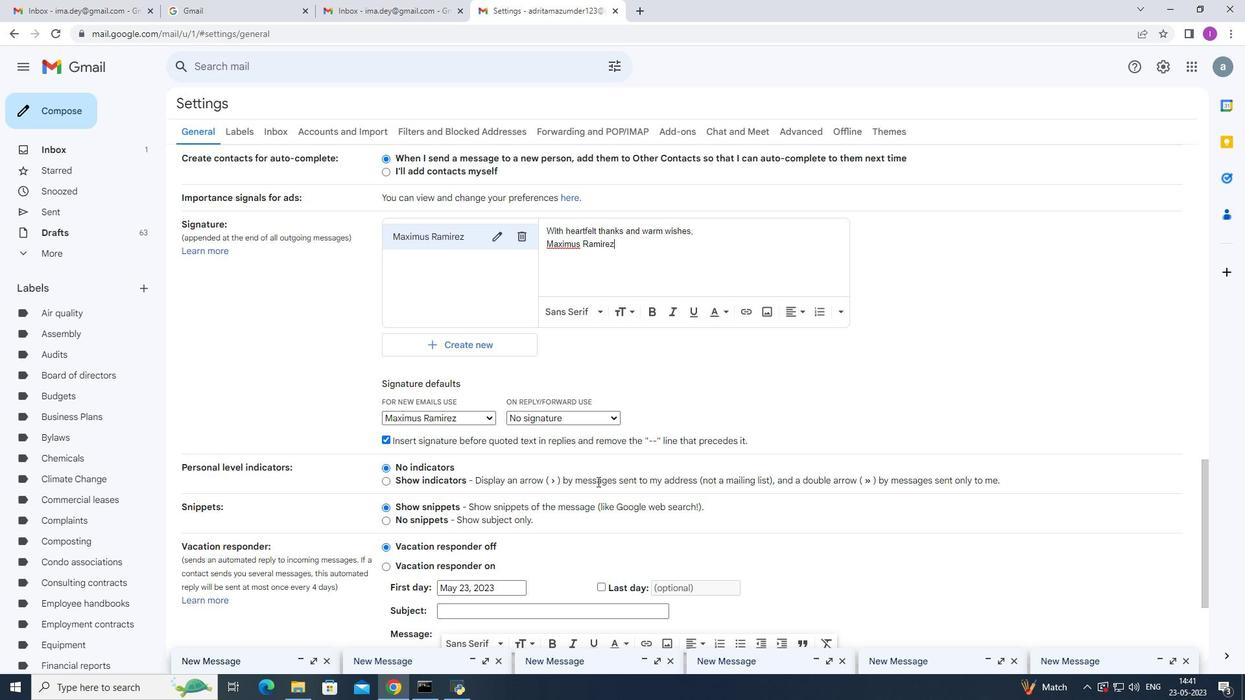 
Action: Mouse scrolled (602, 486) with delta (0, 0)
Screenshot: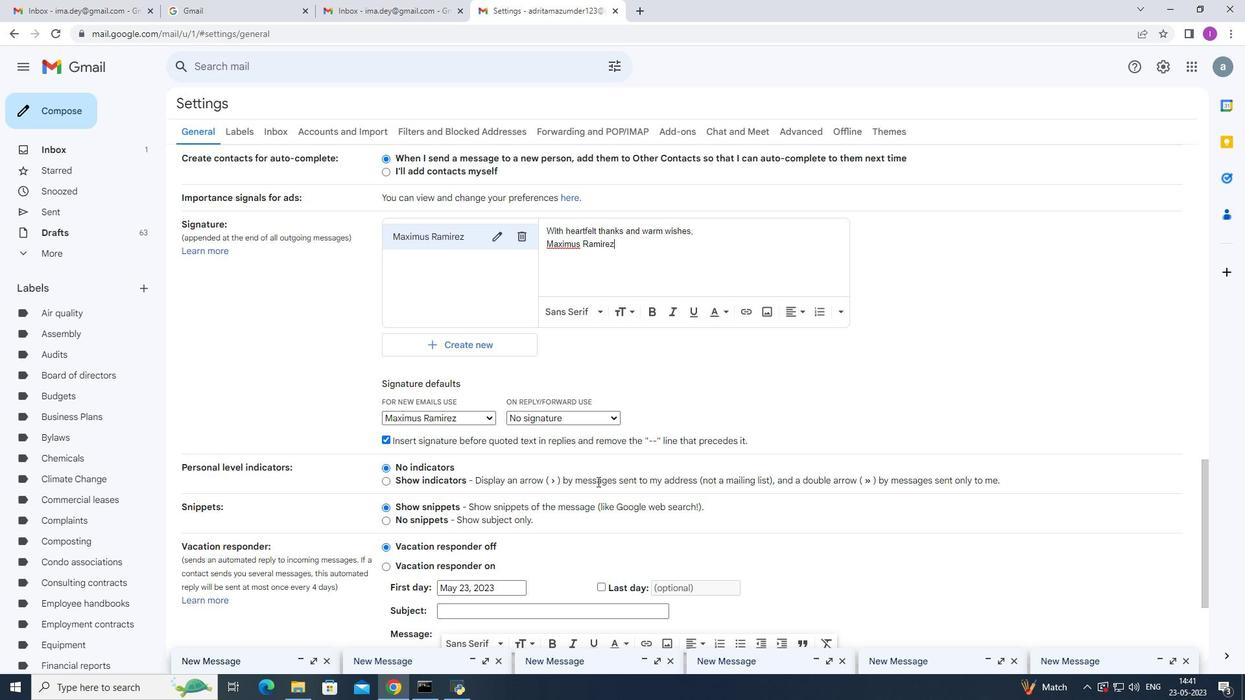 
Action: Mouse moved to (689, 491)
Screenshot: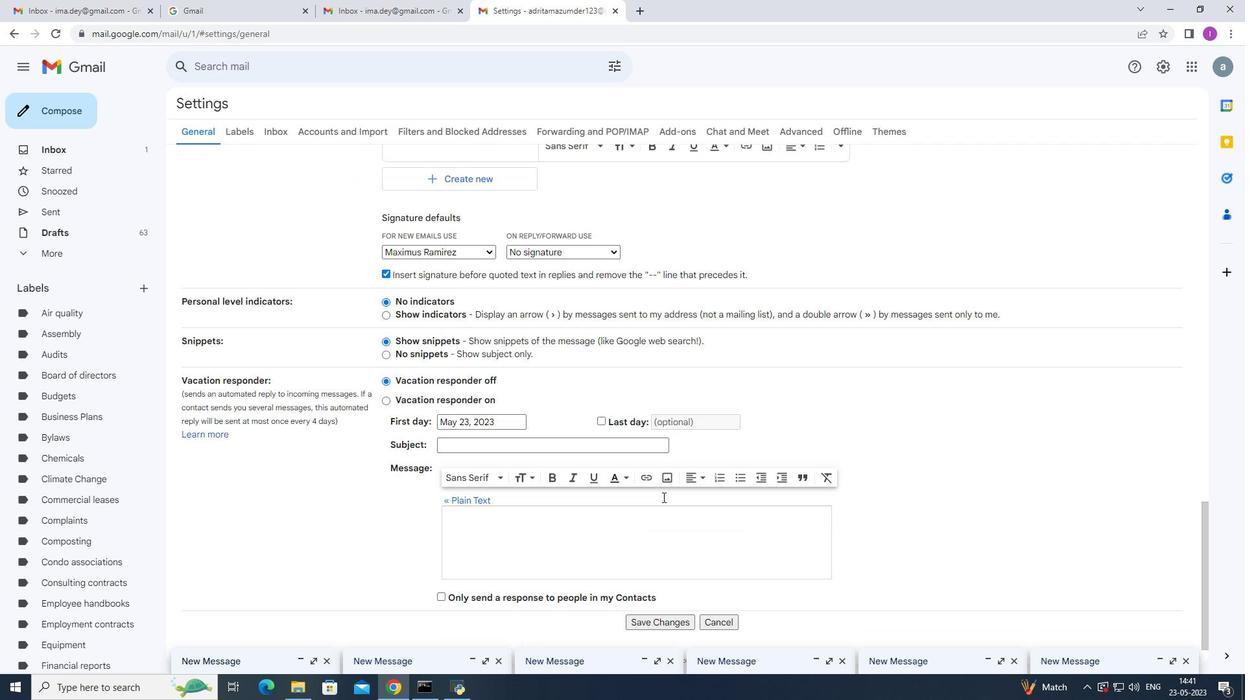 
Action: Mouse scrolled (689, 491) with delta (0, 0)
Screenshot: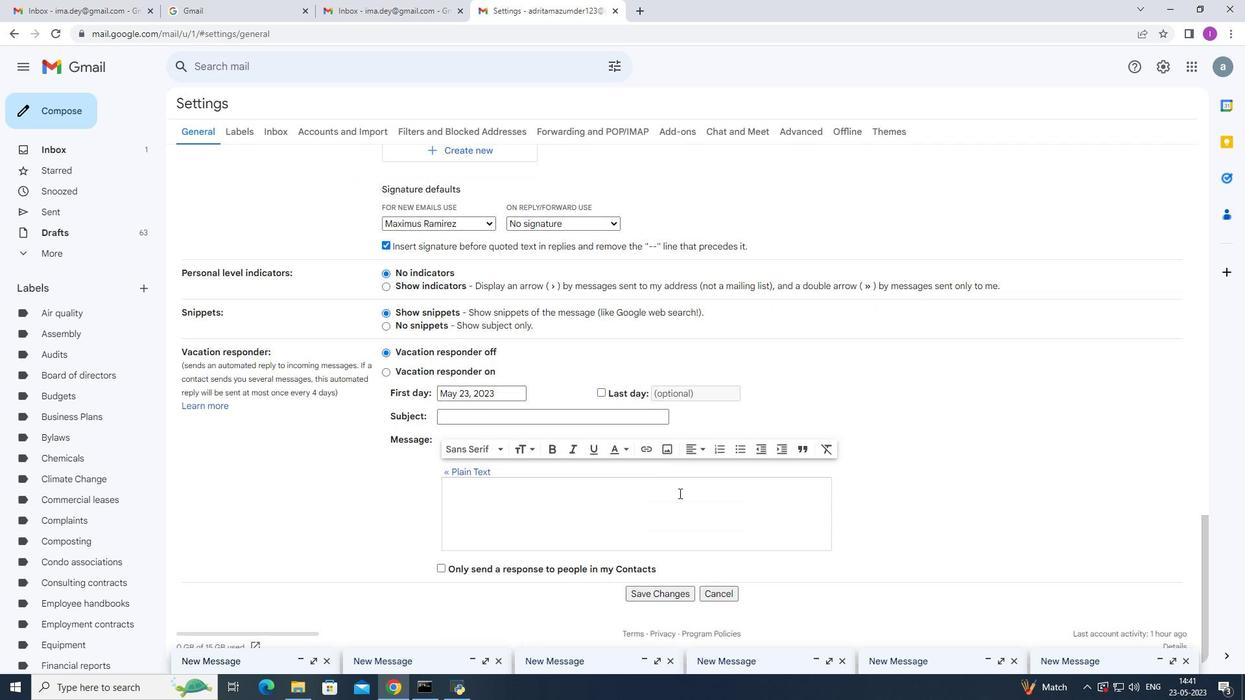 
Action: Mouse moved to (693, 491)
Screenshot: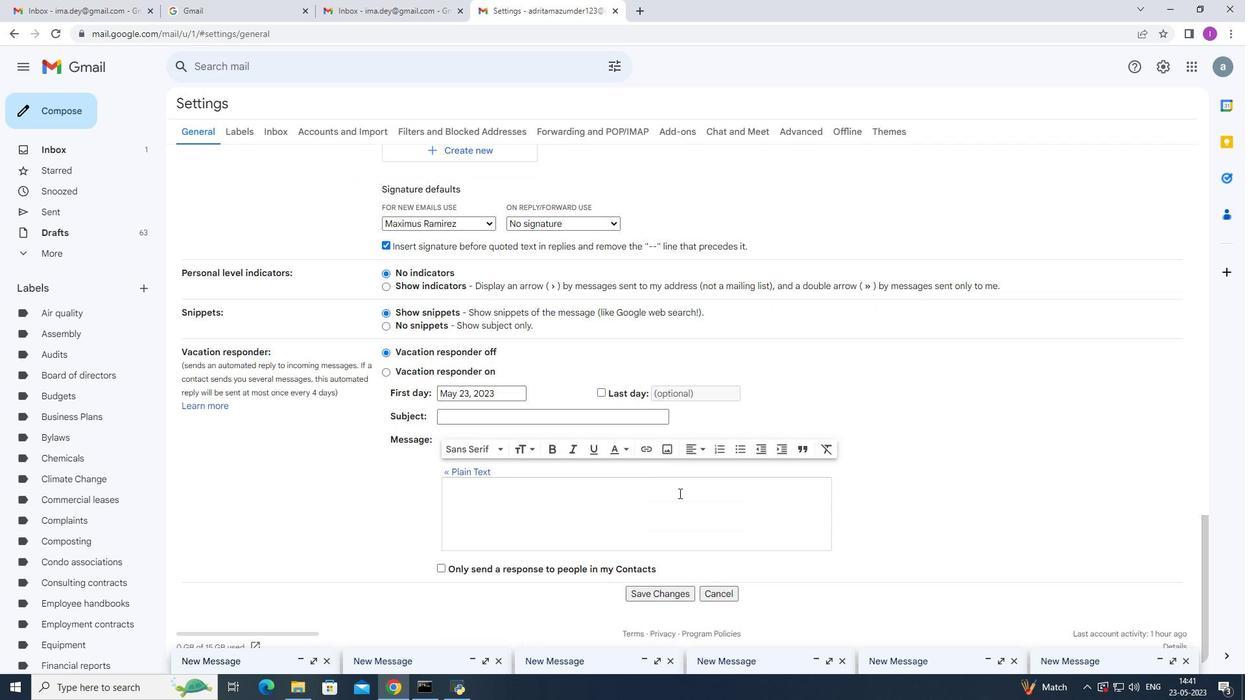 
Action: Mouse scrolled (691, 491) with delta (0, 0)
Screenshot: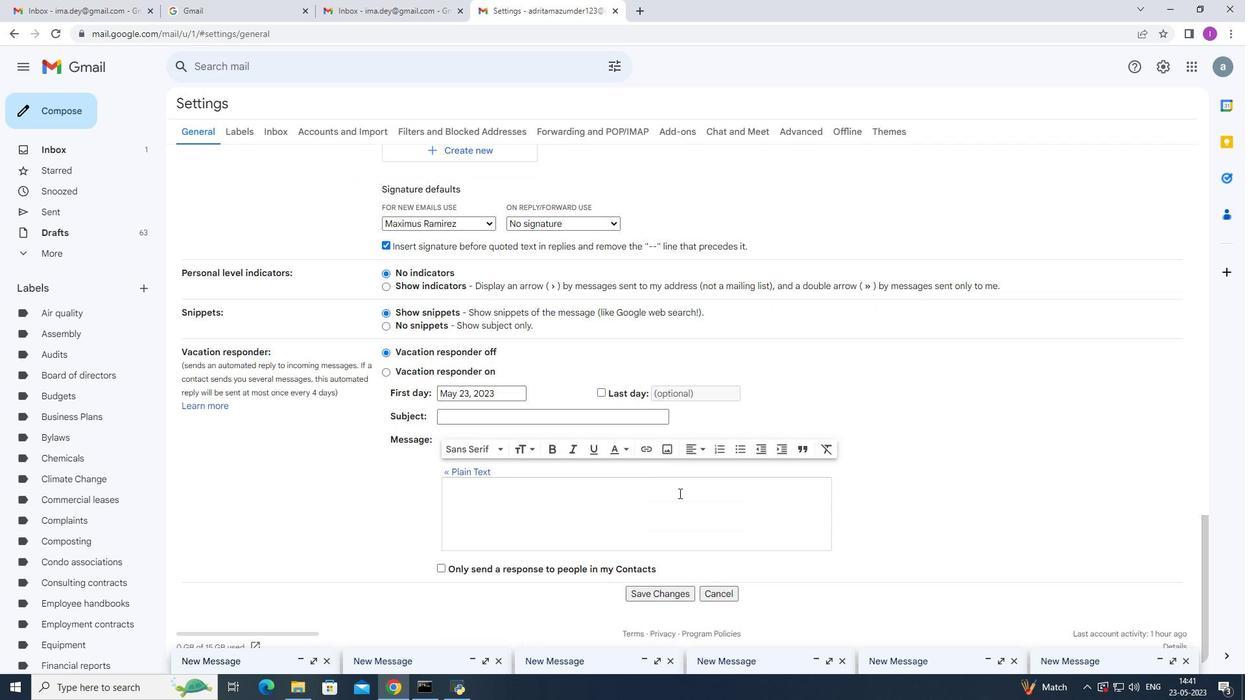 
Action: Mouse moved to (735, 515)
Screenshot: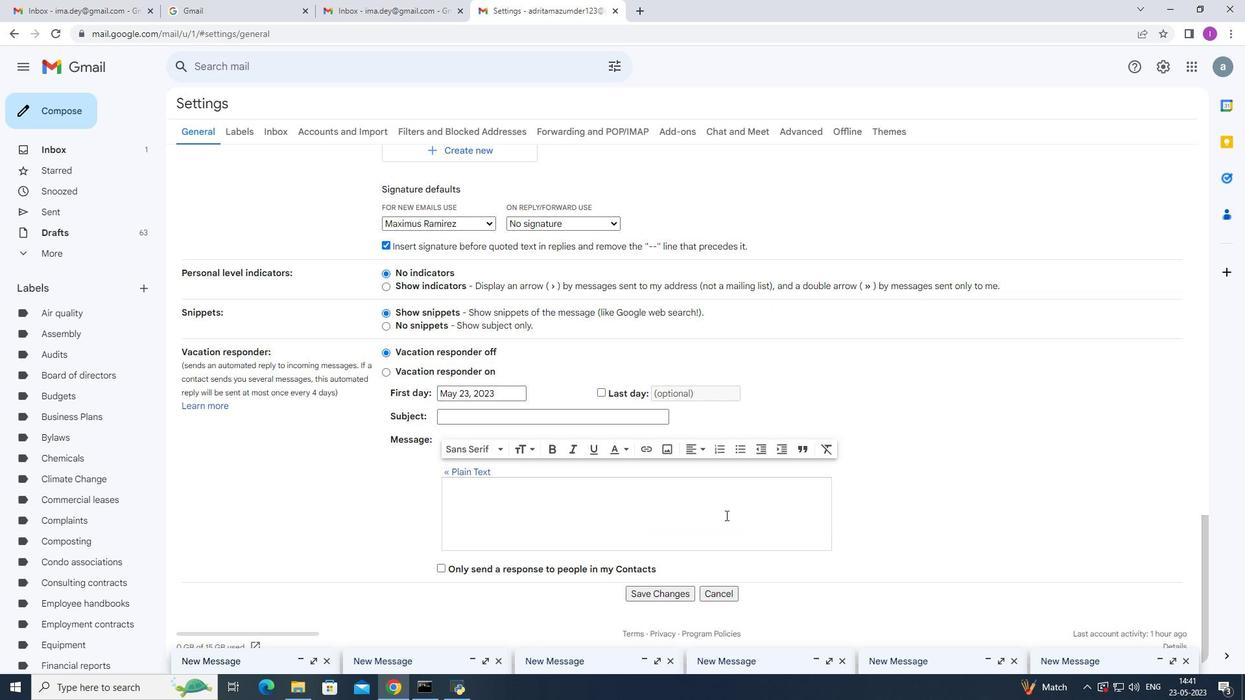 
Action: Mouse scrolled (735, 515) with delta (0, 0)
Screenshot: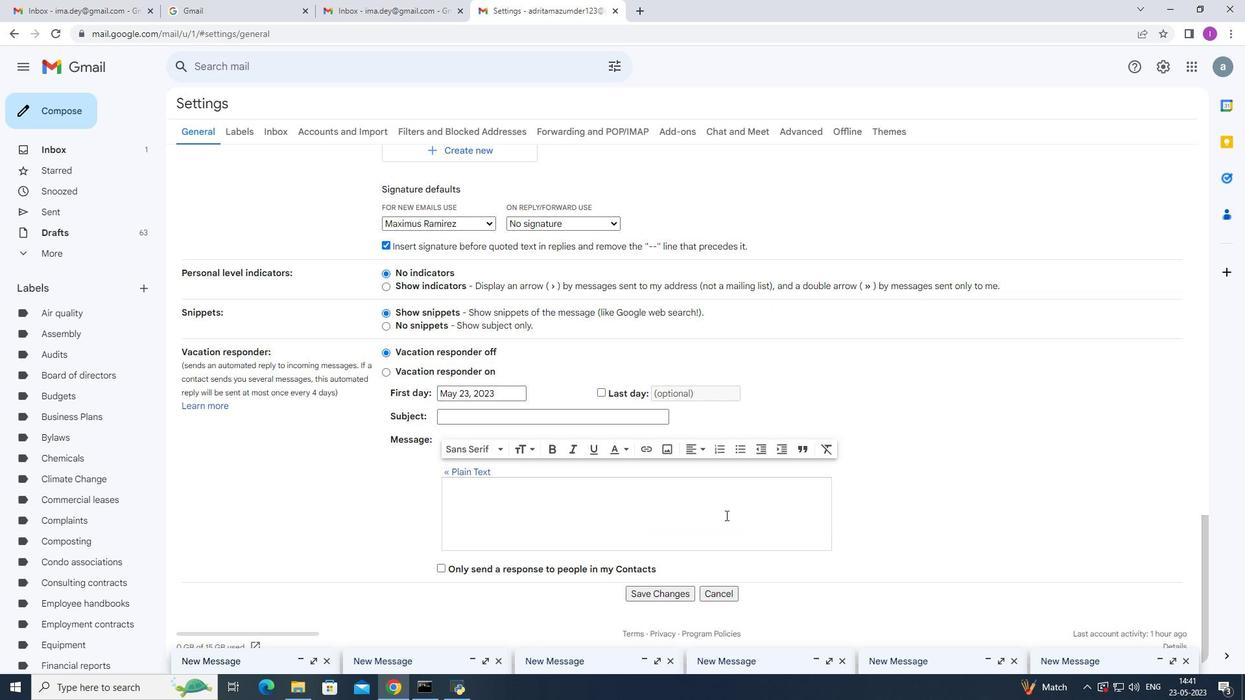 
Action: Mouse scrolled (735, 515) with delta (0, 0)
Screenshot: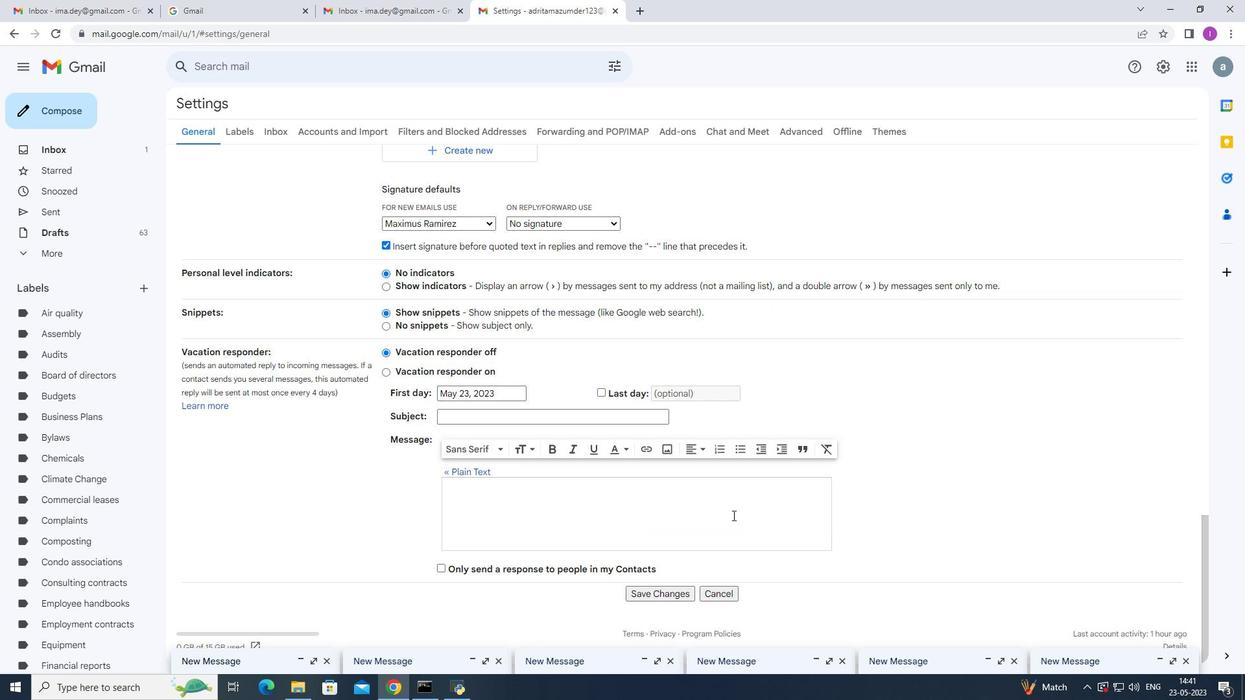 
Action: Mouse scrolled (735, 515) with delta (0, 0)
Screenshot: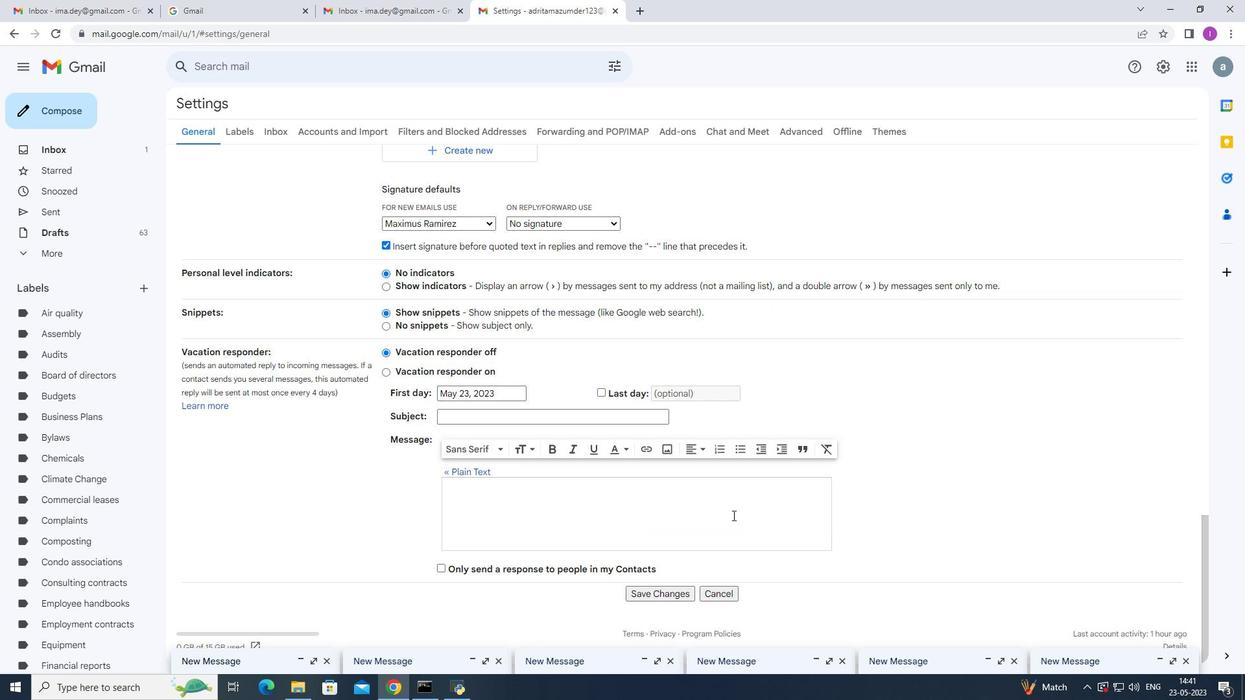 
Action: Mouse moved to (648, 589)
Screenshot: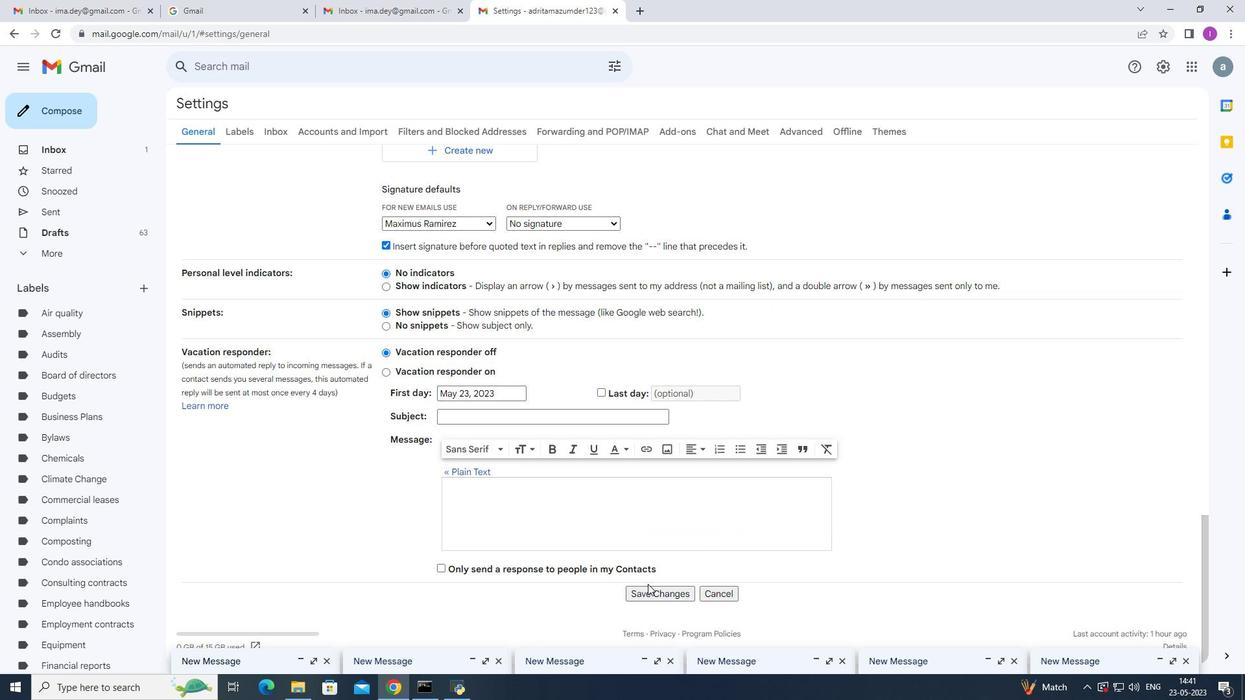 
Action: Mouse pressed left at (648, 589)
Screenshot: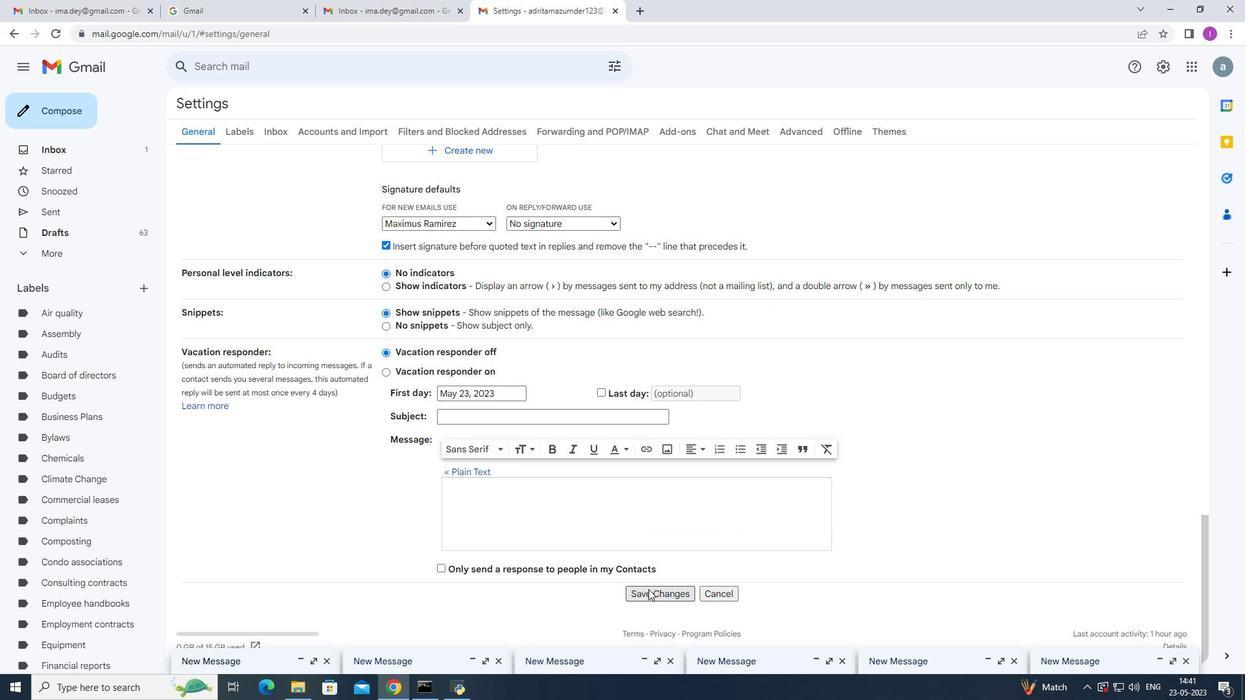 
Action: Mouse moved to (51, 107)
Screenshot: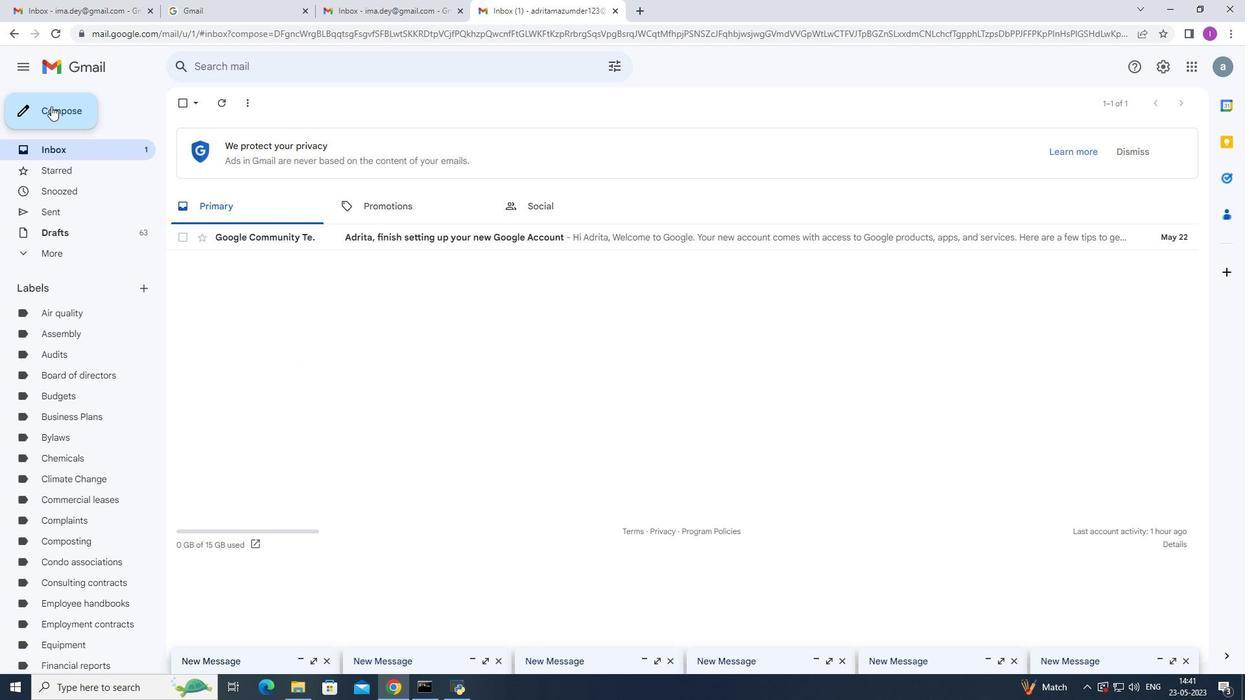 
Action: Mouse pressed left at (51, 107)
Screenshot: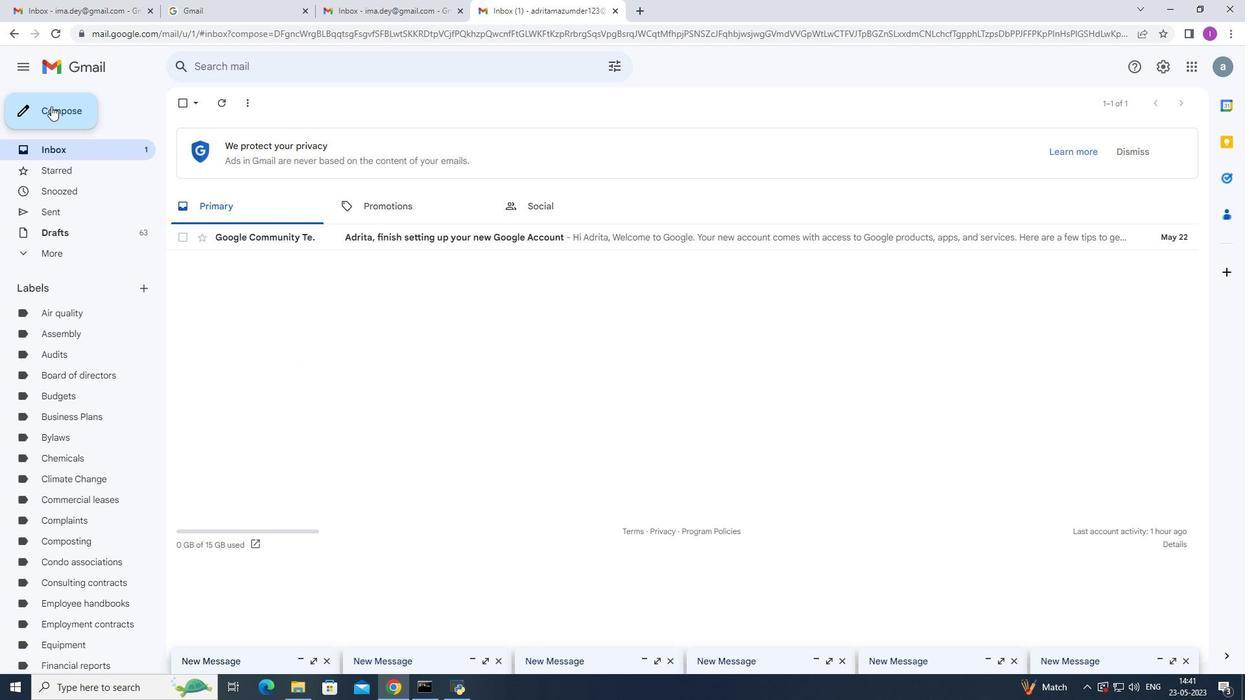 
Action: Mouse moved to (949, 355)
Screenshot: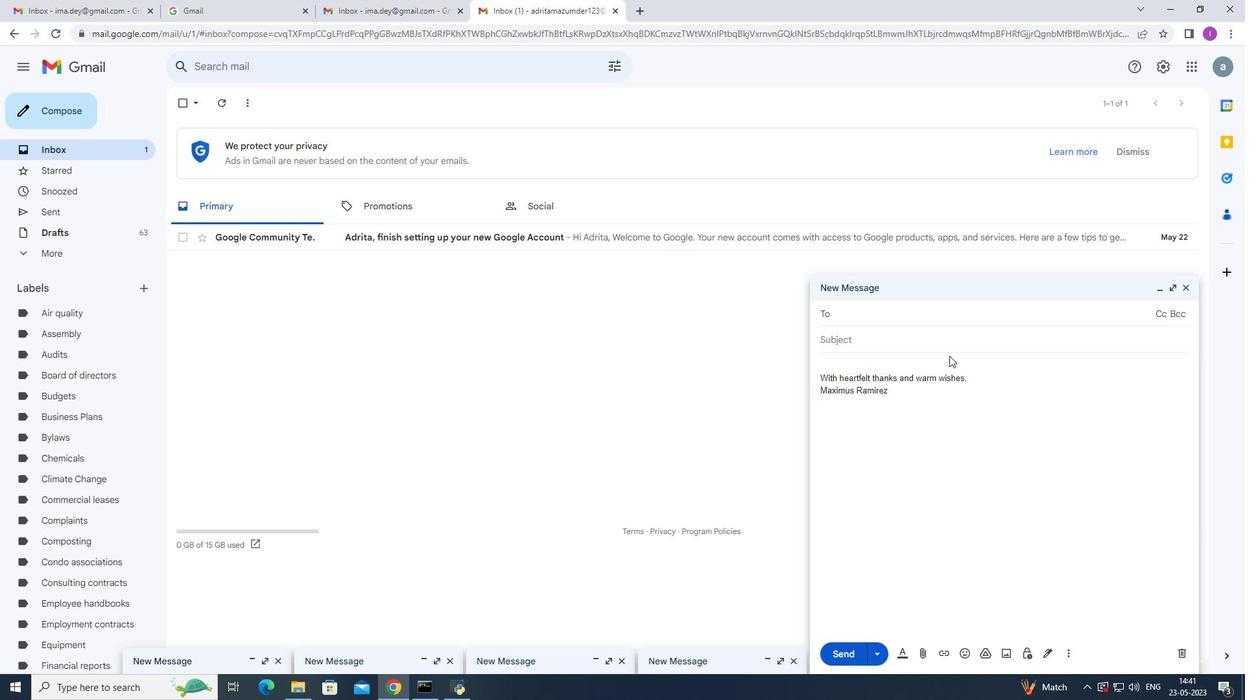 
Action: Key pressed s
Screenshot: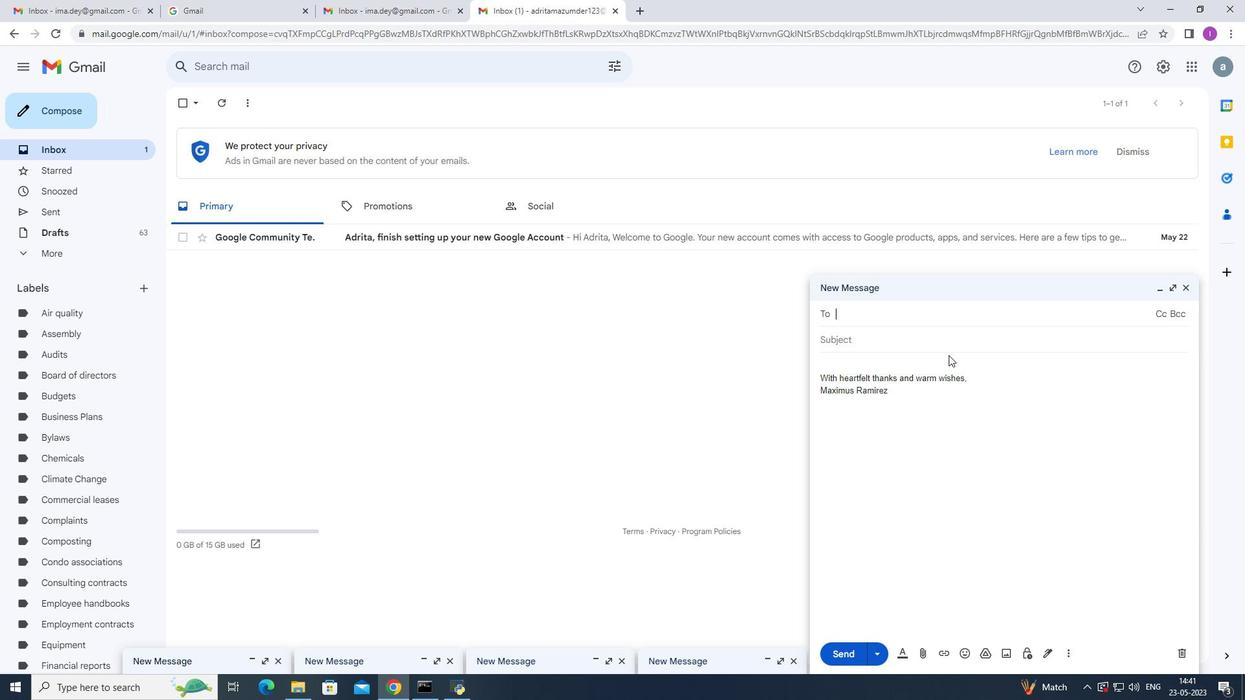 
Action: Mouse moved to (929, 356)
Screenshot: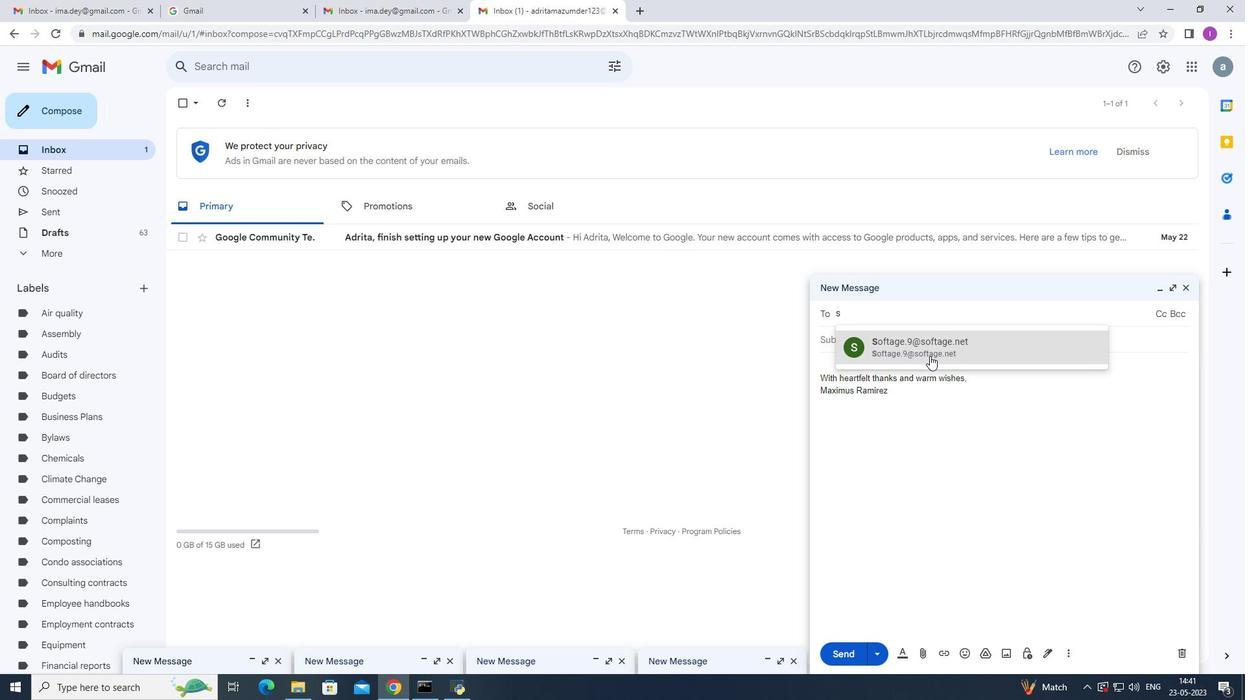 
Action: Mouse pressed left at (929, 356)
Screenshot: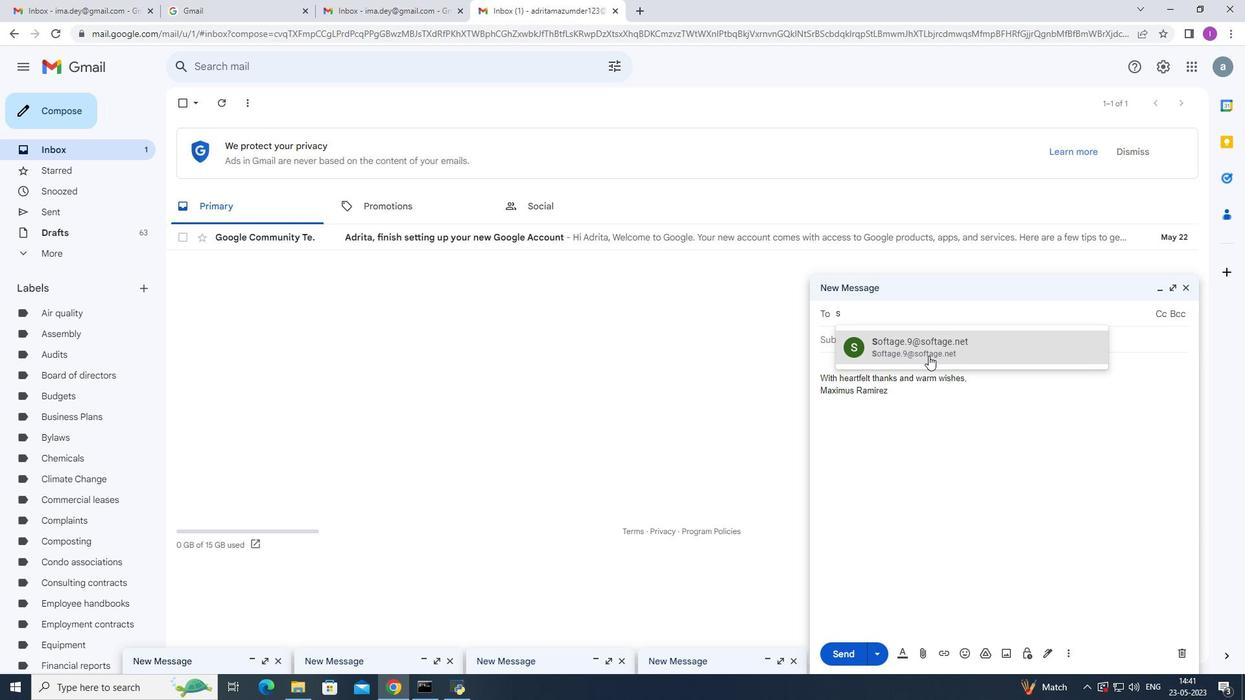 
Action: Mouse moved to (1069, 655)
Screenshot: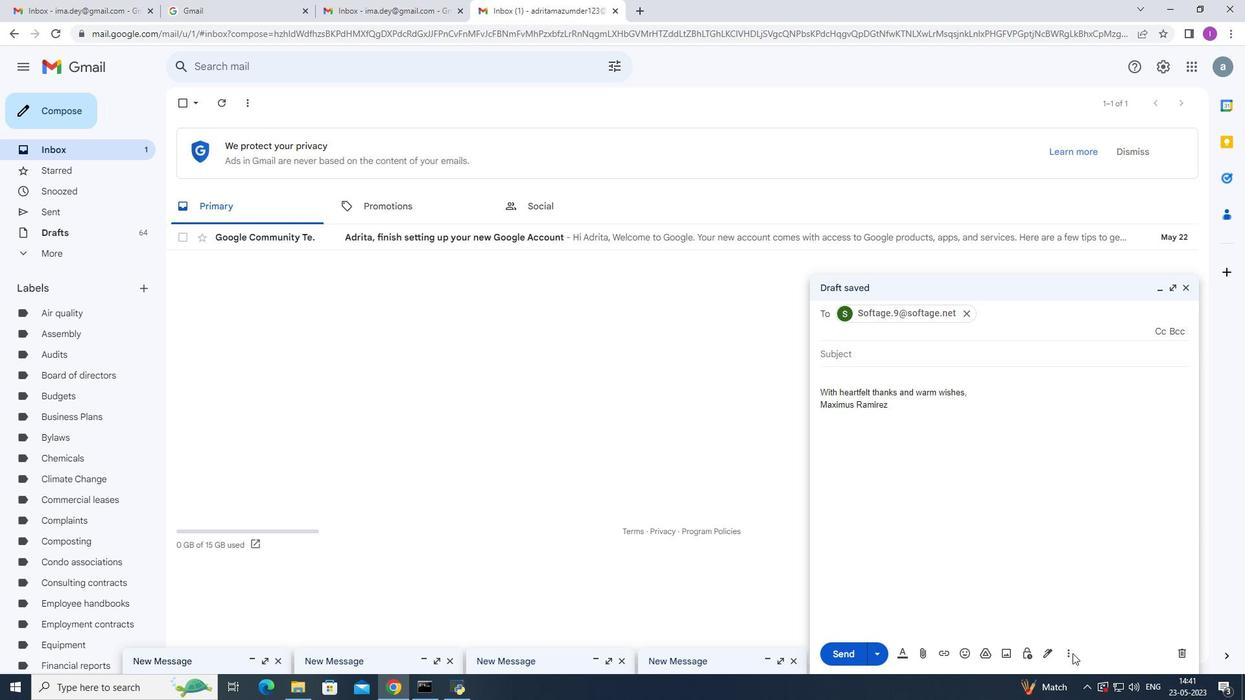 
Action: Mouse pressed left at (1069, 655)
Screenshot: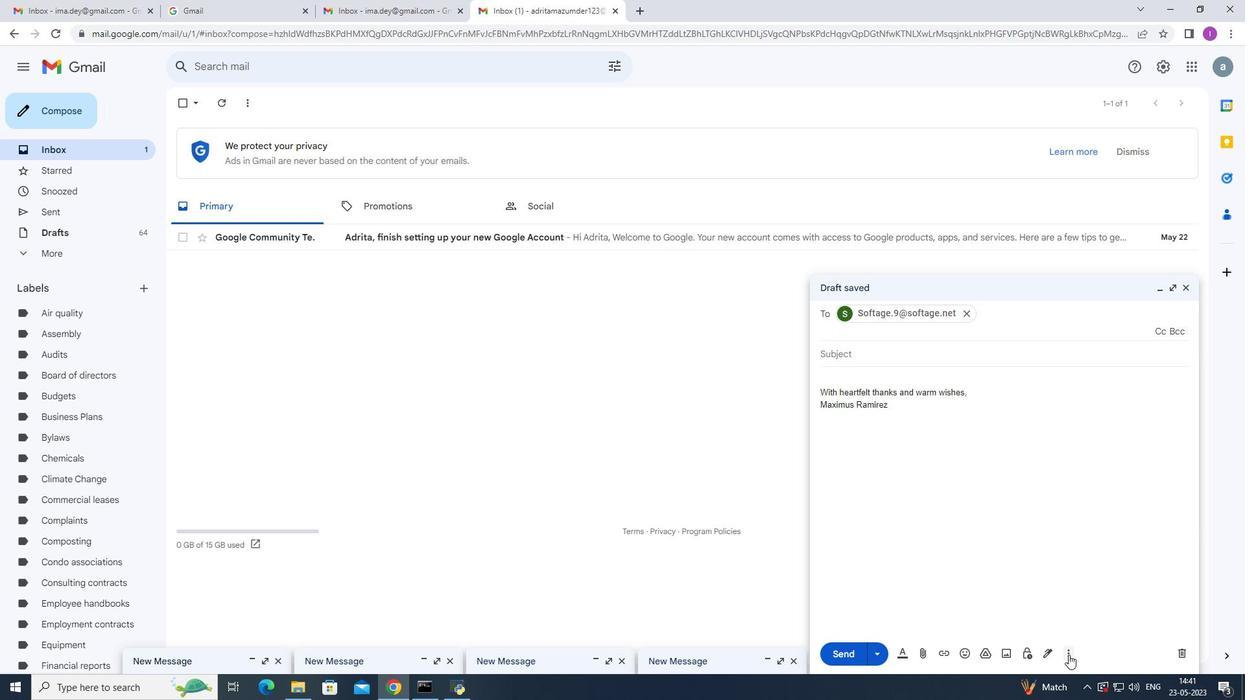 
Action: Mouse moved to (918, 276)
Screenshot: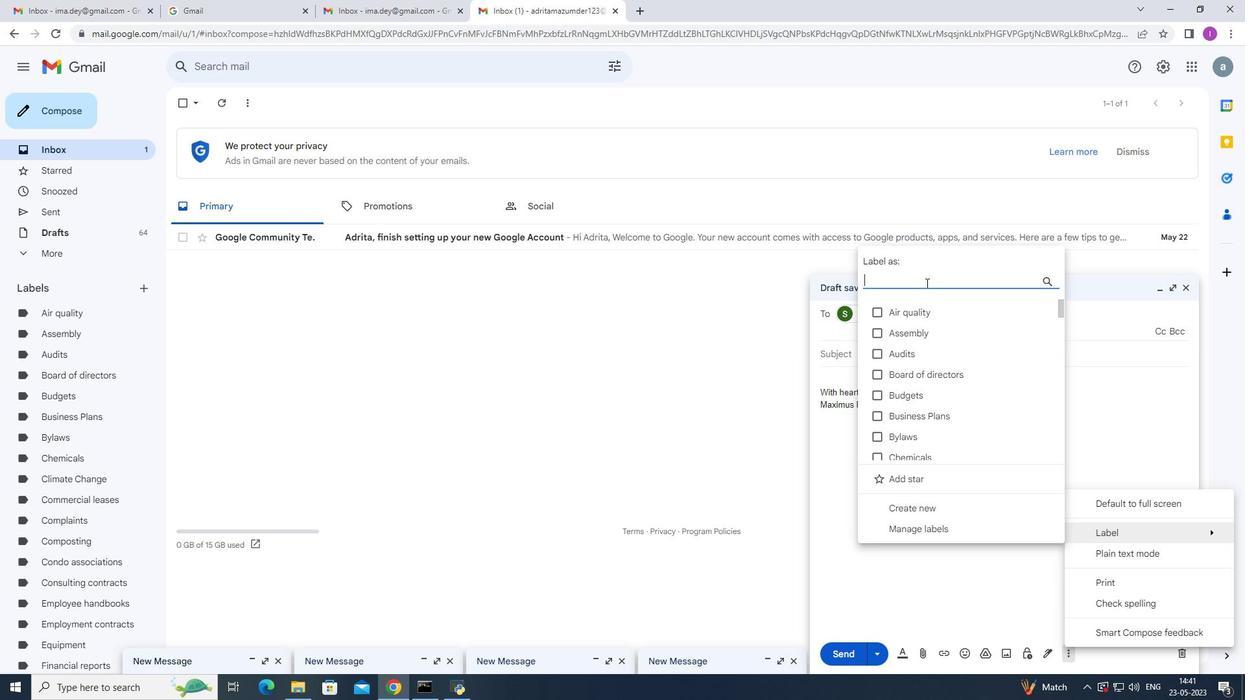 
Action: Mouse pressed left at (918, 276)
Screenshot: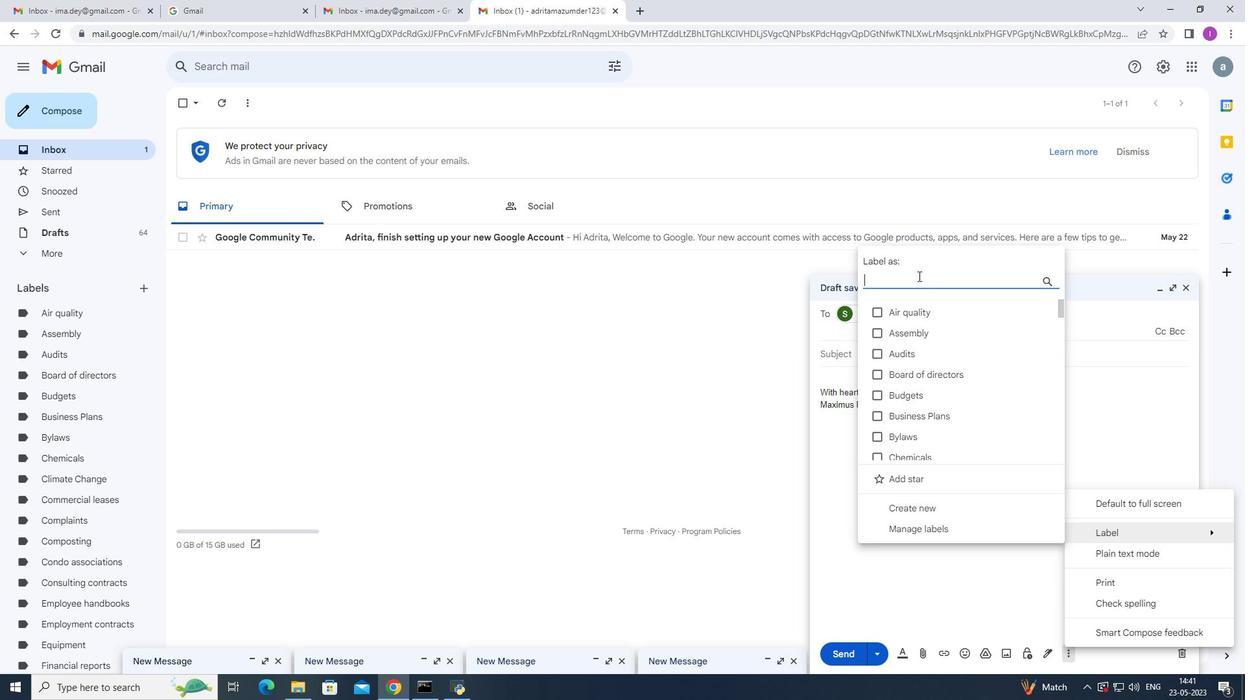 
Action: Mouse moved to (766, 321)
Screenshot: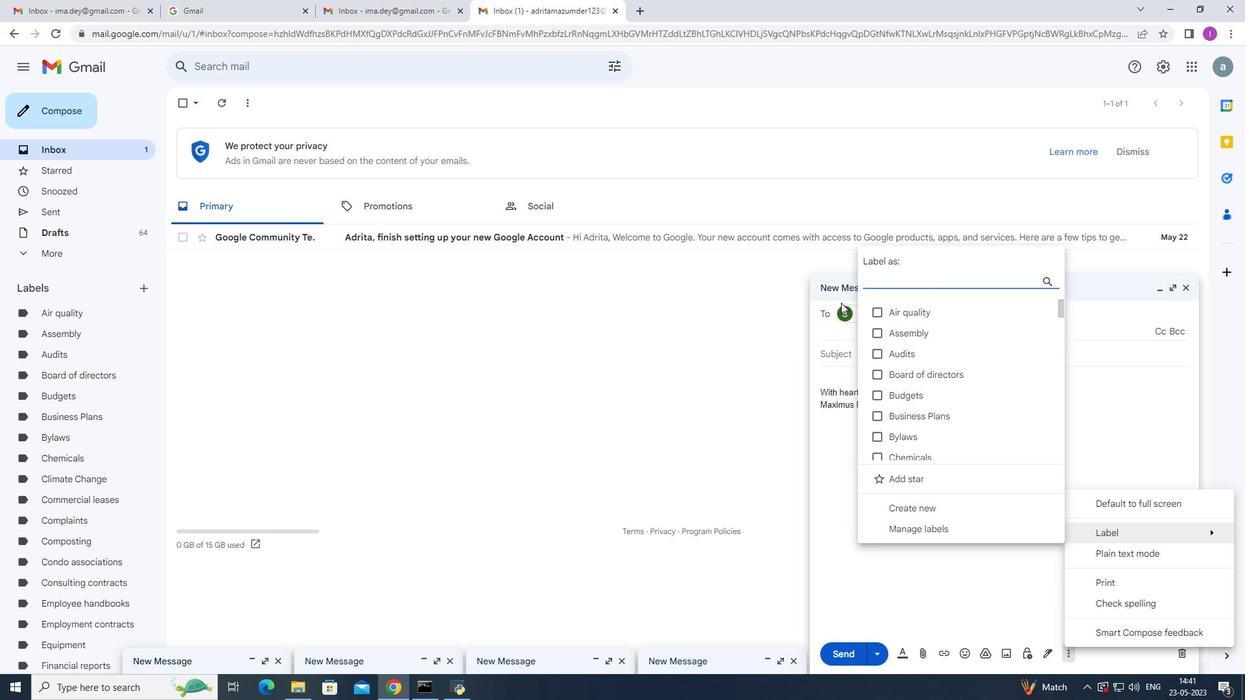 
Action: Key pressed <Key.shift><Key.shift><Key.shift><Key.shift><Key.shift><Key.shift><Key.shift><Key.shift><Key.shift><Key.shift>Community<Key.space>events
Screenshot: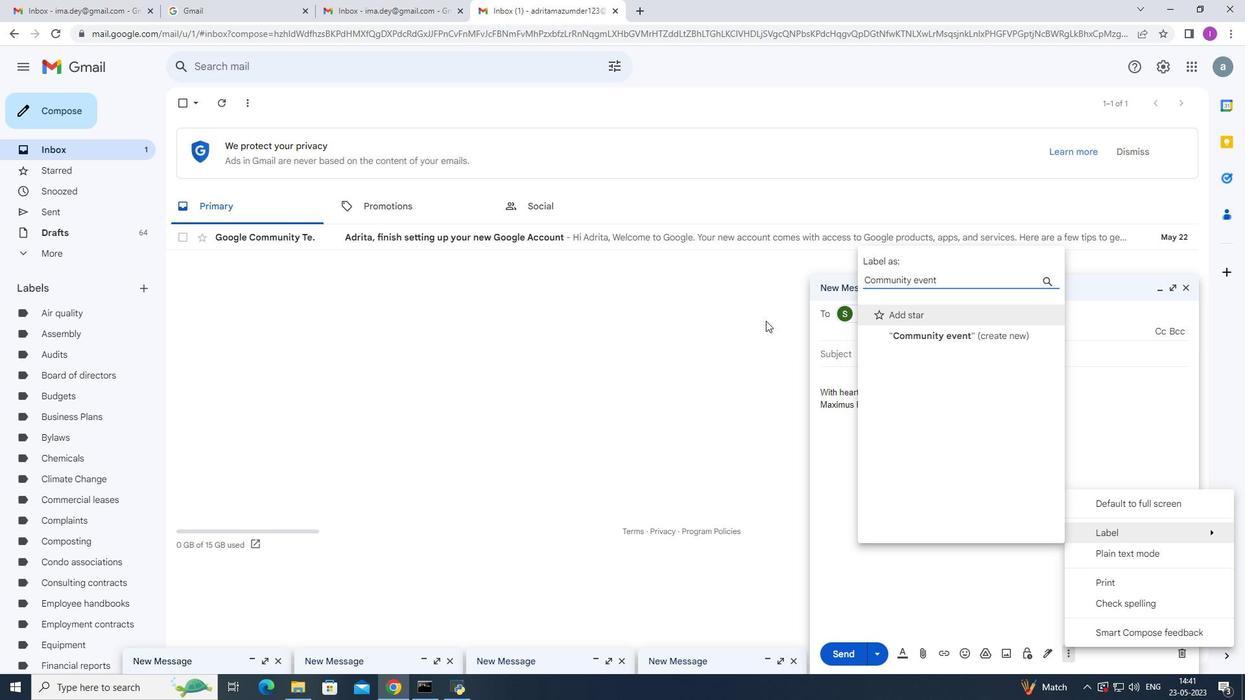 
Action: Mouse moved to (966, 334)
Screenshot: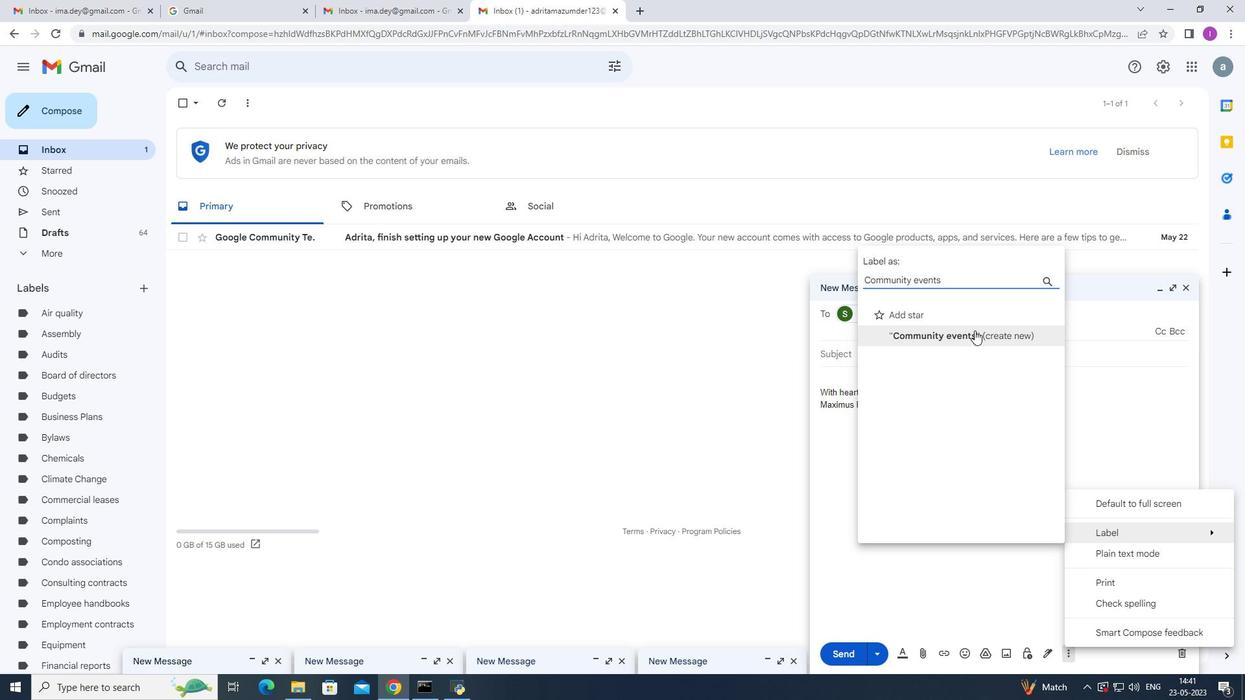 
Action: Mouse pressed left at (966, 334)
Screenshot: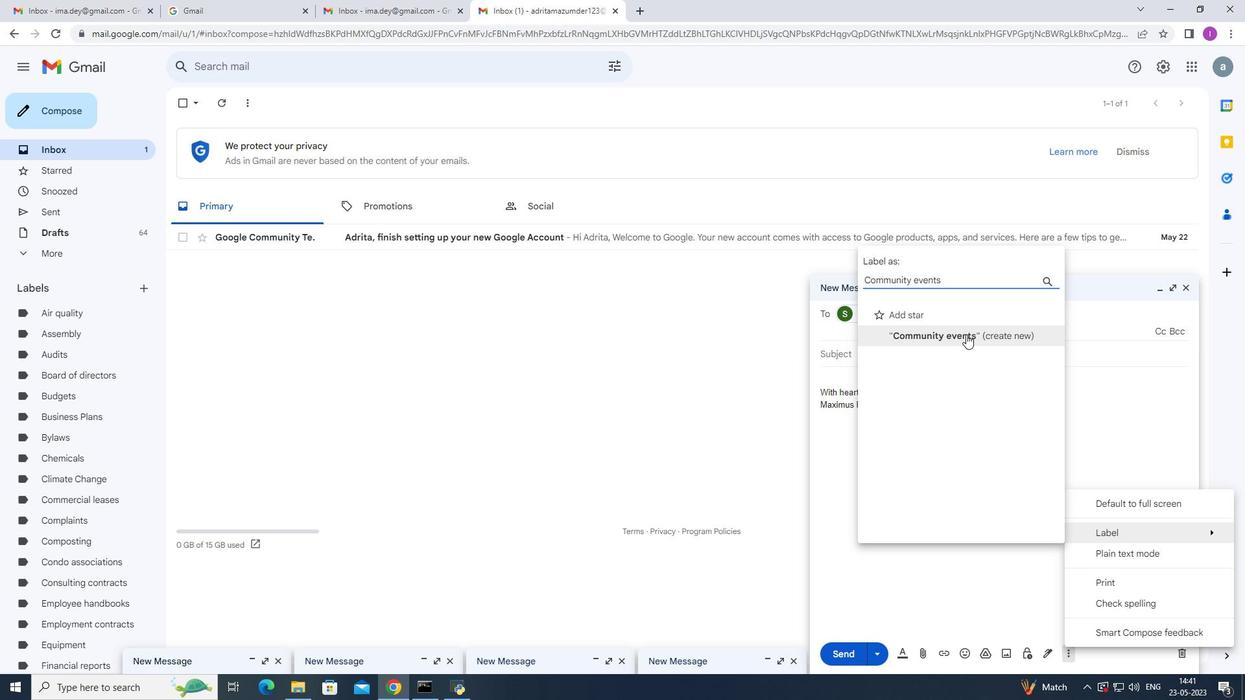 
Action: Mouse moved to (748, 406)
Screenshot: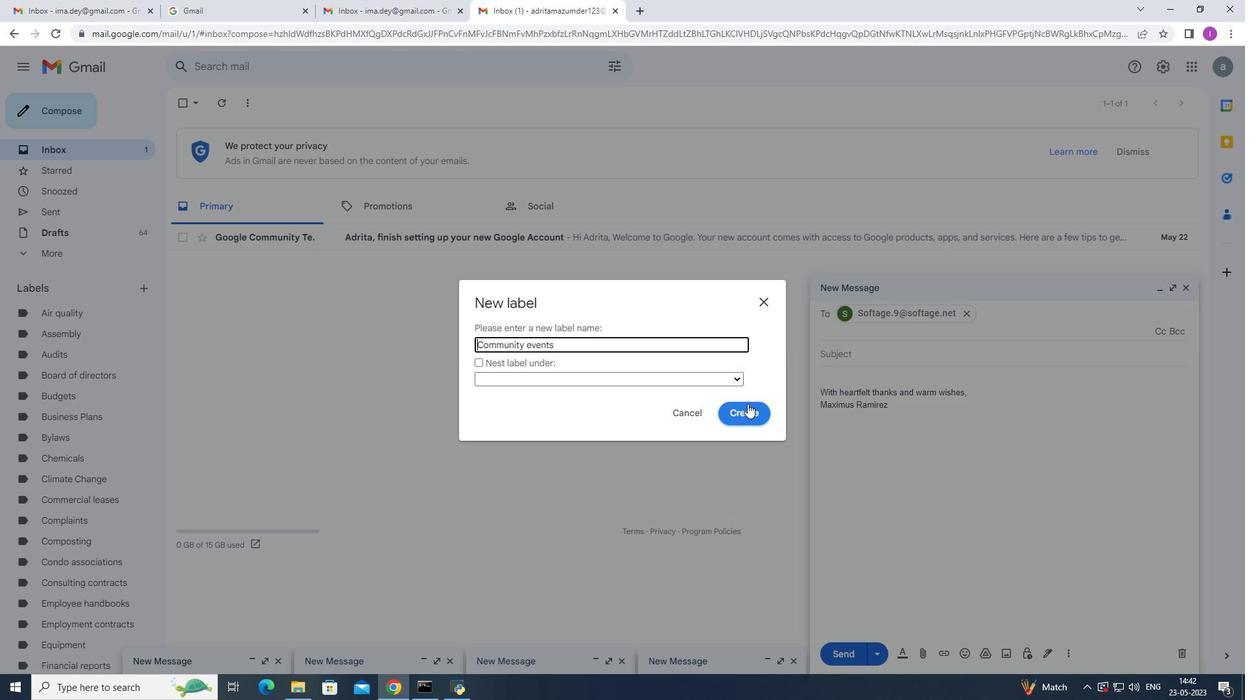 
Action: Mouse pressed left at (748, 406)
Screenshot: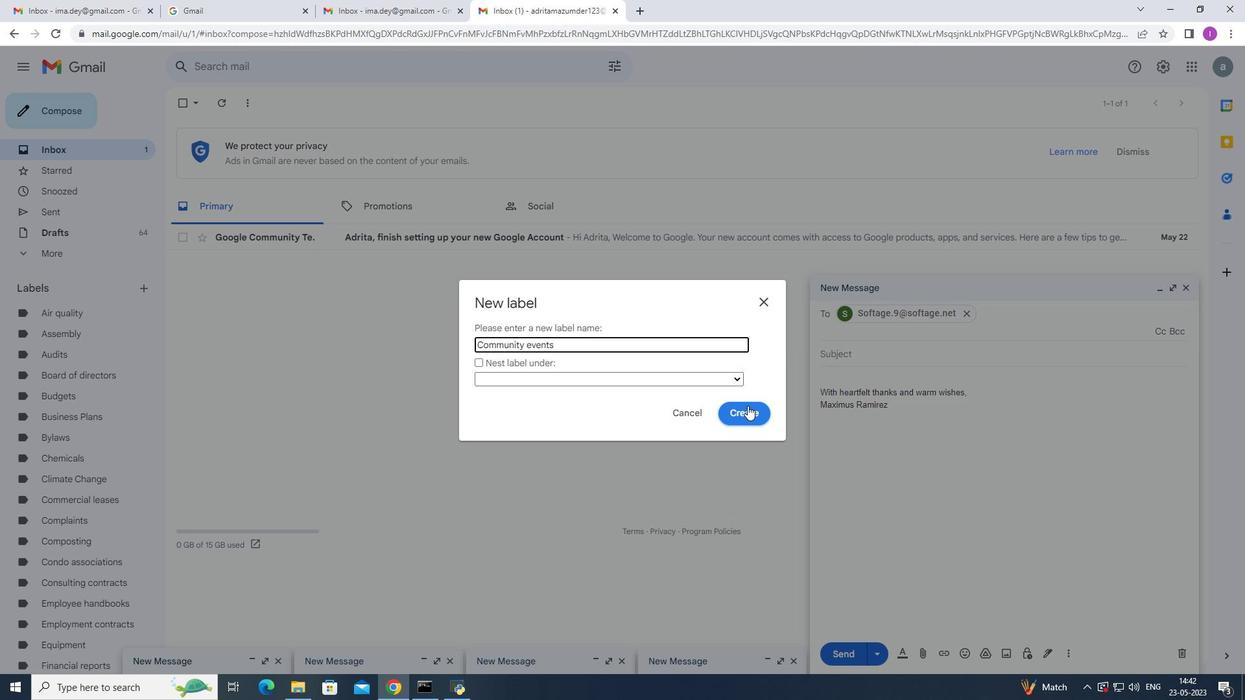 
Action: Mouse moved to (1068, 652)
Screenshot: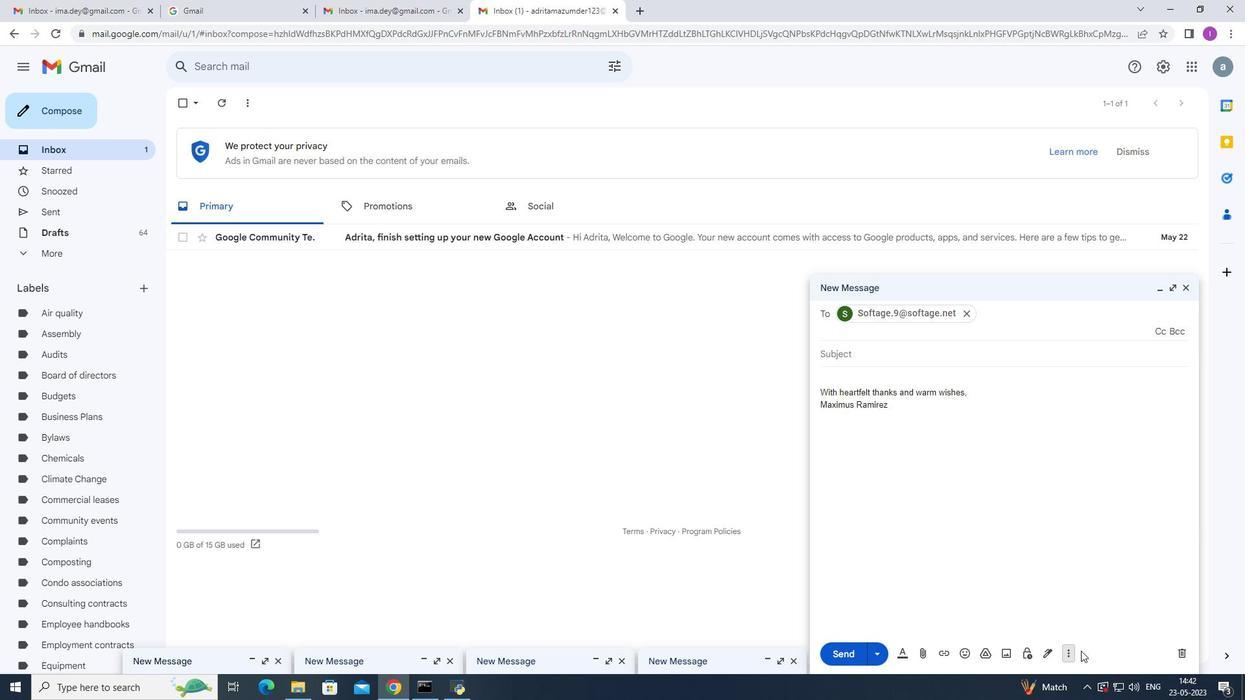 
Action: Mouse pressed left at (1068, 652)
Screenshot: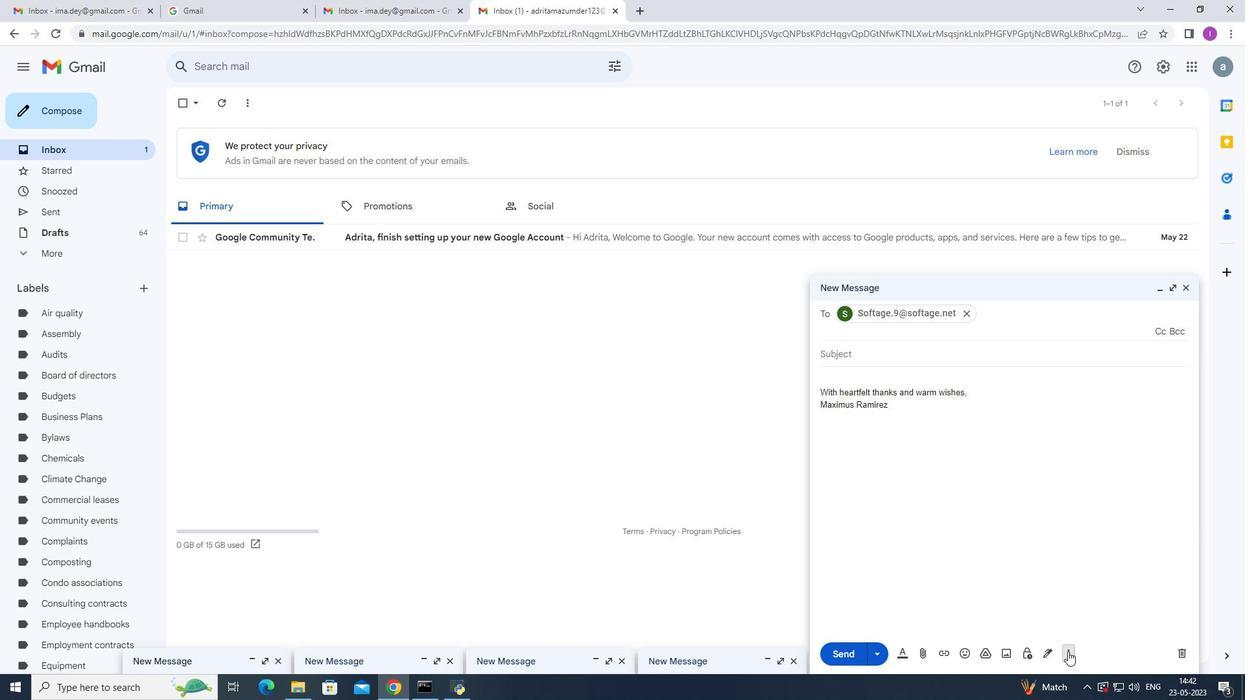 
Action: Mouse moved to (822, 382)
Screenshot: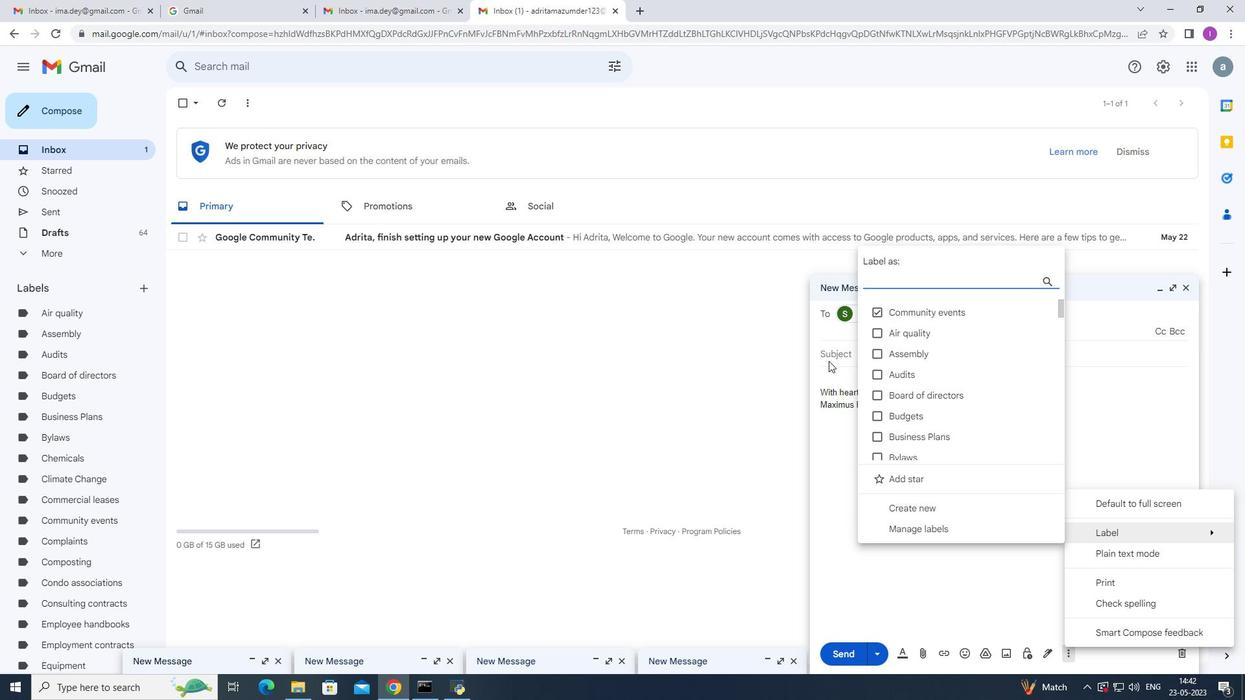 
Action: Mouse pressed left at (822, 382)
Screenshot: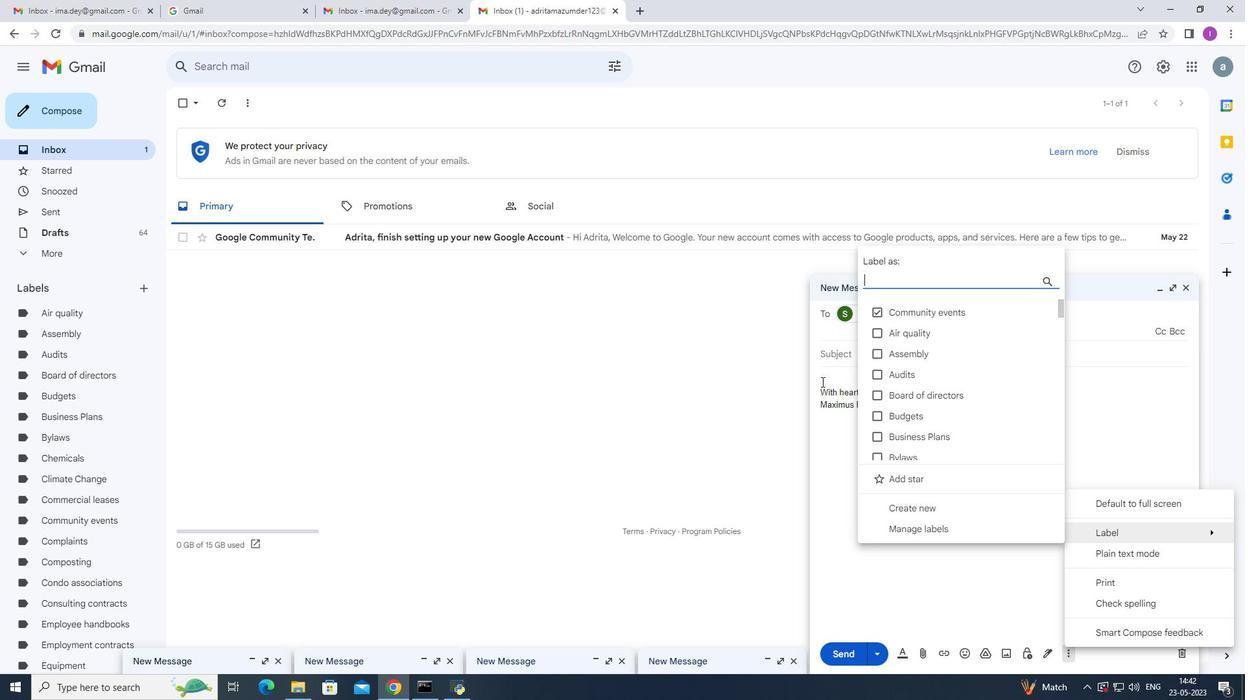 
Action: Mouse moved to (886, 395)
Screenshot: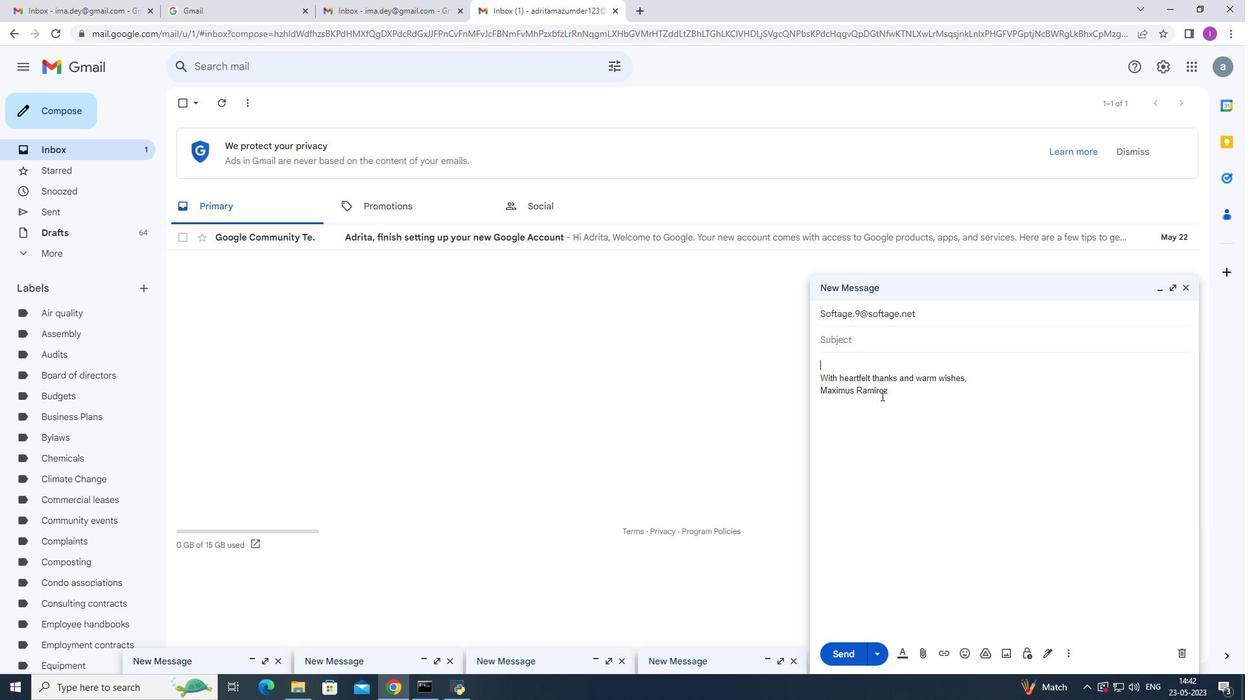 
